 Task: Add a timeline in the project ByteBridge for the epic 'Single Sign-On (SSO) Implementation' from 2023/03/23 to 2024/10/24. Add a timeline in the project ByteBridge for the epic 'Customer Support Portal Development' from 2024/03/14 to 2025/09/26. Add a timeline in the project ByteBridge for the epic 'Agile Coaching and Training' from 2024/06/01 to 2025/12/04
Action: Mouse moved to (214, 52)
Screenshot: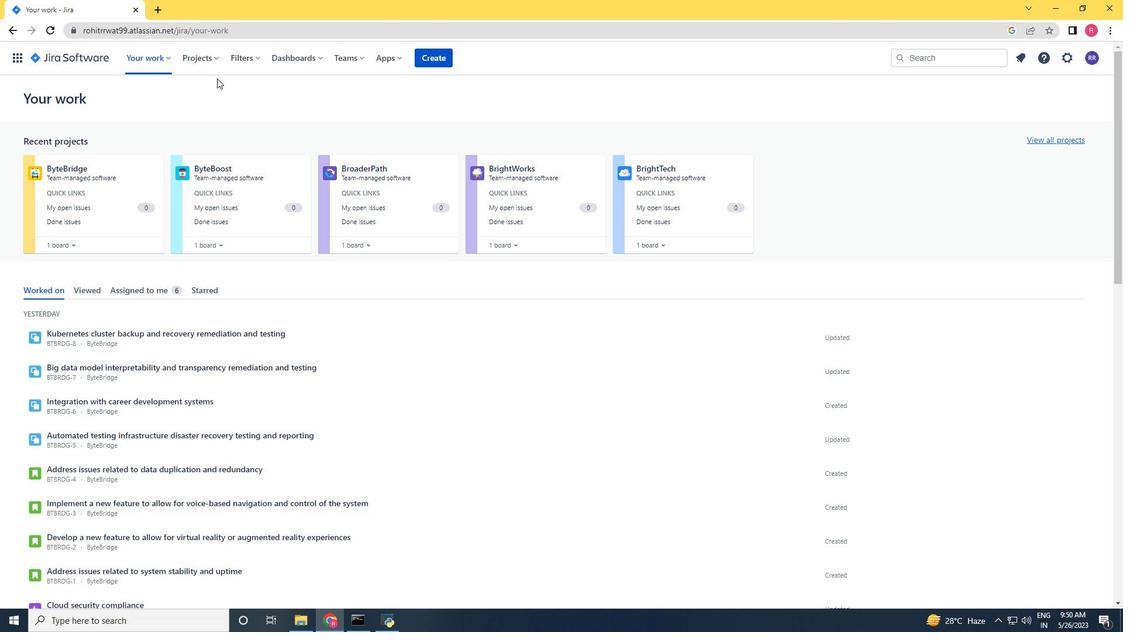 
Action: Mouse pressed left at (214, 52)
Screenshot: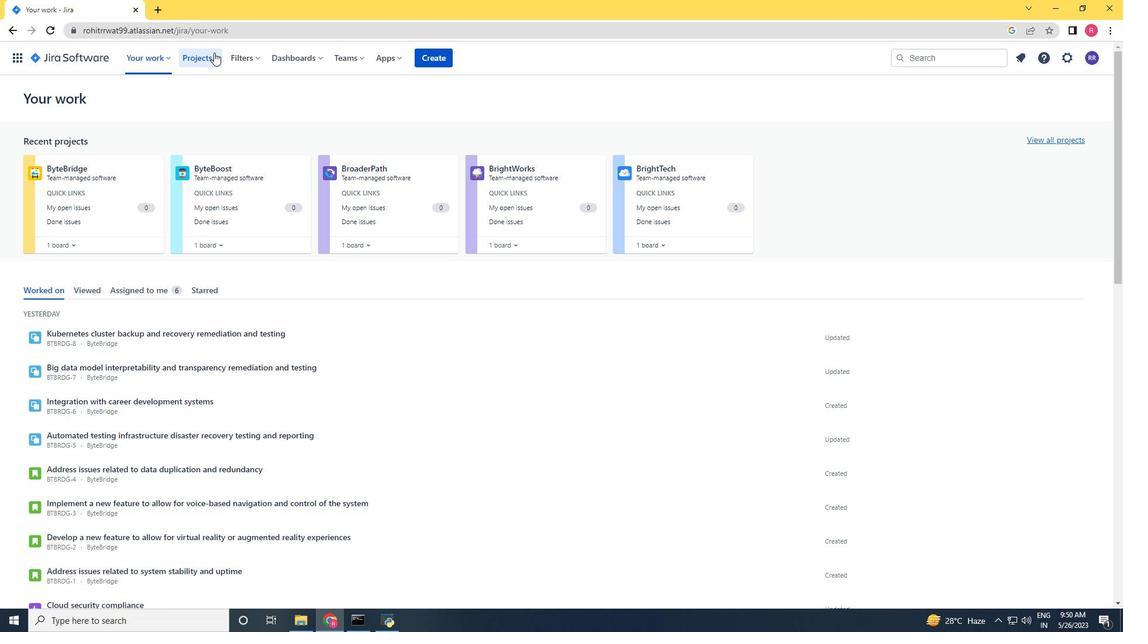
Action: Mouse moved to (203, 116)
Screenshot: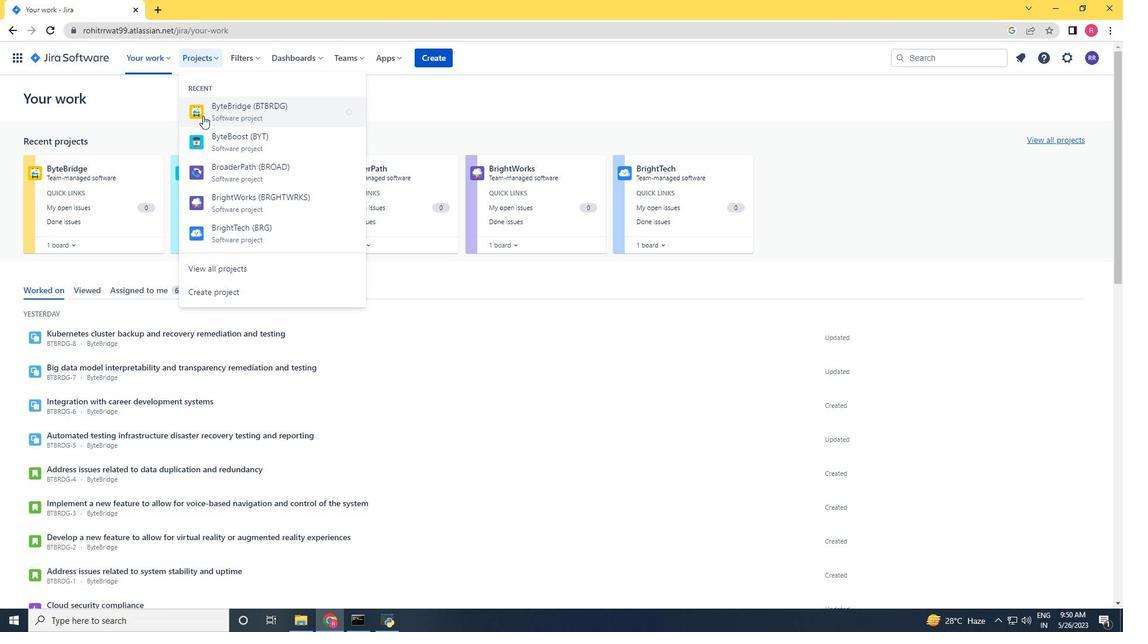 
Action: Mouse pressed left at (203, 116)
Screenshot: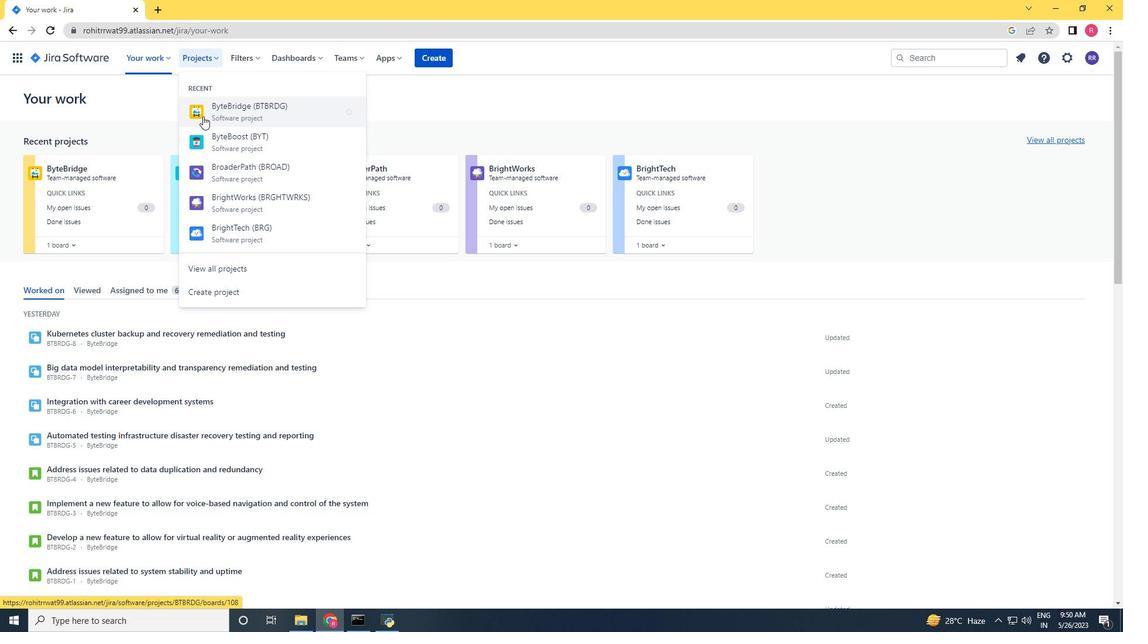 
Action: Mouse moved to (66, 178)
Screenshot: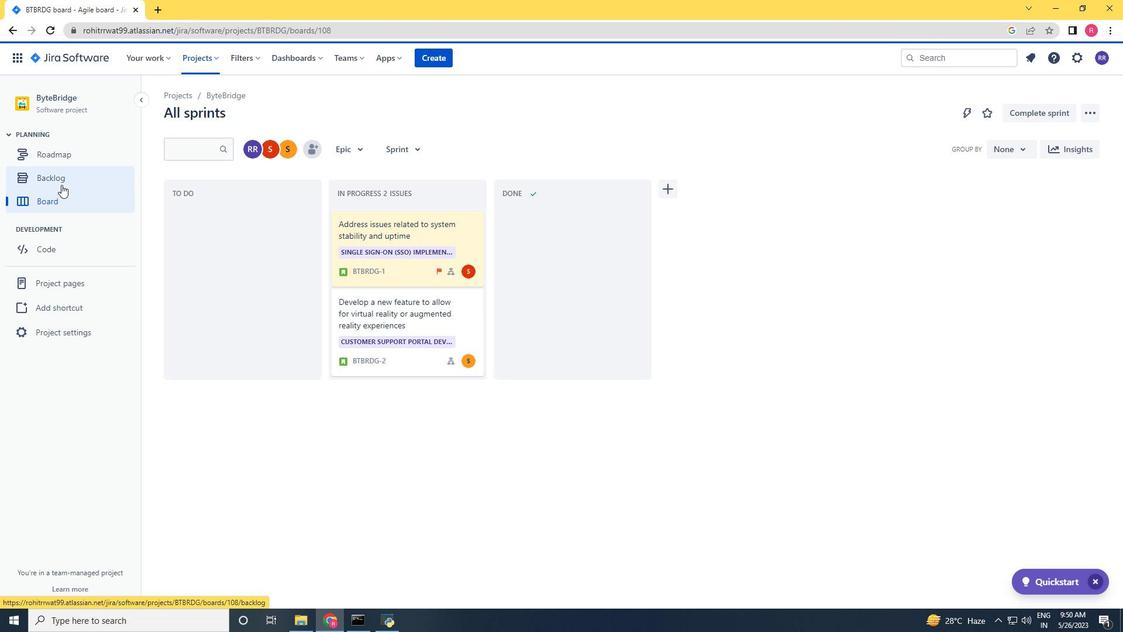 
Action: Mouse pressed left at (66, 178)
Screenshot: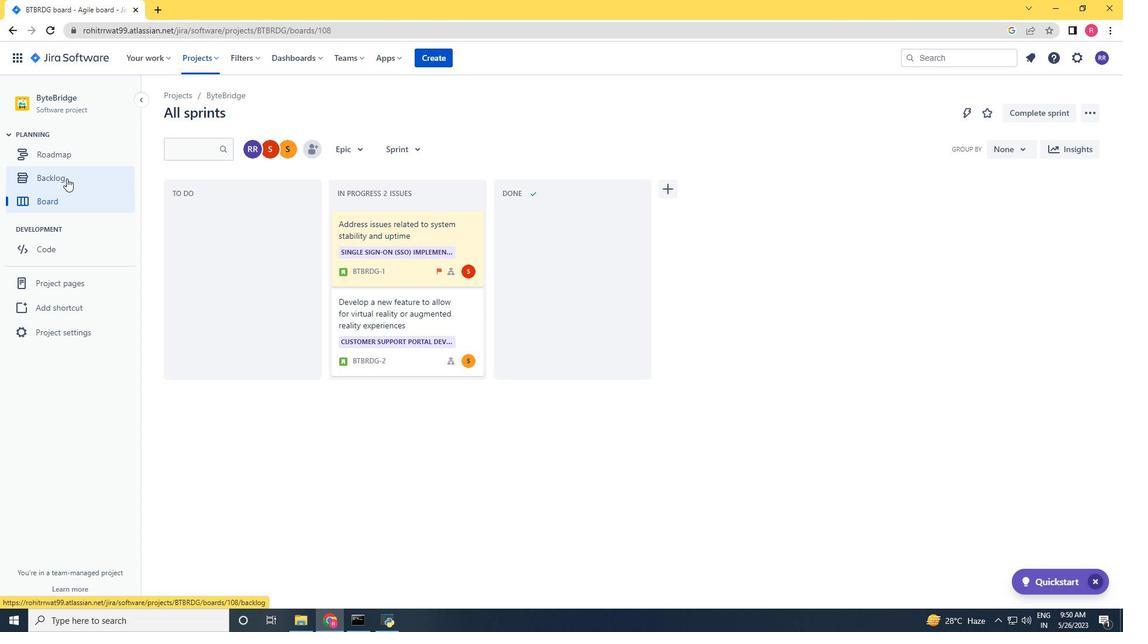 
Action: Mouse moved to (177, 234)
Screenshot: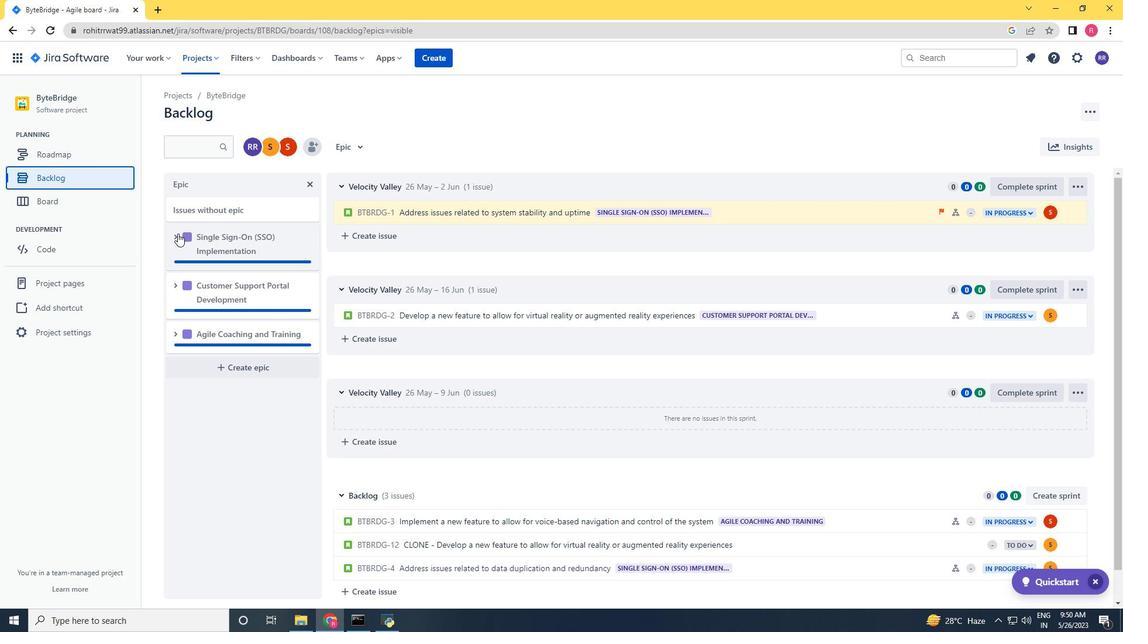 
Action: Mouse pressed left at (177, 234)
Screenshot: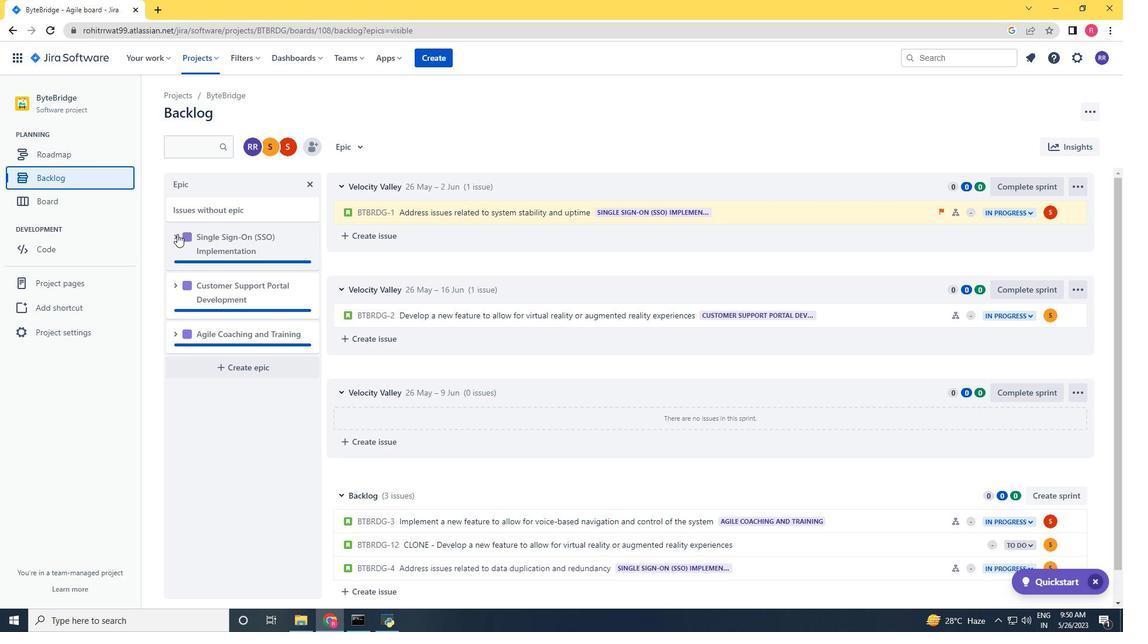 
Action: Mouse moved to (239, 332)
Screenshot: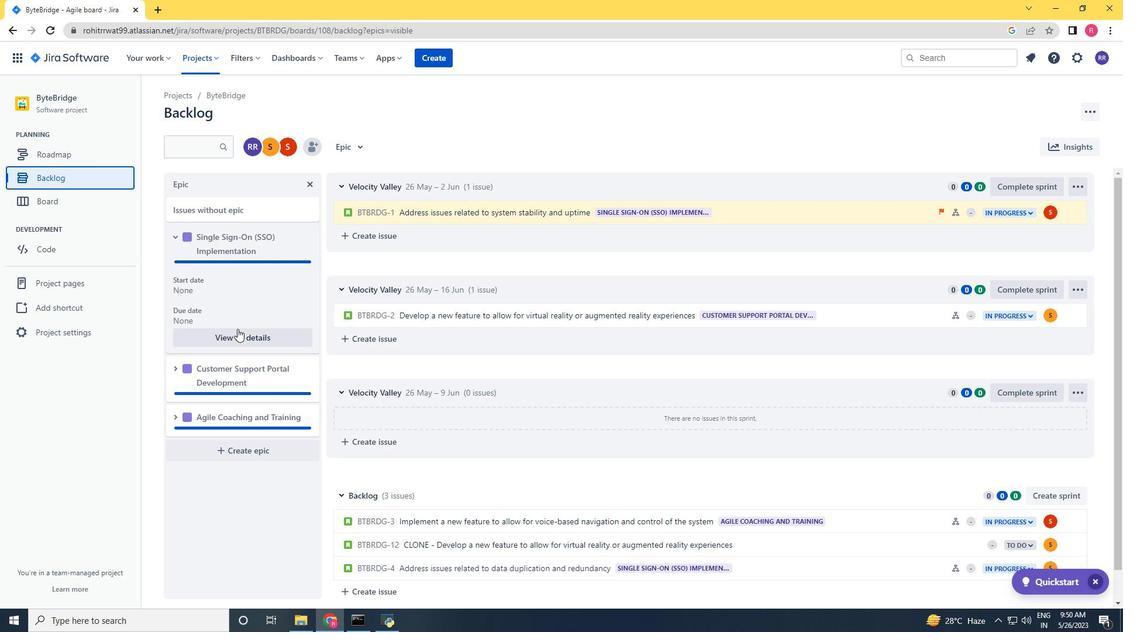 
Action: Mouse pressed left at (239, 332)
Screenshot: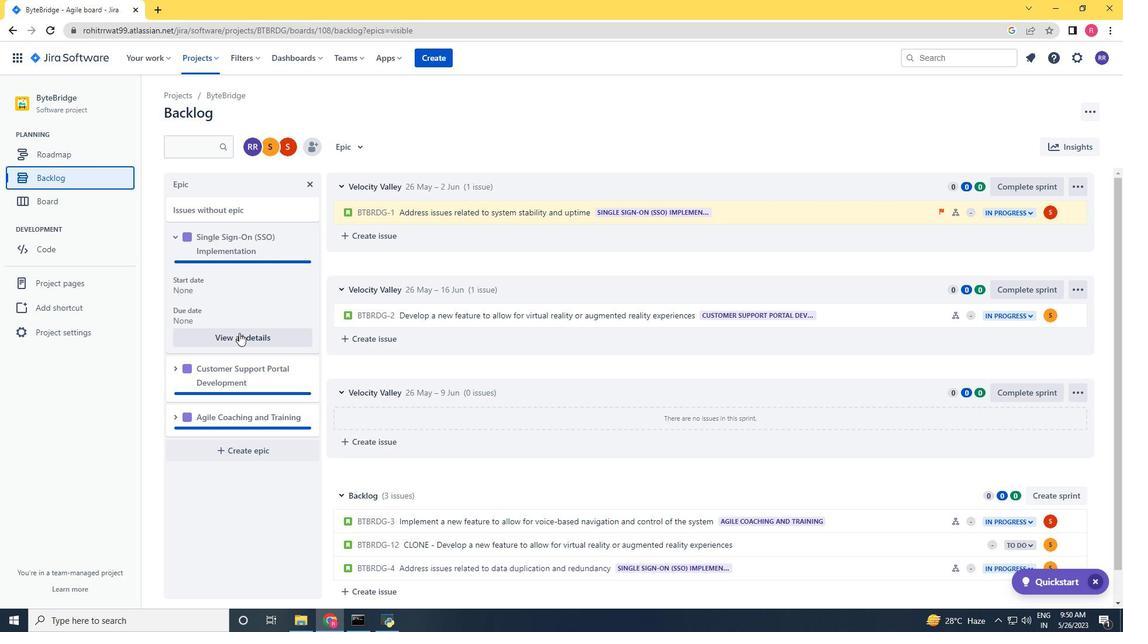 
Action: Mouse moved to (1001, 499)
Screenshot: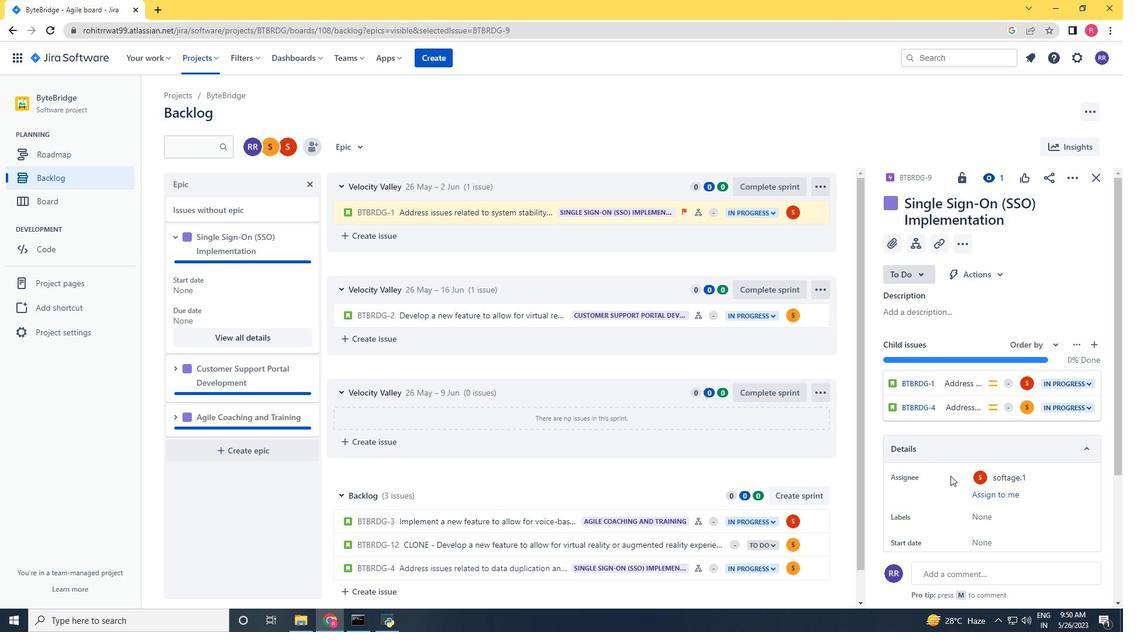 
Action: Mouse scrolled (1001, 498) with delta (0, 0)
Screenshot: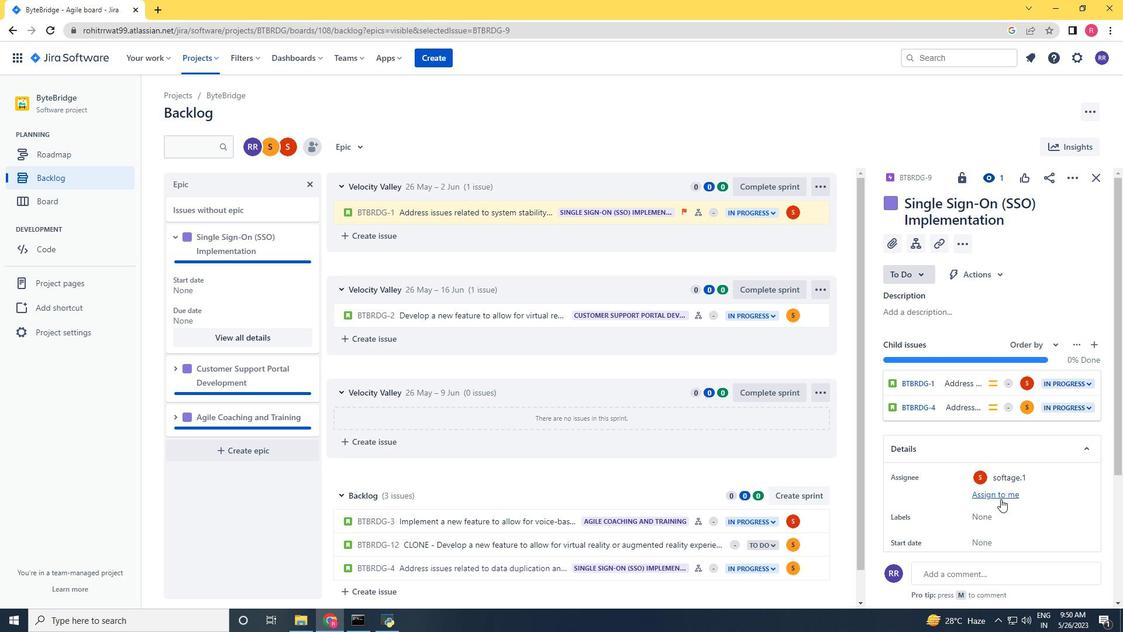 
Action: Mouse moved to (996, 475)
Screenshot: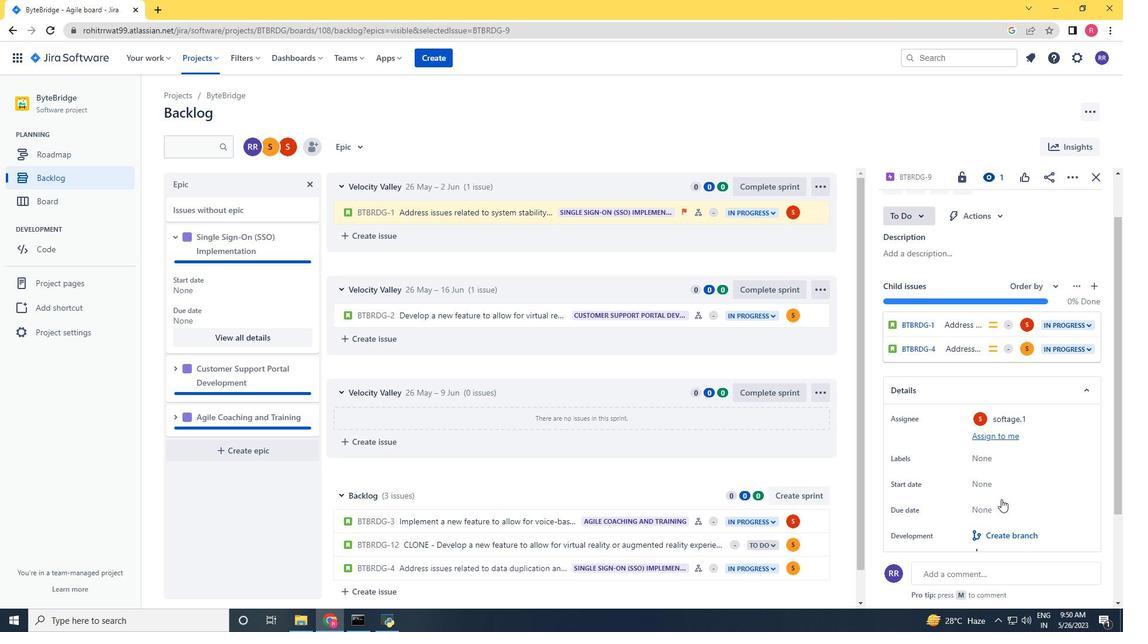 
Action: Mouse pressed left at (996, 475)
Screenshot: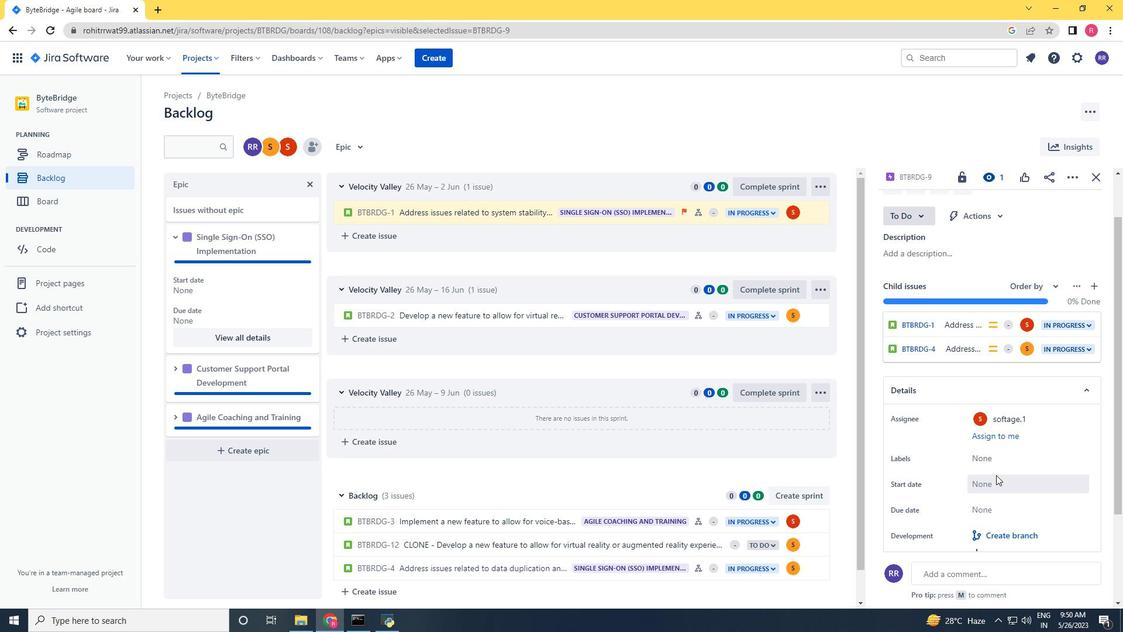 
Action: Mouse moved to (946, 316)
Screenshot: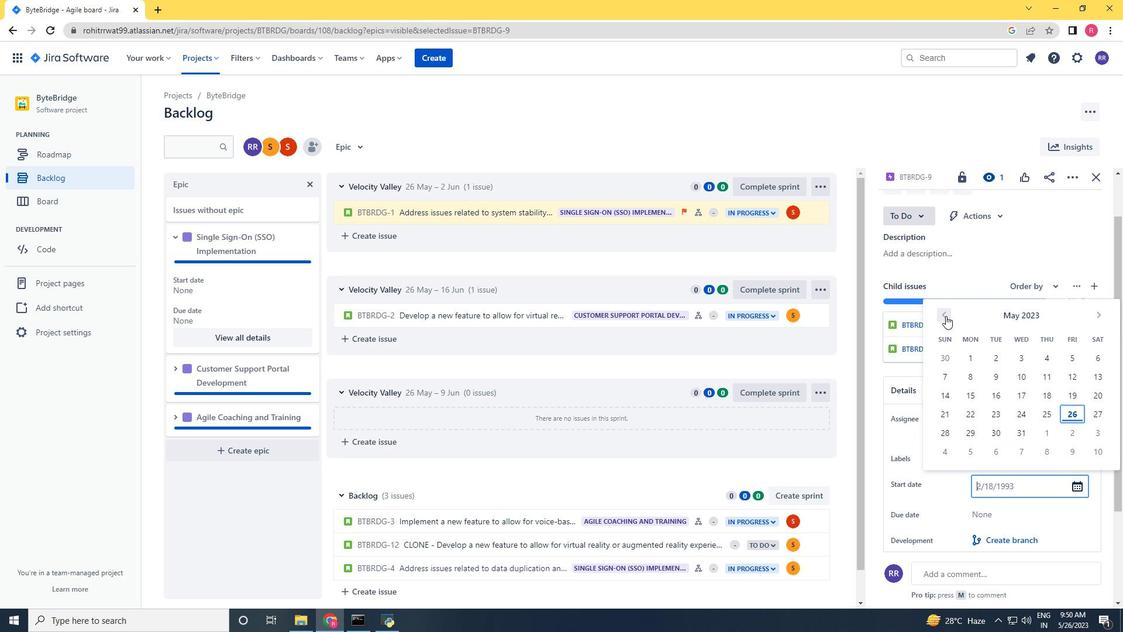 
Action: Mouse pressed left at (946, 316)
Screenshot: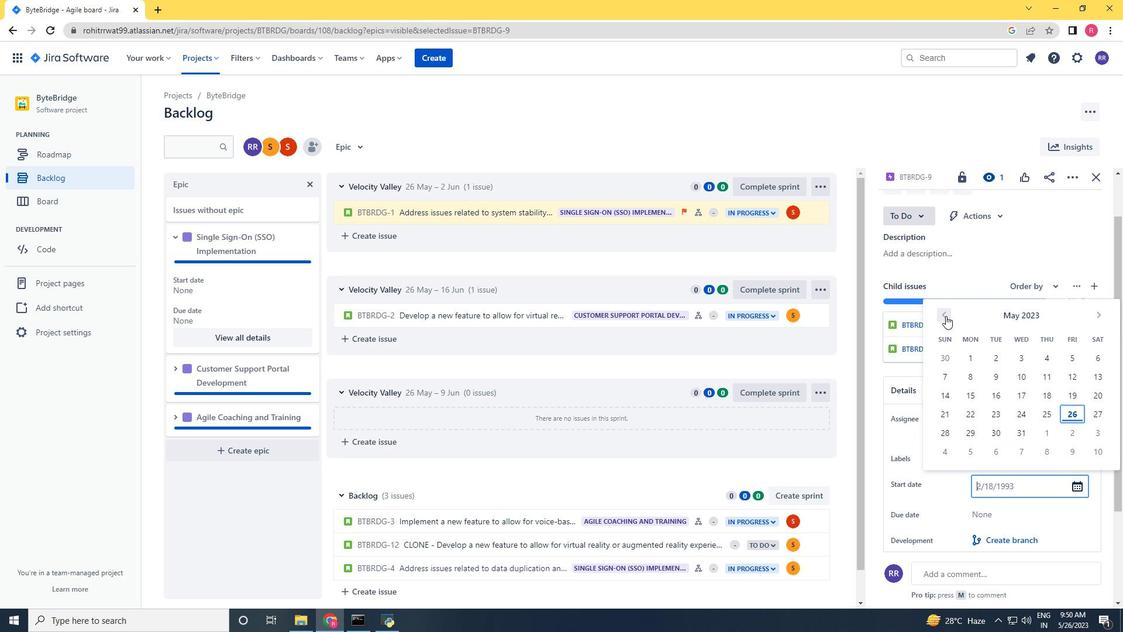 
Action: Mouse pressed left at (946, 316)
Screenshot: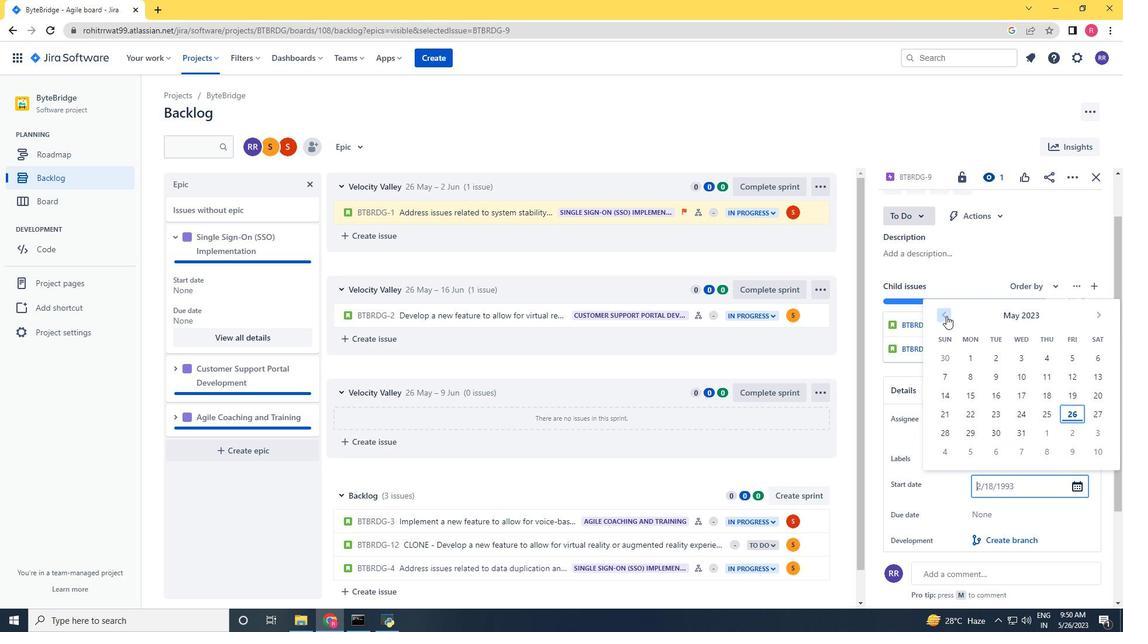 
Action: Mouse pressed left at (946, 316)
Screenshot: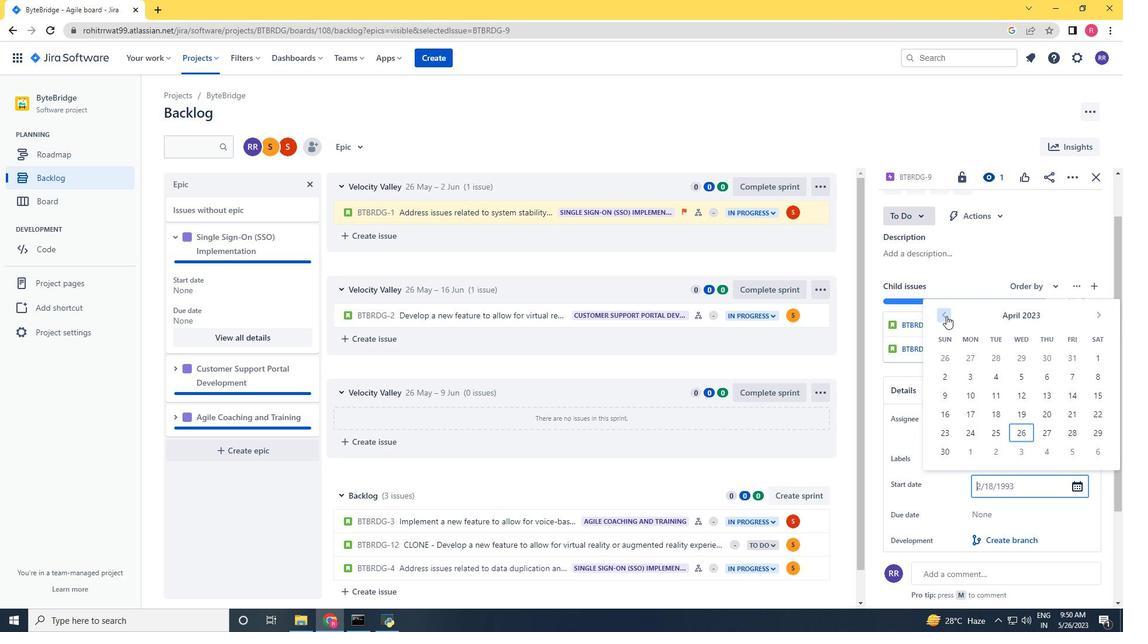
Action: Mouse moved to (1097, 311)
Screenshot: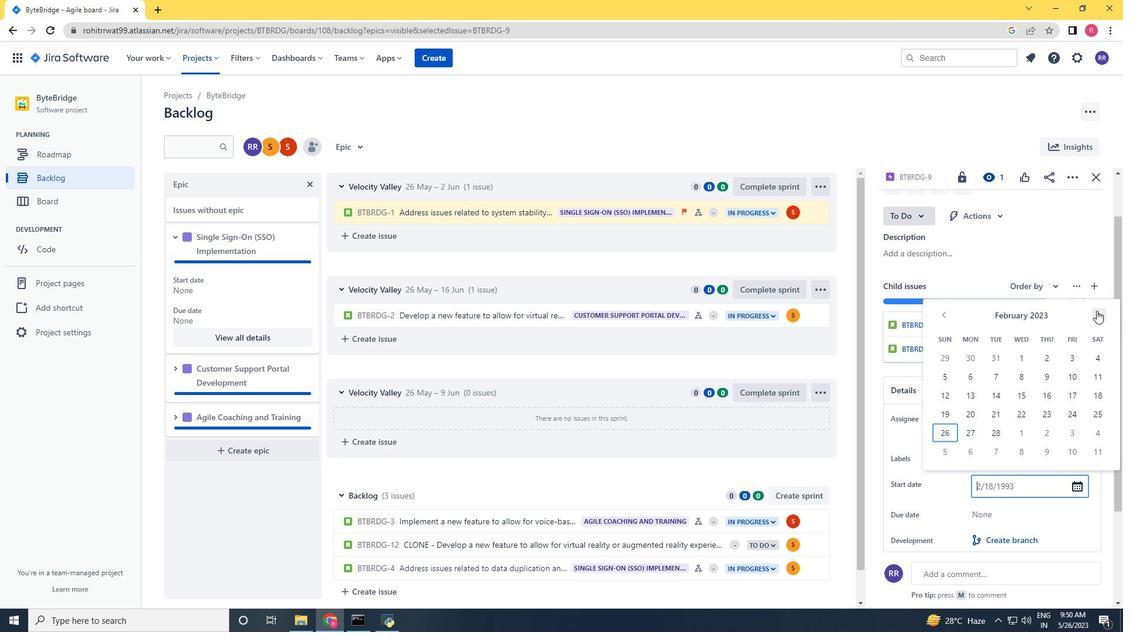 
Action: Mouse pressed left at (1097, 311)
Screenshot: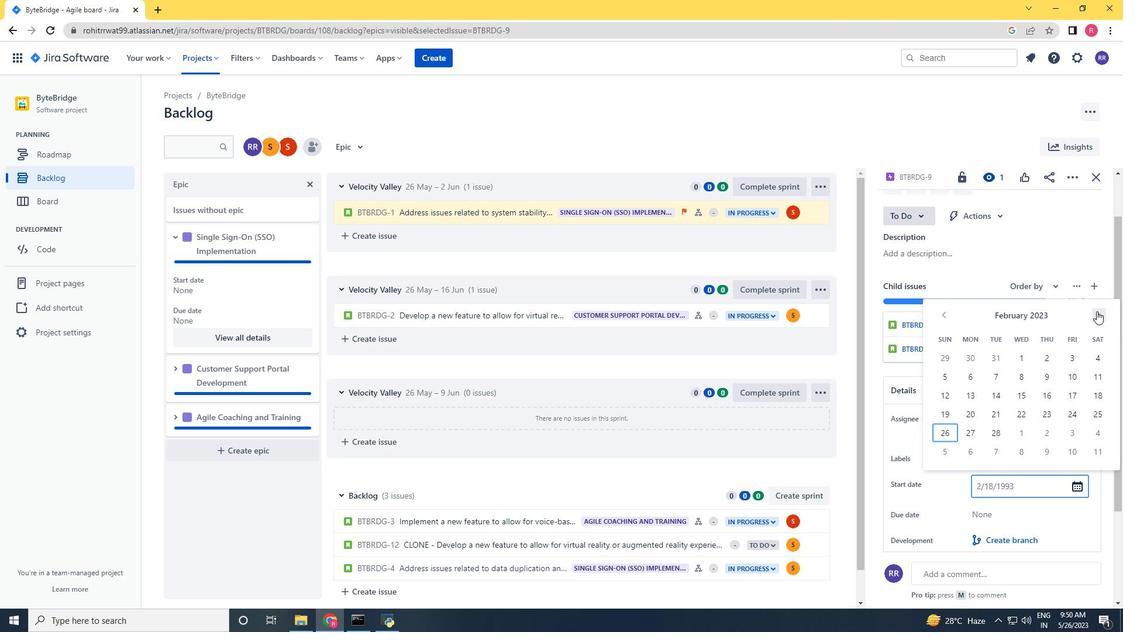 
Action: Mouse moved to (1042, 412)
Screenshot: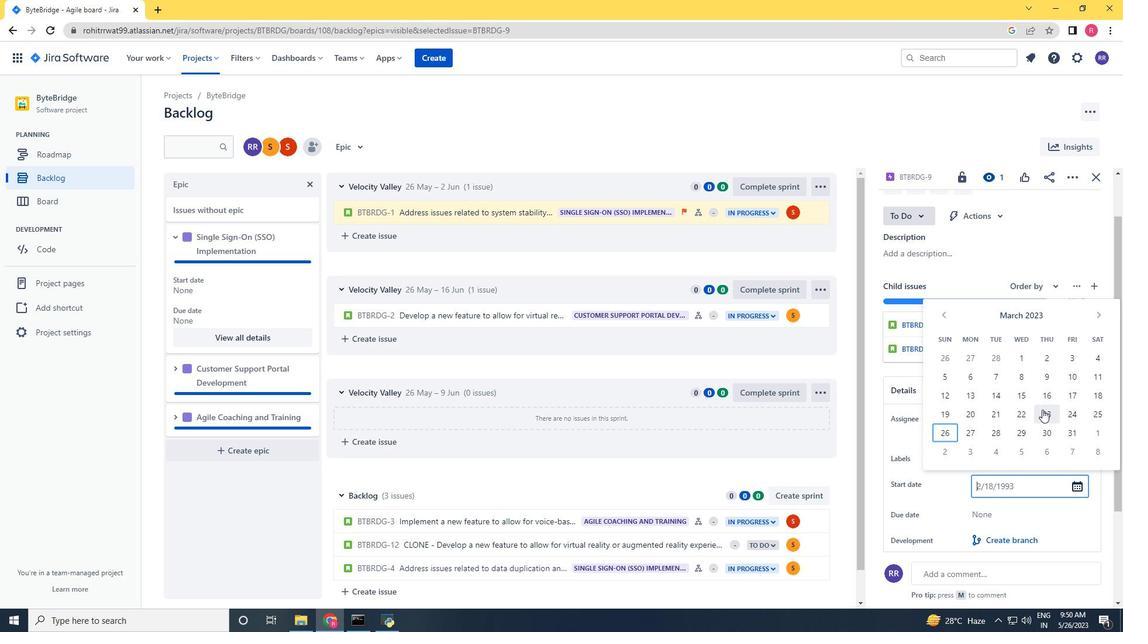 
Action: Mouse pressed left at (1042, 412)
Screenshot: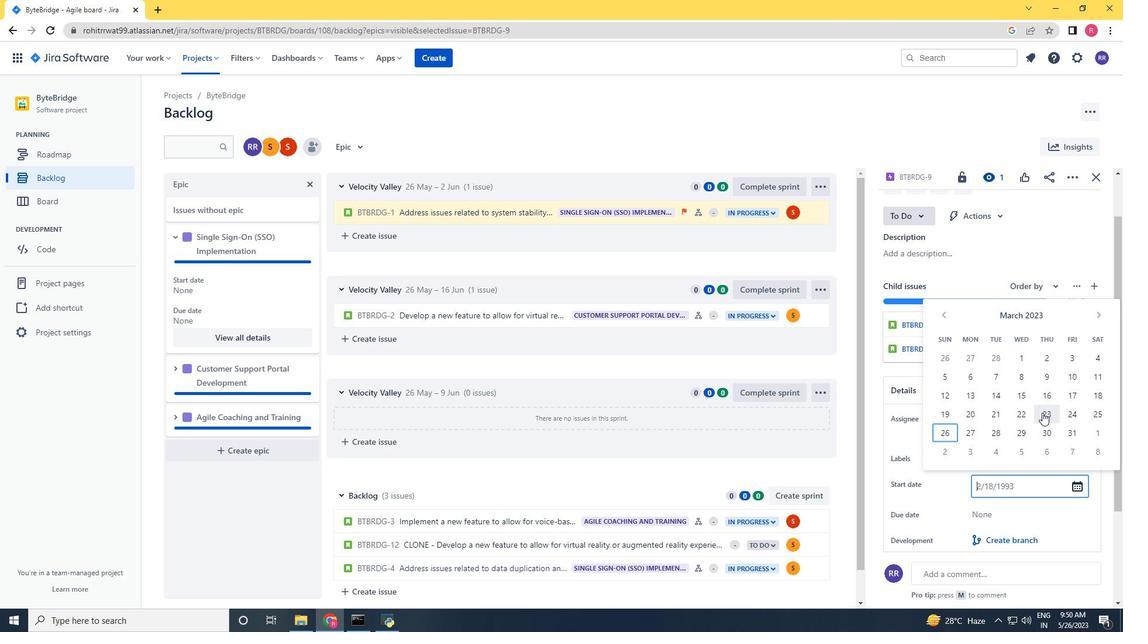 
Action: Mouse moved to (1014, 521)
Screenshot: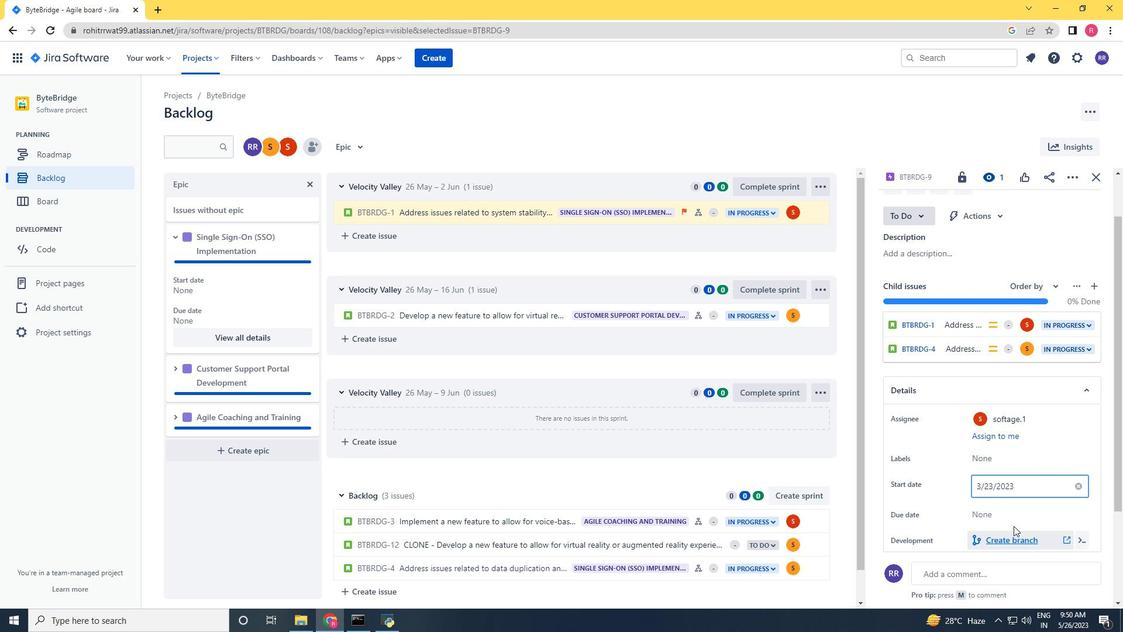 
Action: Mouse pressed left at (1014, 521)
Screenshot: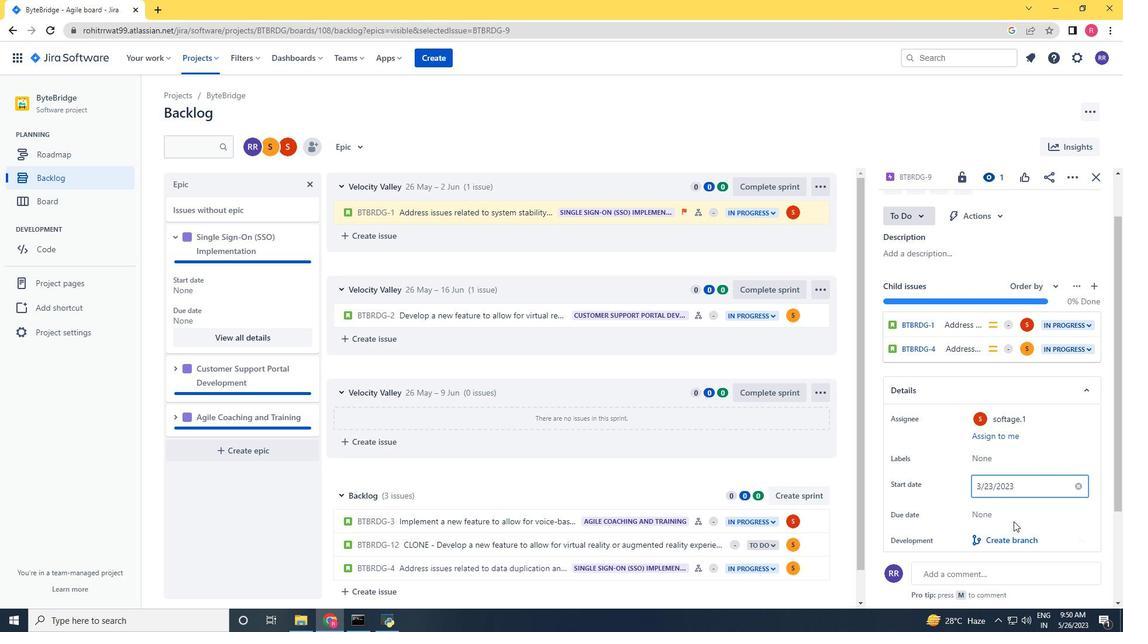 
Action: Mouse moved to (1012, 518)
Screenshot: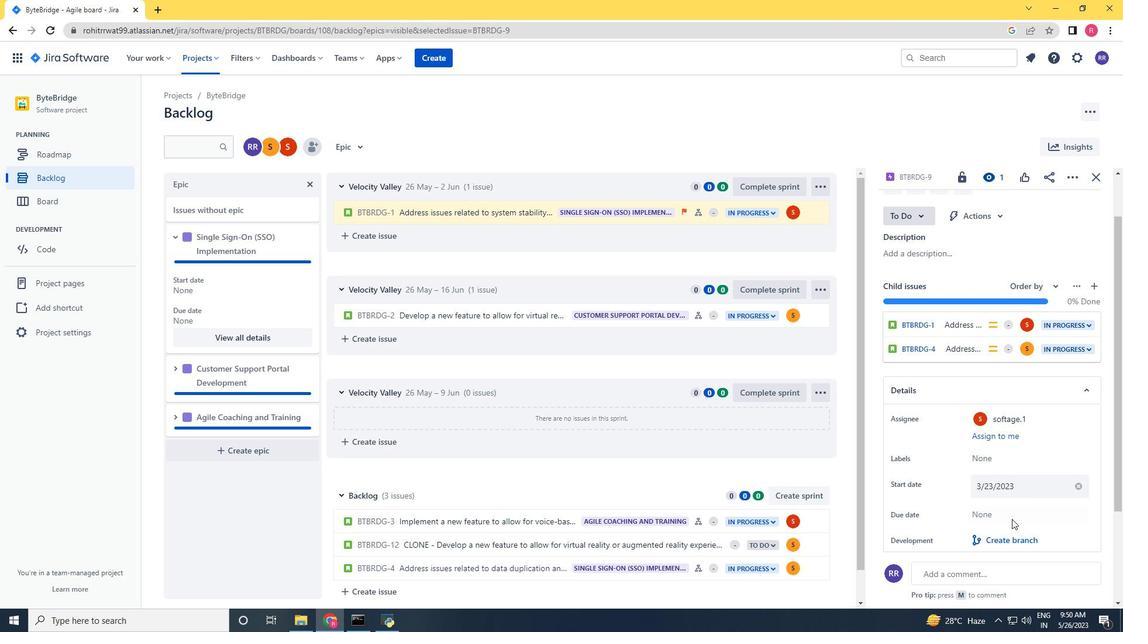 
Action: Mouse pressed left at (1012, 518)
Screenshot: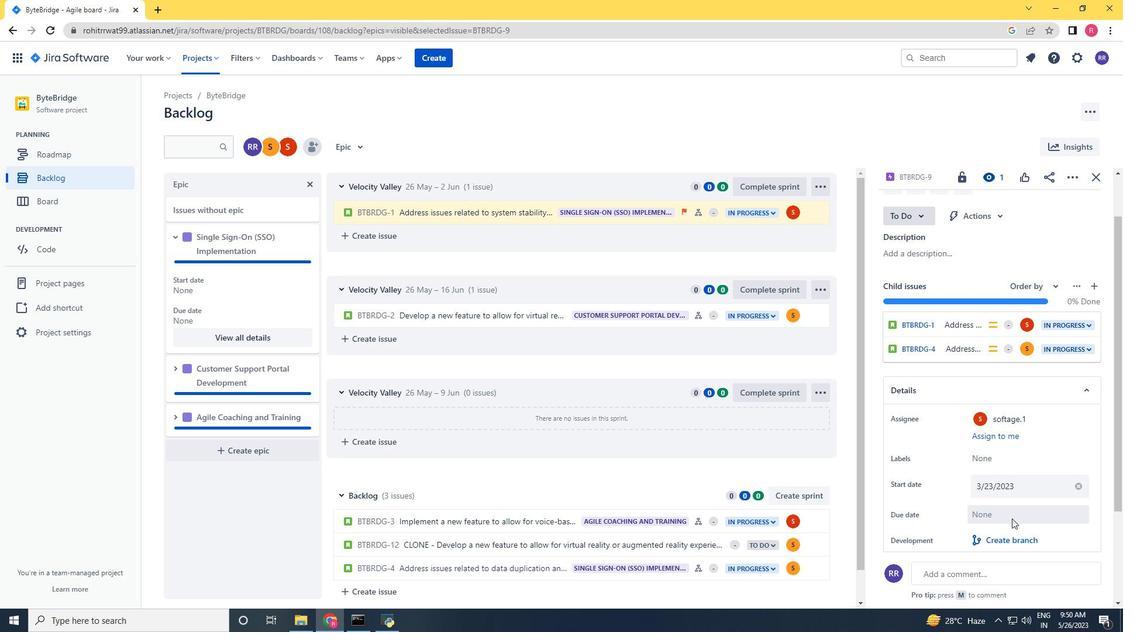 
Action: Mouse moved to (1026, 510)
Screenshot: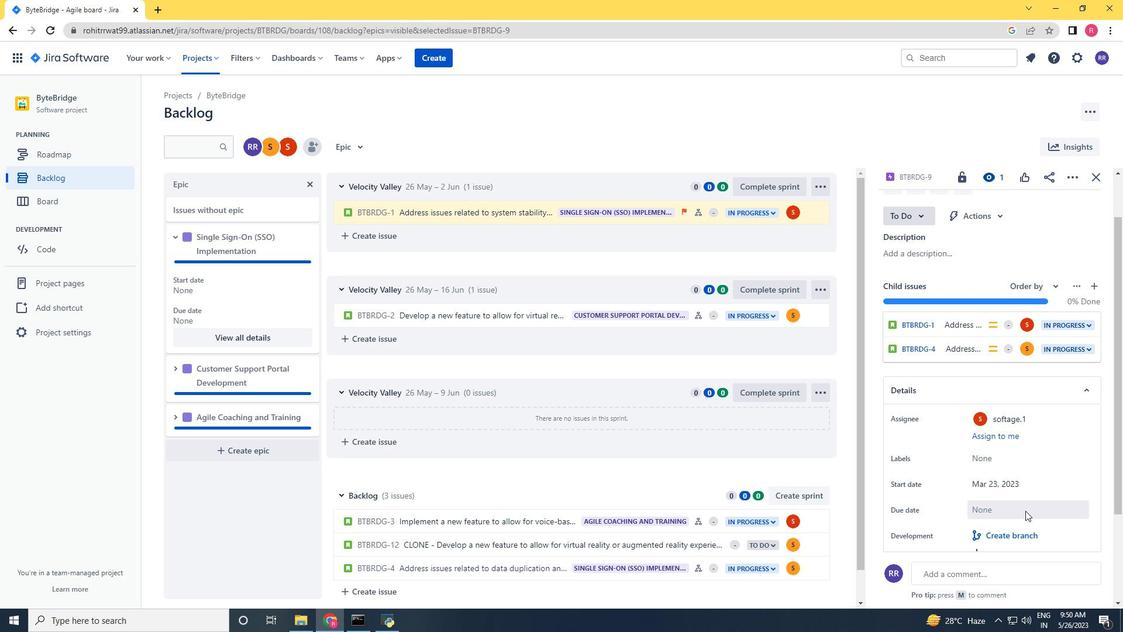 
Action: Mouse pressed left at (1026, 510)
Screenshot: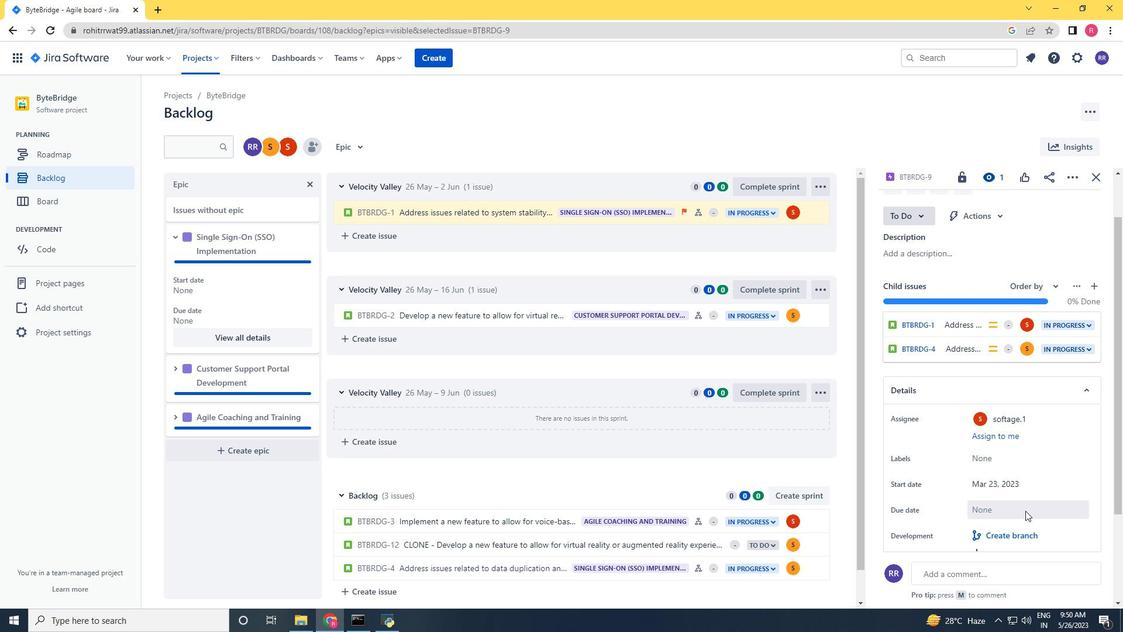 
Action: Mouse moved to (1094, 344)
Screenshot: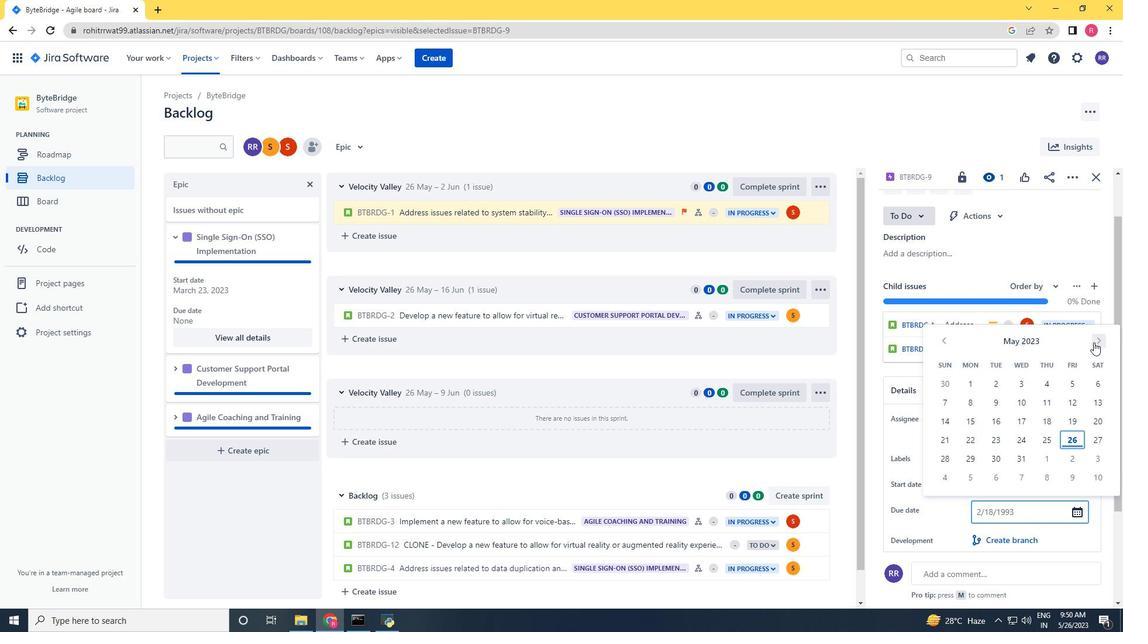 
Action: Mouse pressed left at (1094, 344)
Screenshot: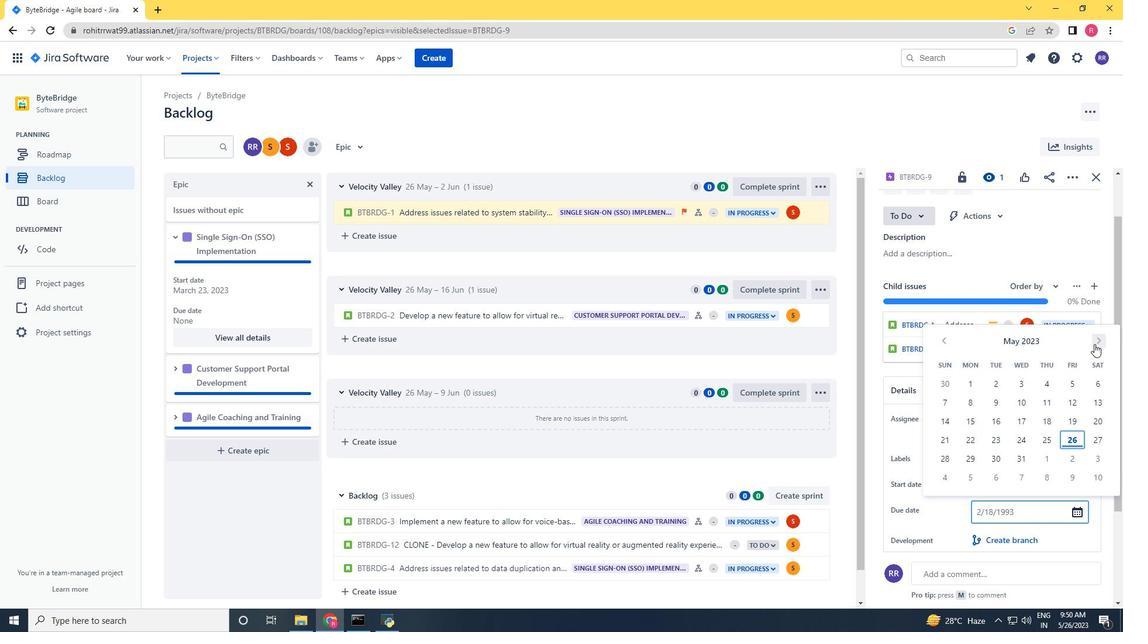 
Action: Mouse pressed left at (1094, 344)
Screenshot: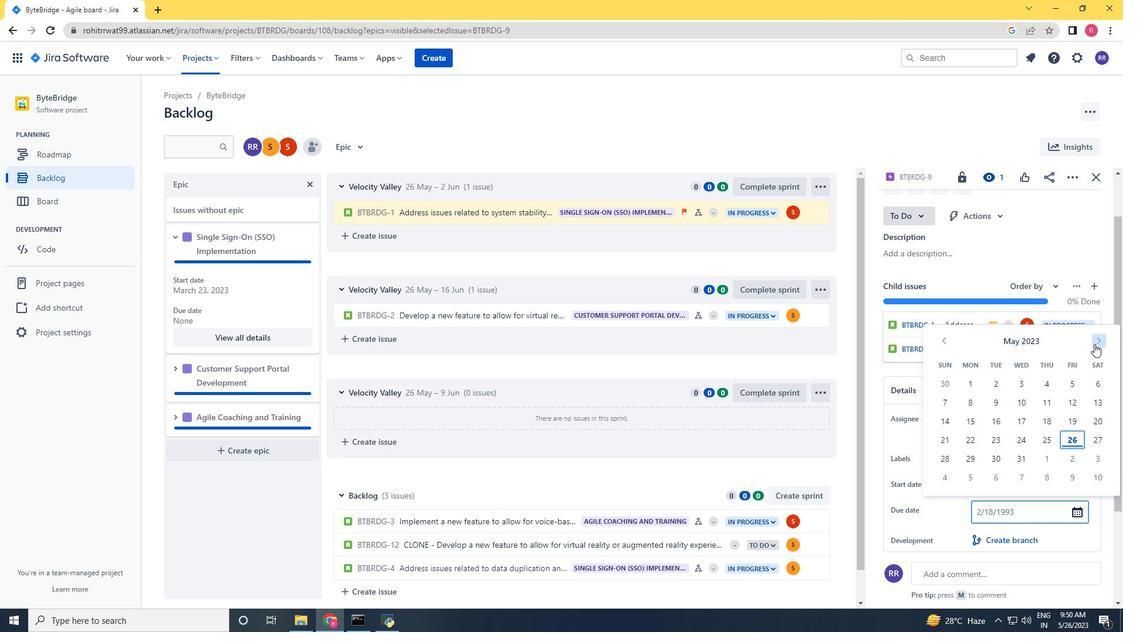 
Action: Mouse pressed left at (1094, 344)
Screenshot: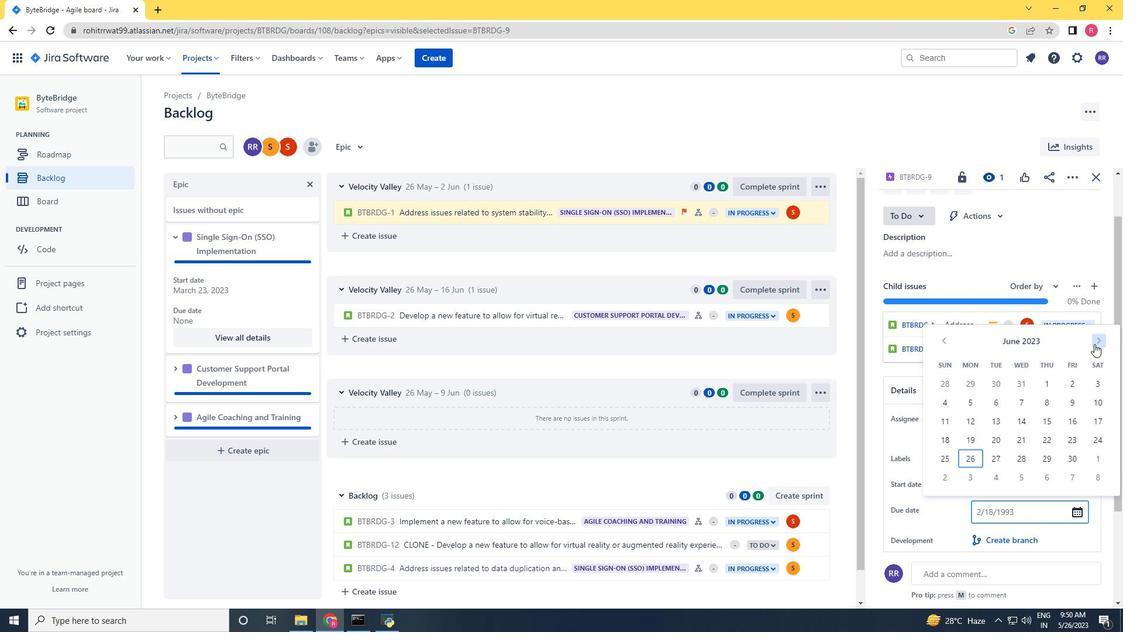 
Action: Mouse pressed left at (1094, 344)
Screenshot: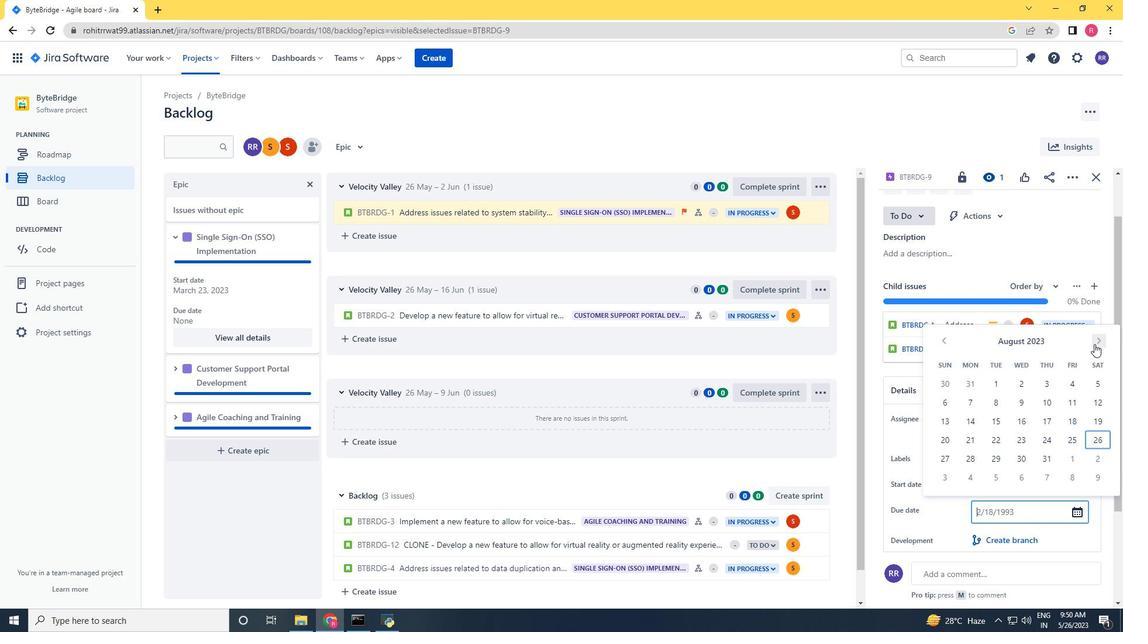 
Action: Mouse pressed left at (1094, 344)
Screenshot: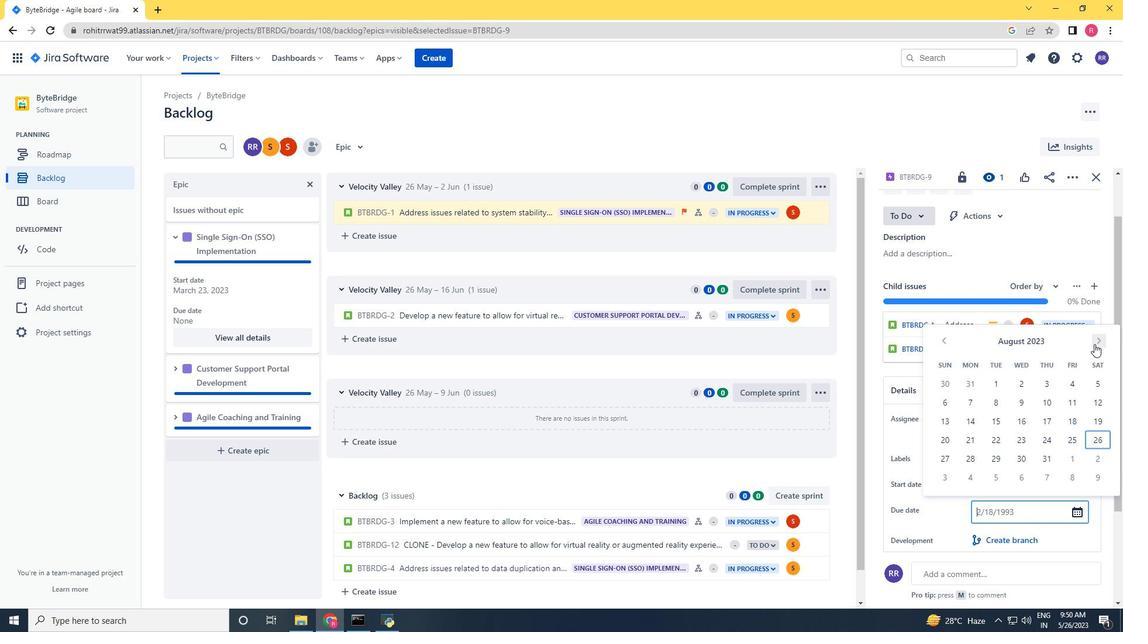 
Action: Mouse pressed left at (1094, 344)
Screenshot: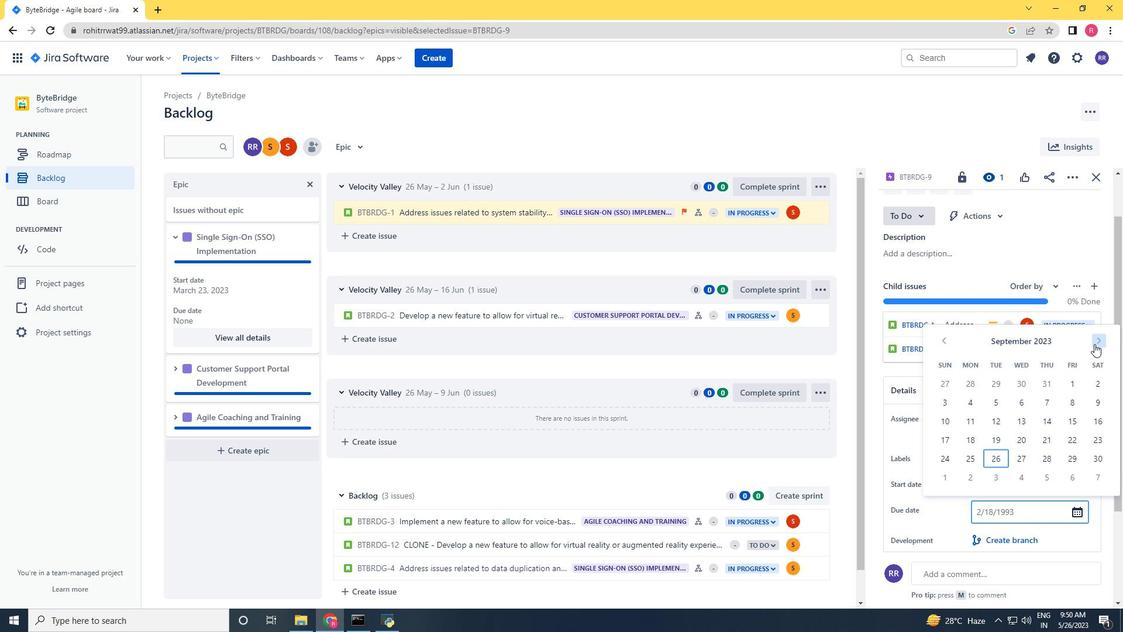 
Action: Mouse pressed left at (1094, 344)
Screenshot: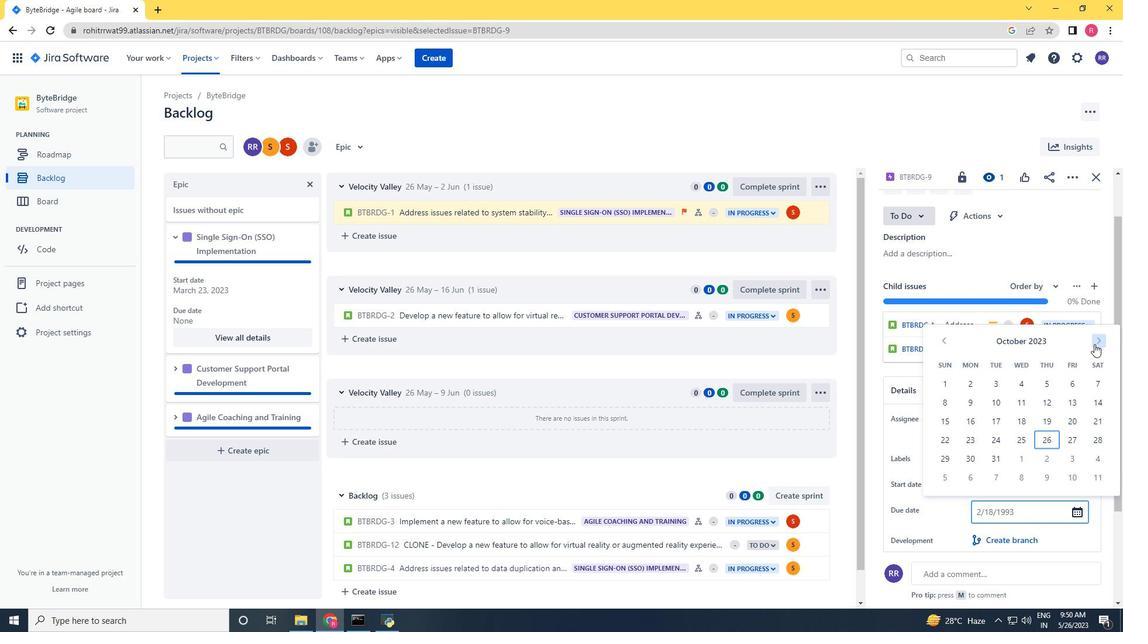 
Action: Mouse pressed left at (1094, 344)
Screenshot: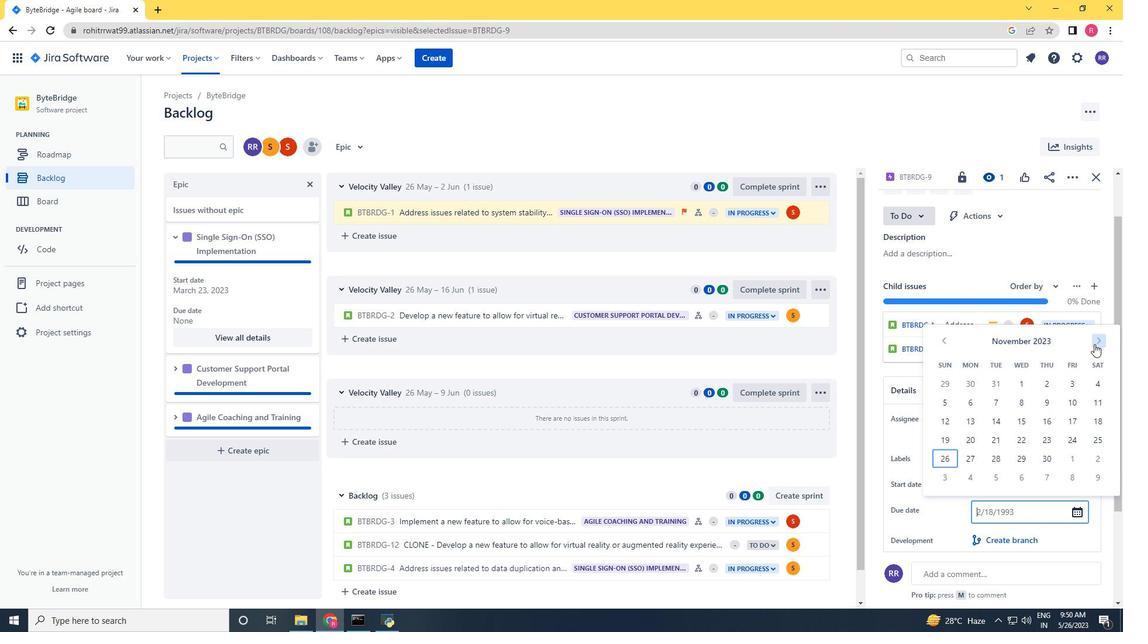 
Action: Mouse pressed left at (1094, 344)
Screenshot: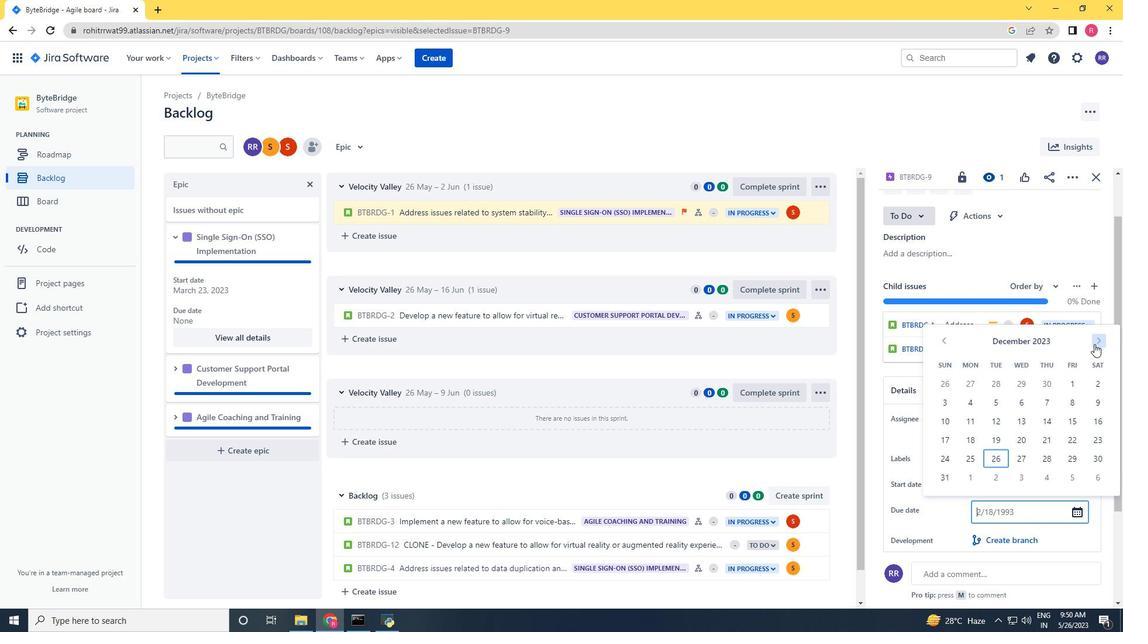 
Action: Mouse pressed left at (1094, 344)
Screenshot: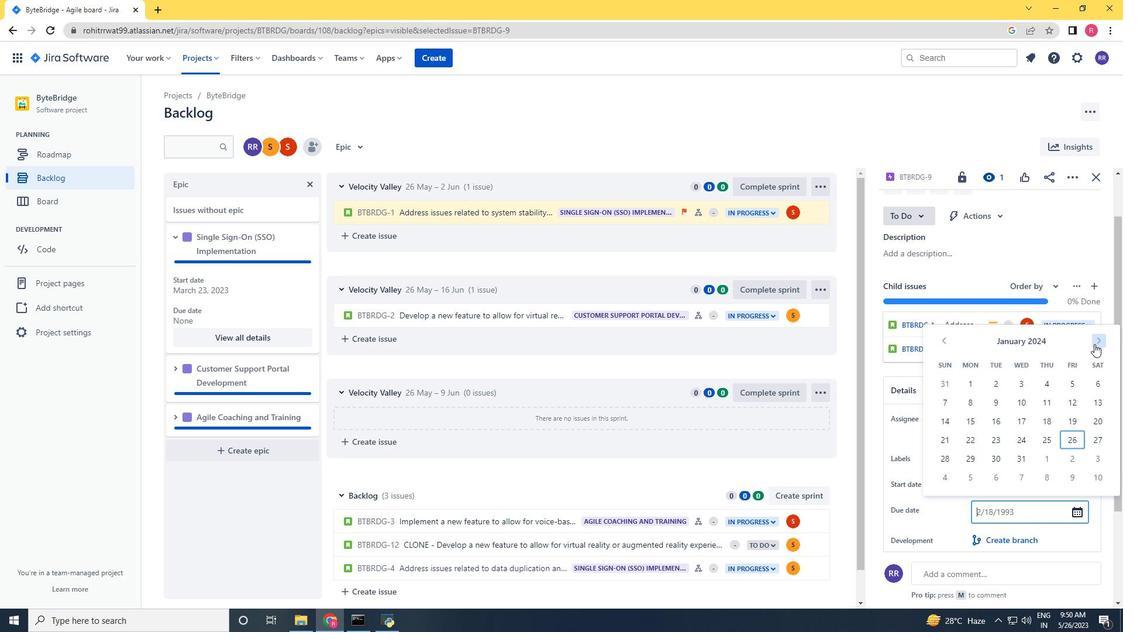 
Action: Mouse moved to (1045, 421)
Screenshot: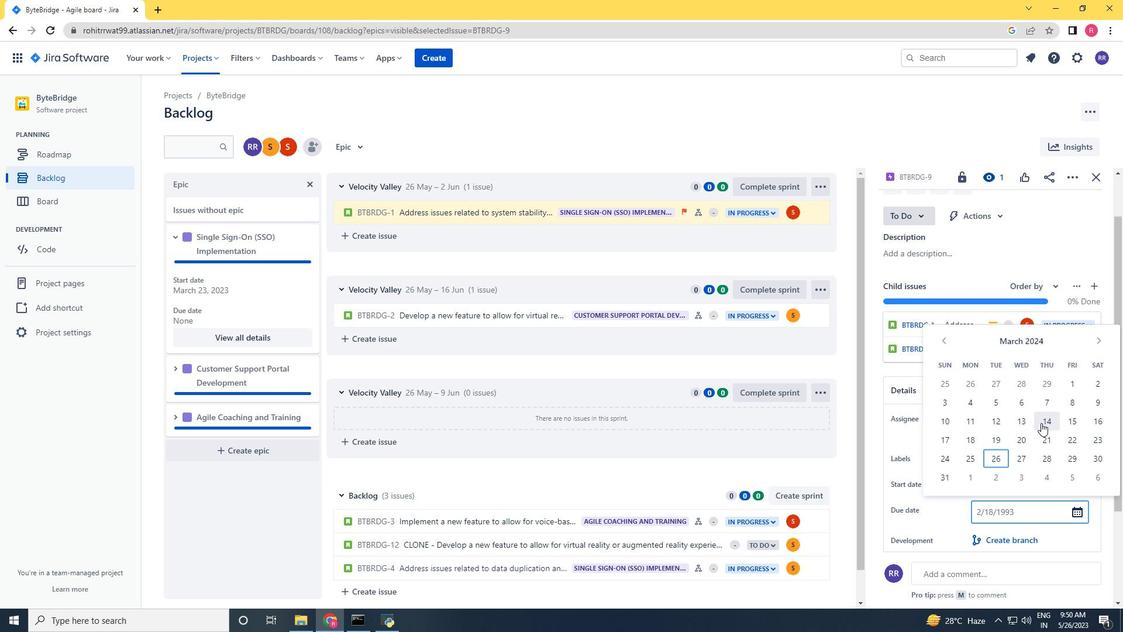 
Action: Mouse pressed left at (1045, 421)
Screenshot: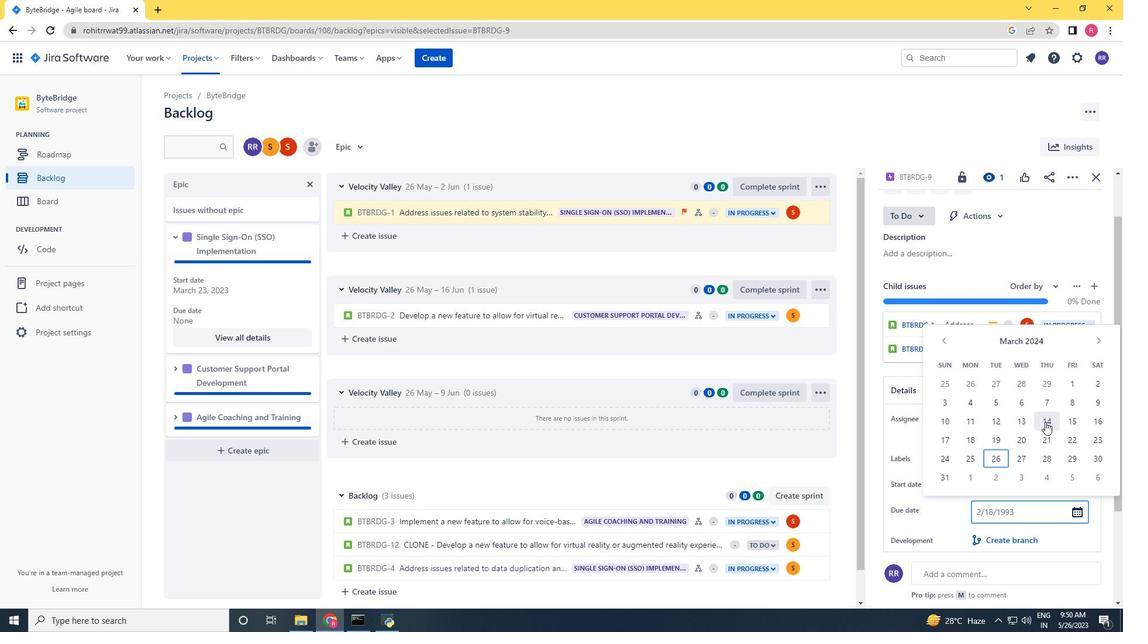 
Action: Mouse moved to (1002, 502)
Screenshot: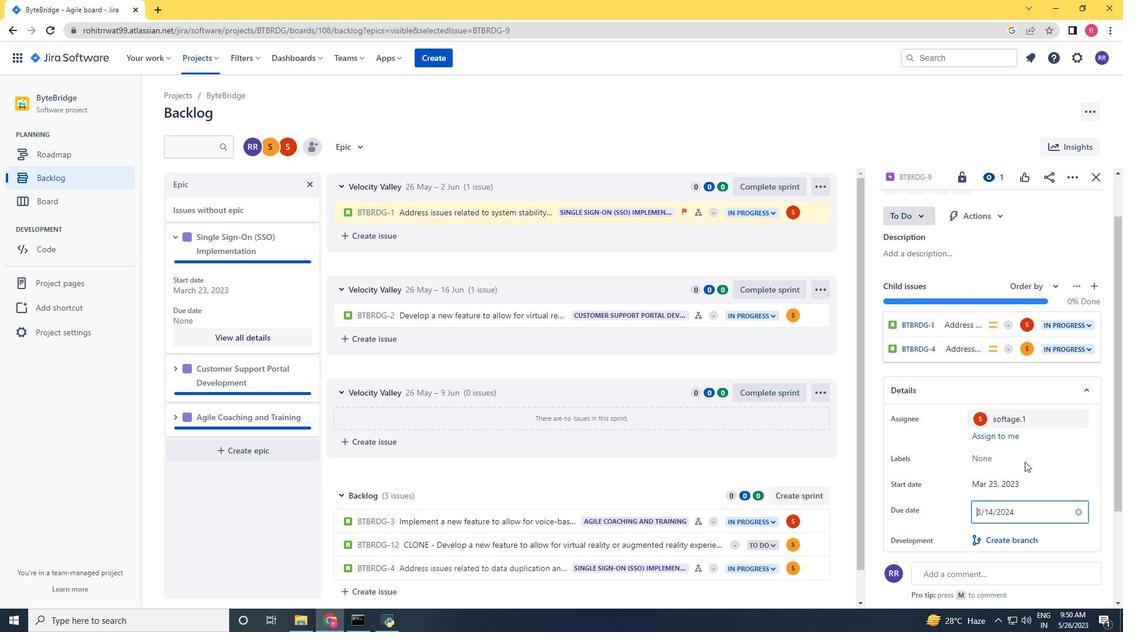 
Action: Mouse scrolled (1002, 502) with delta (0, 0)
Screenshot: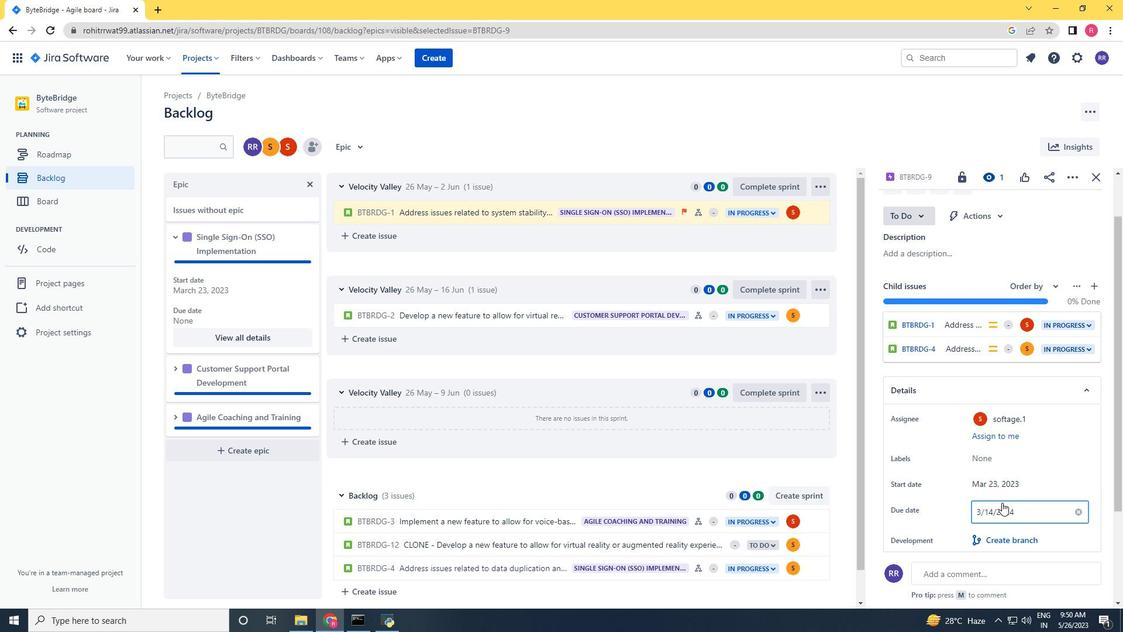 
Action: Mouse scrolled (1002, 502) with delta (0, 0)
Screenshot: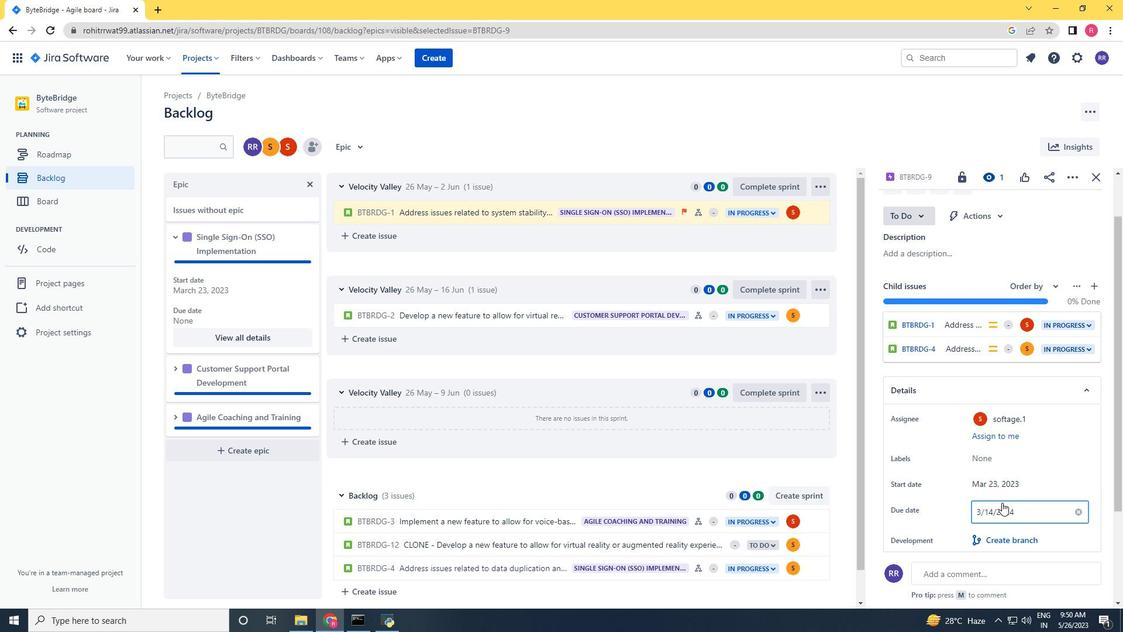 
Action: Mouse pressed left at (1002, 502)
Screenshot: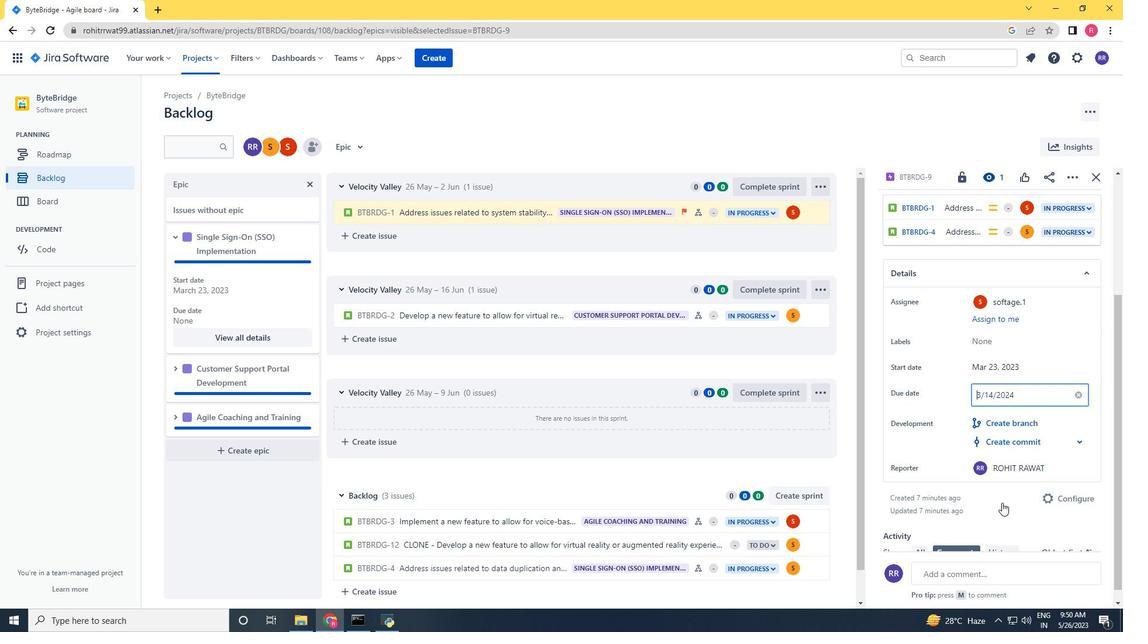 
Action: Mouse moved to (178, 367)
Screenshot: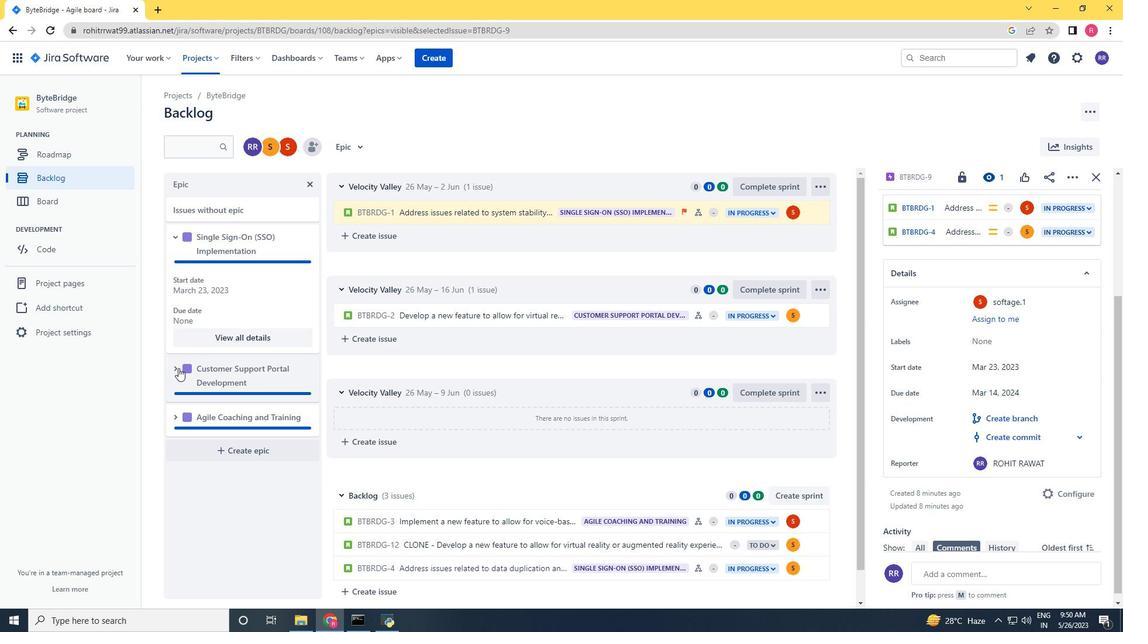 
Action: Mouse pressed left at (178, 367)
Screenshot: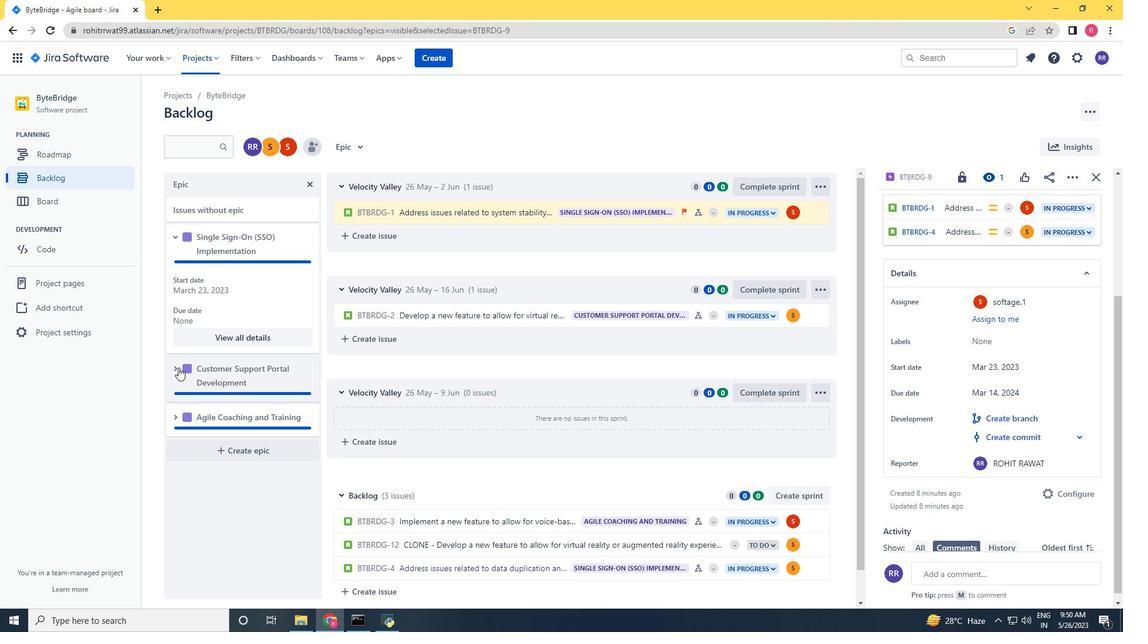 
Action: Mouse moved to (225, 472)
Screenshot: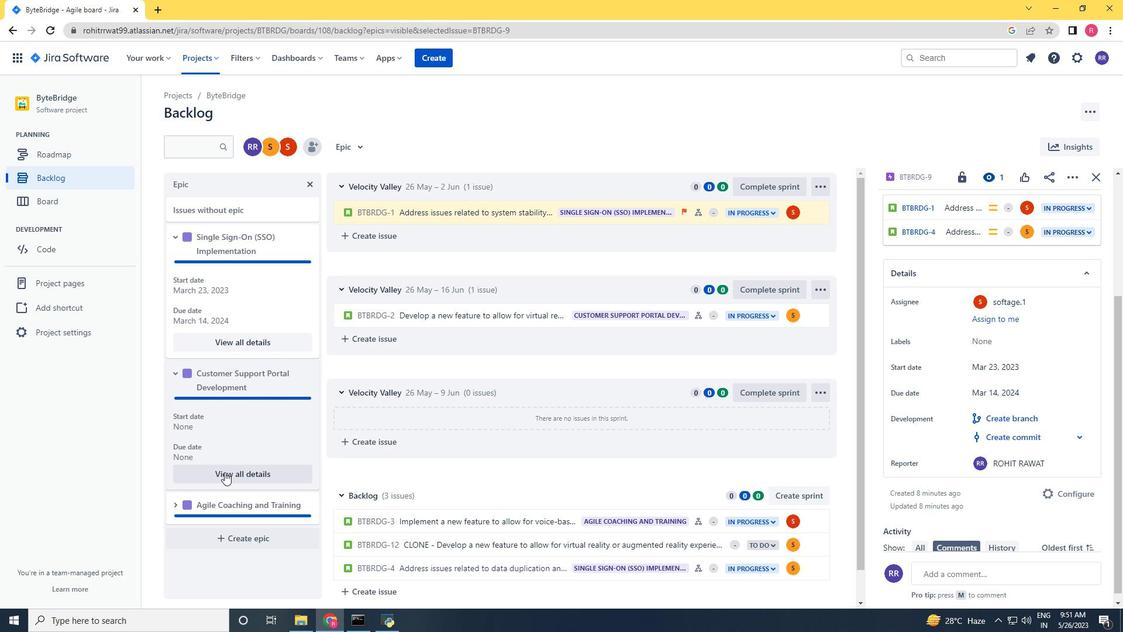 
Action: Mouse pressed left at (225, 472)
Screenshot: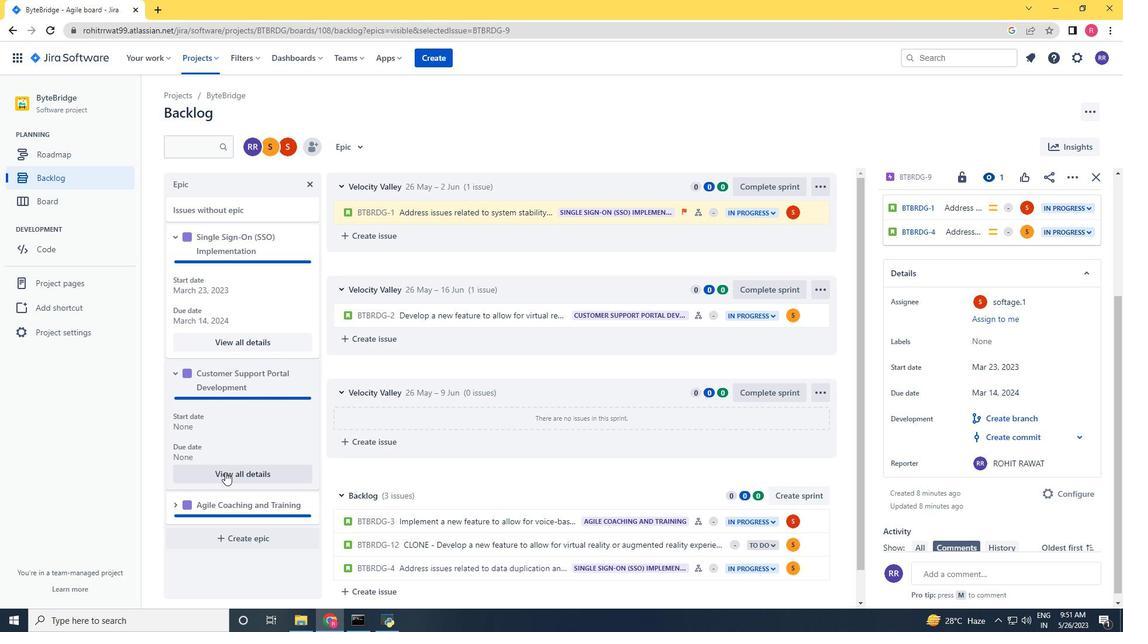 
Action: Mouse moved to (1022, 509)
Screenshot: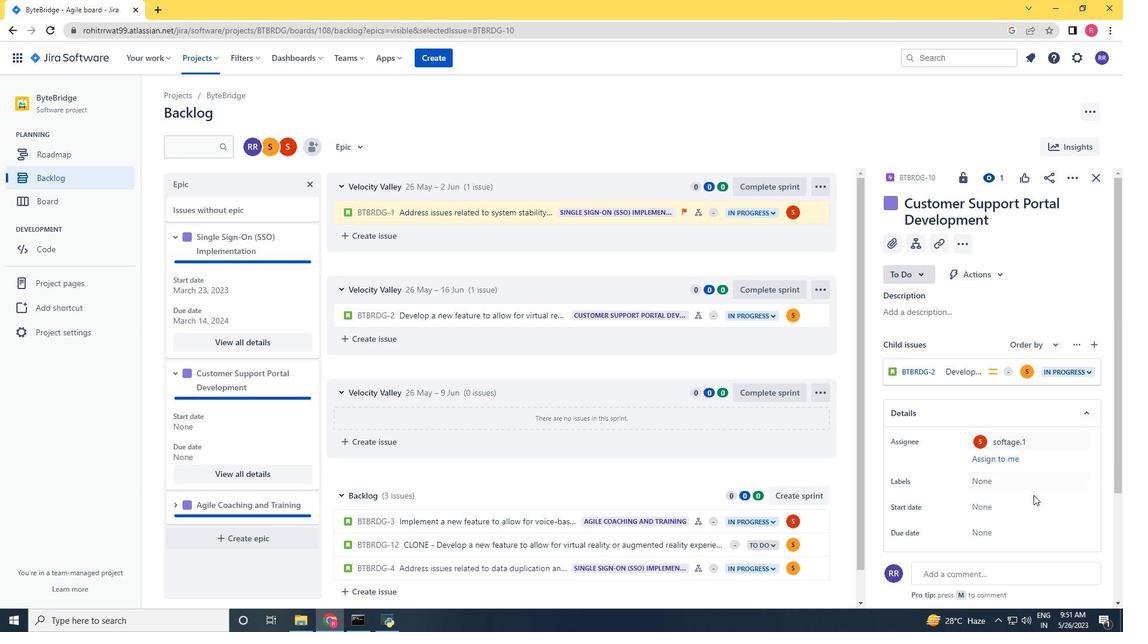 
Action: Mouse pressed left at (1022, 509)
Screenshot: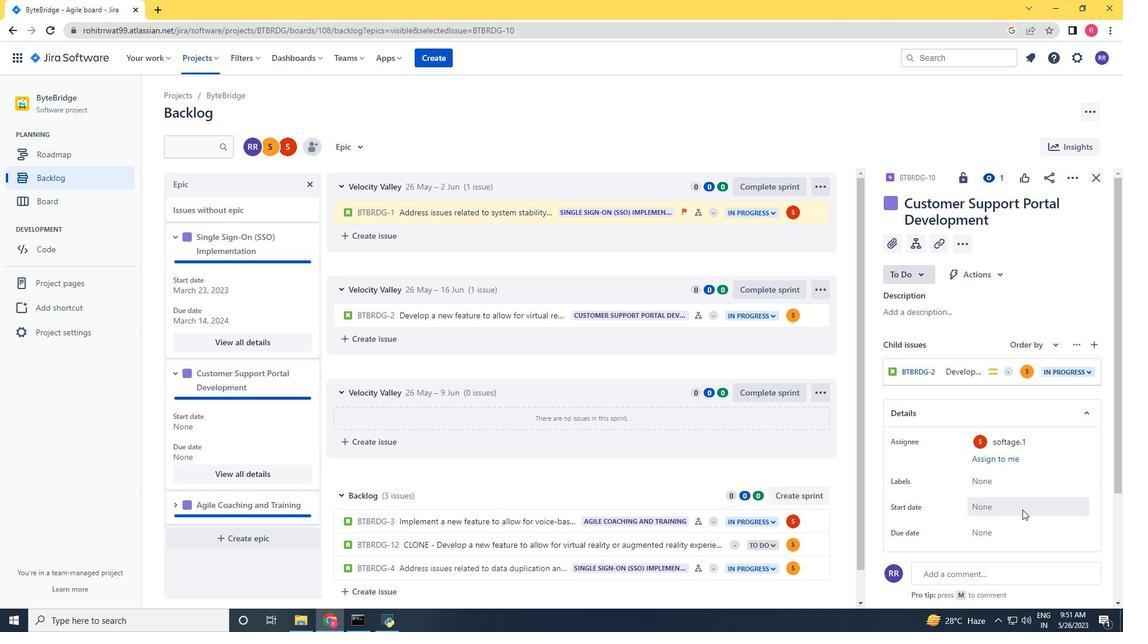
Action: Mouse moved to (1104, 340)
Screenshot: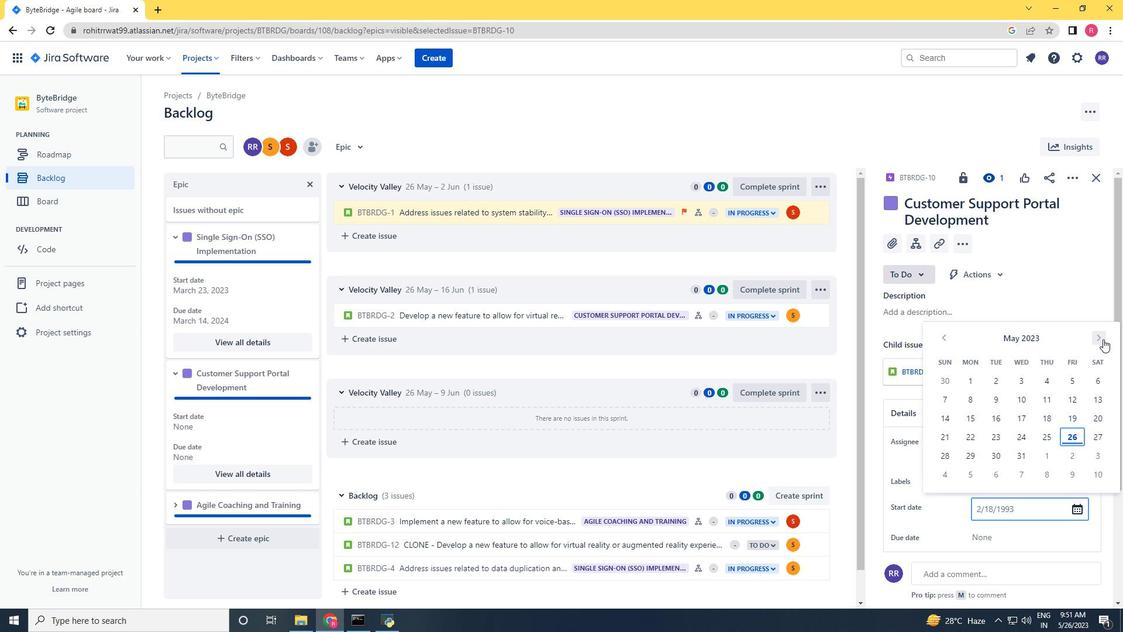 
Action: Mouse pressed left at (1104, 340)
Screenshot: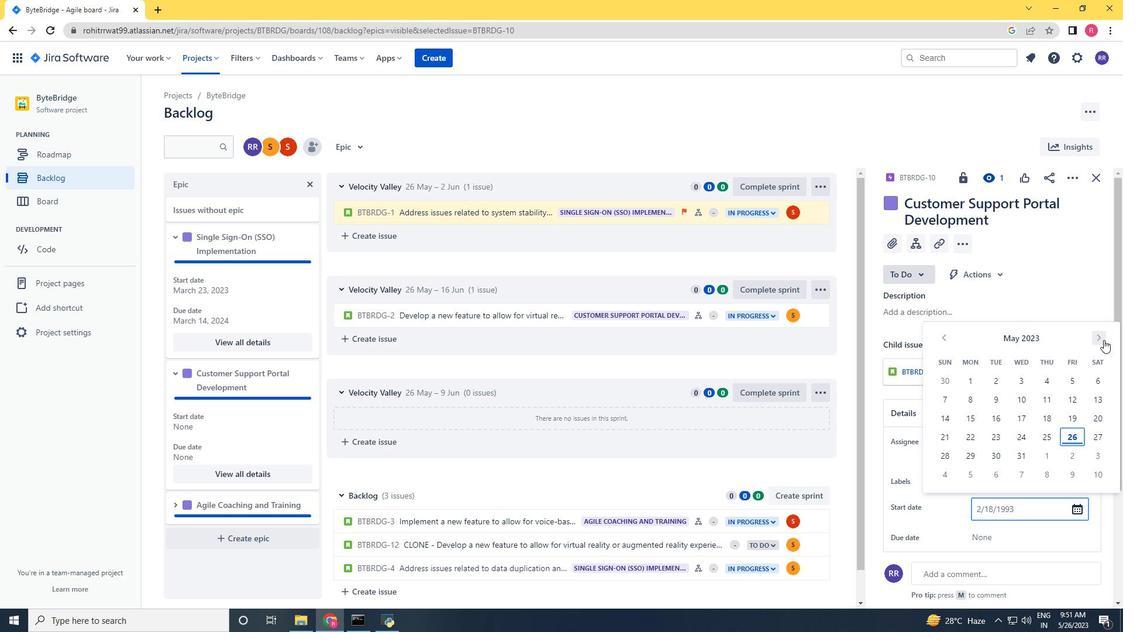 
Action: Mouse pressed left at (1104, 340)
Screenshot: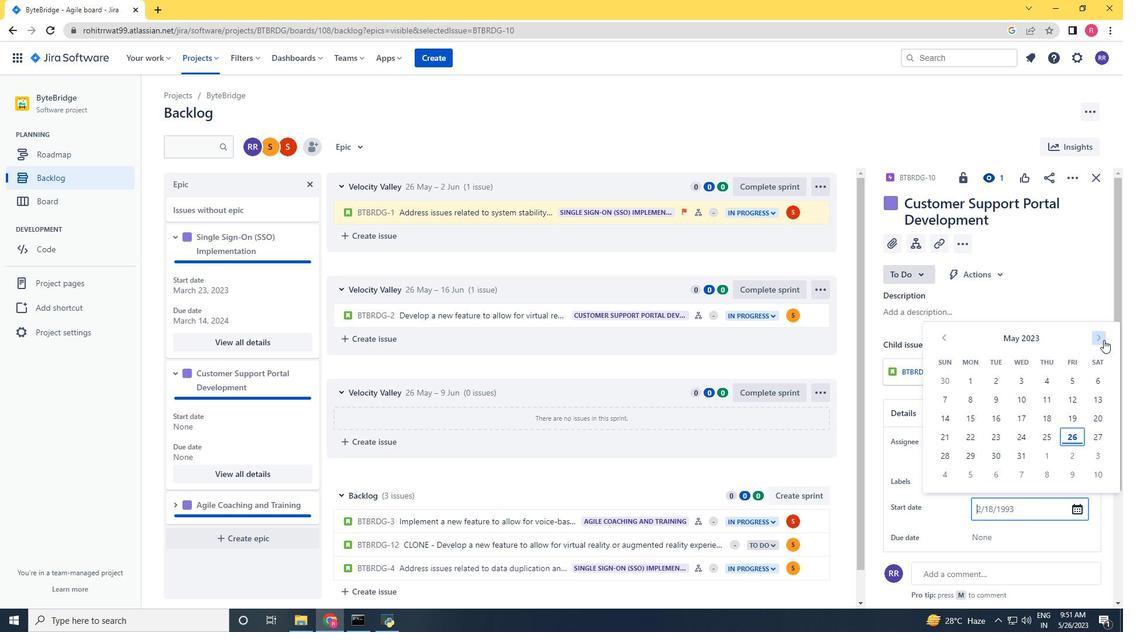 
Action: Mouse pressed left at (1104, 340)
Screenshot: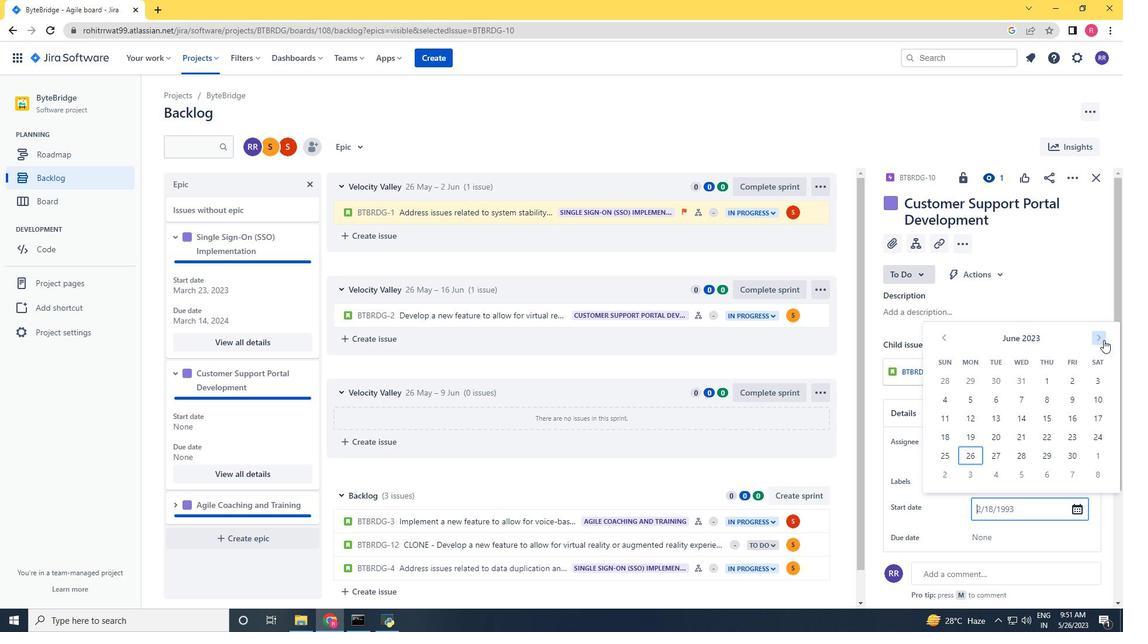 
Action: Mouse pressed left at (1104, 340)
Screenshot: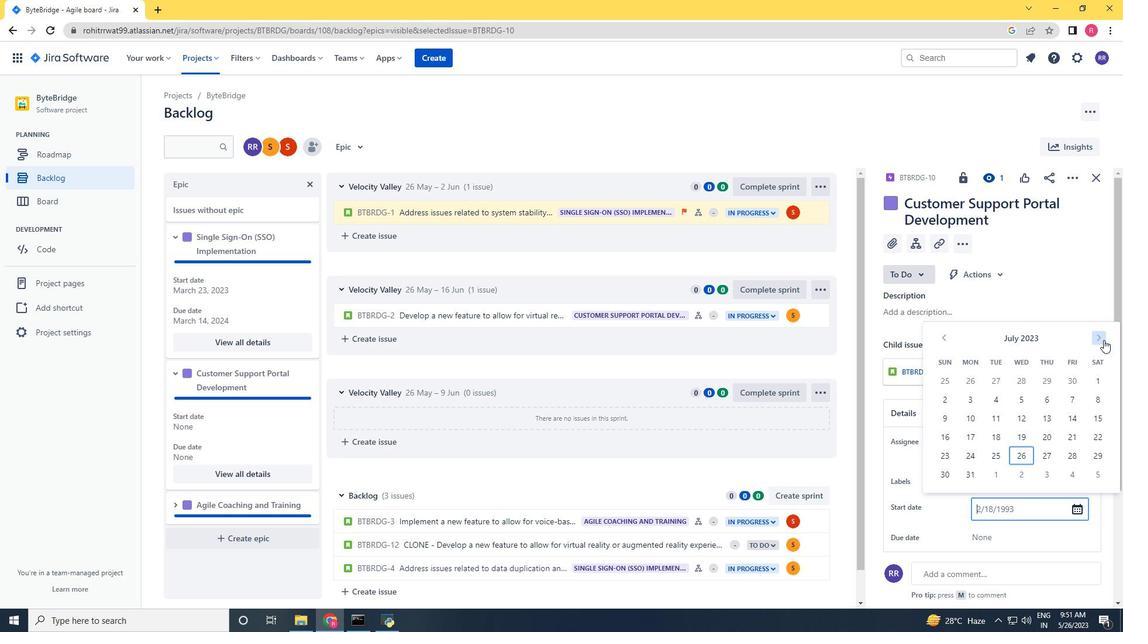 
Action: Mouse pressed left at (1104, 340)
Screenshot: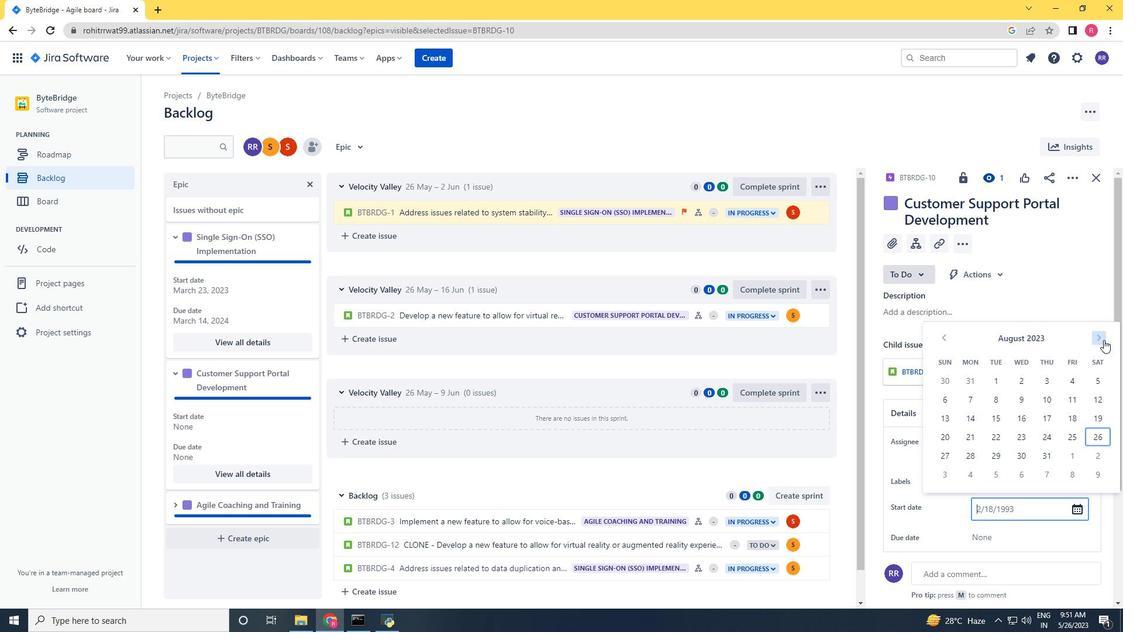 
Action: Mouse pressed left at (1104, 340)
Screenshot: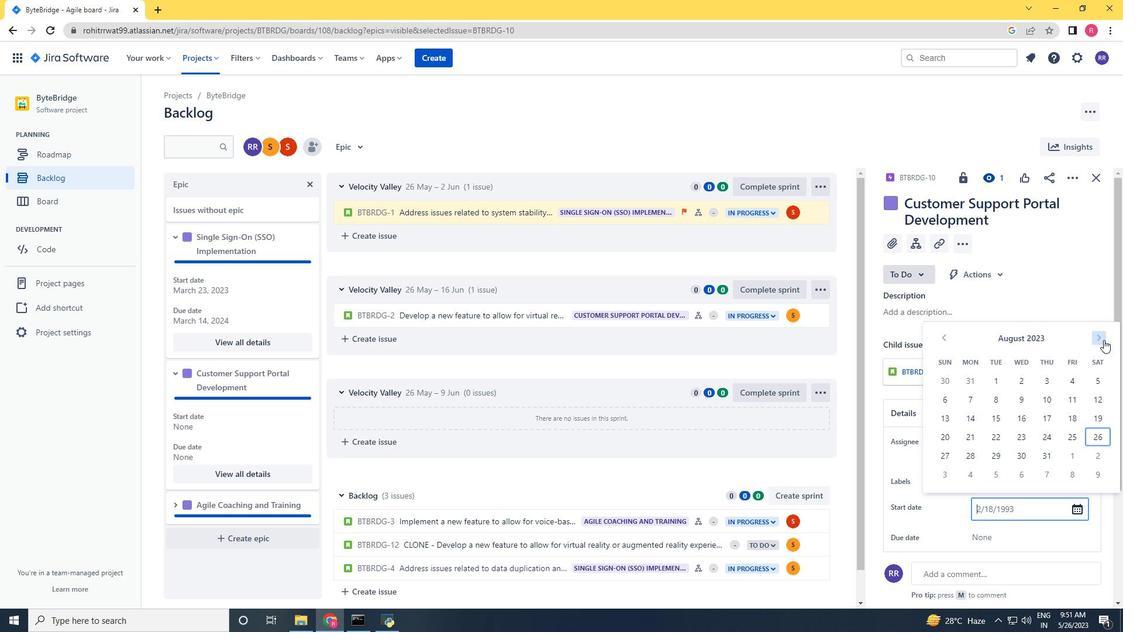 
Action: Mouse pressed left at (1104, 340)
Screenshot: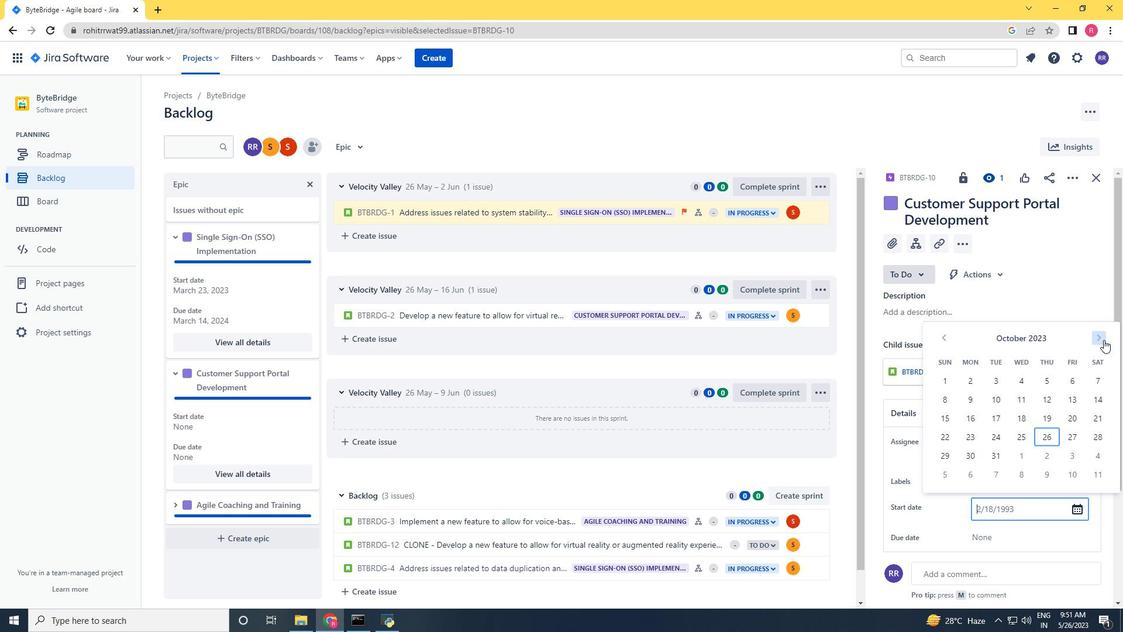 
Action: Mouse pressed left at (1104, 340)
Screenshot: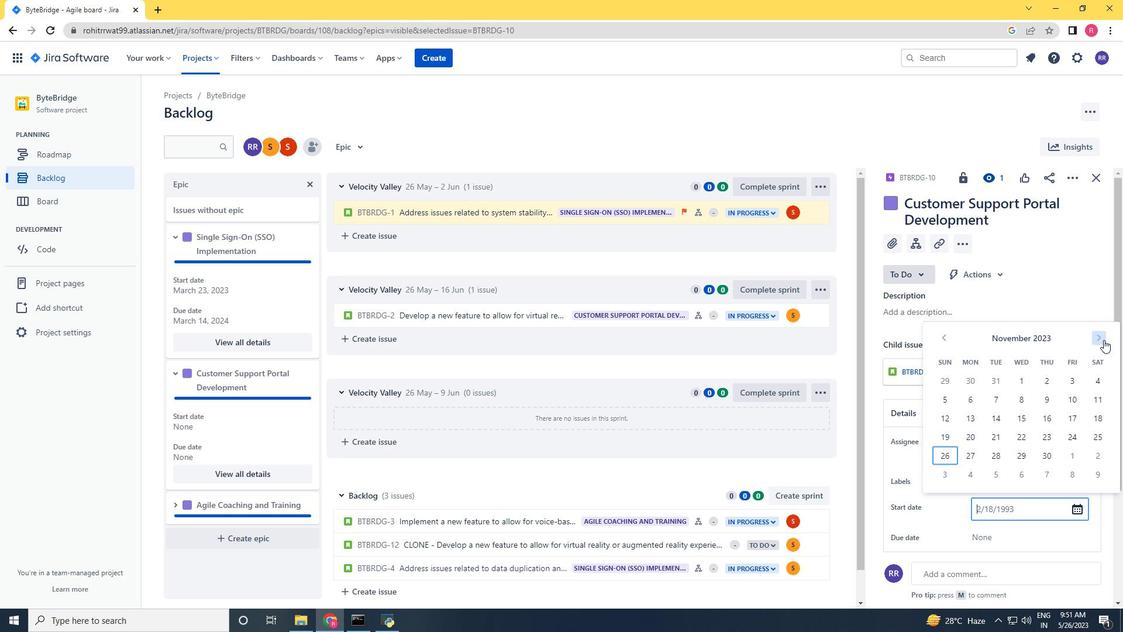 
Action: Mouse pressed left at (1104, 340)
Screenshot: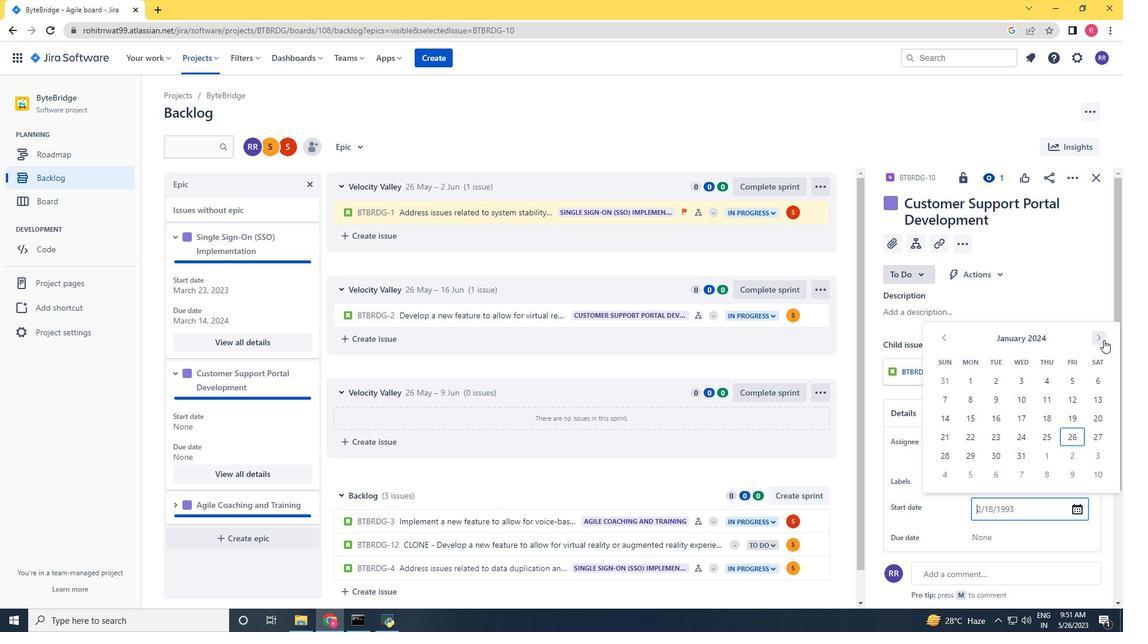 
Action: Mouse pressed left at (1104, 340)
Screenshot: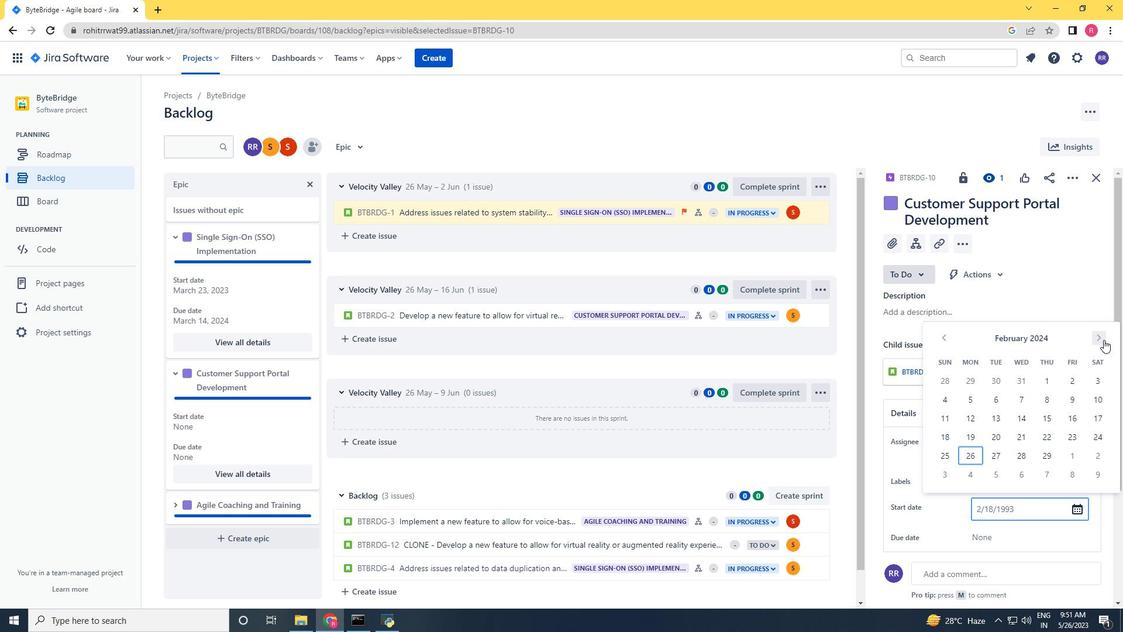 
Action: Mouse moved to (1052, 424)
Screenshot: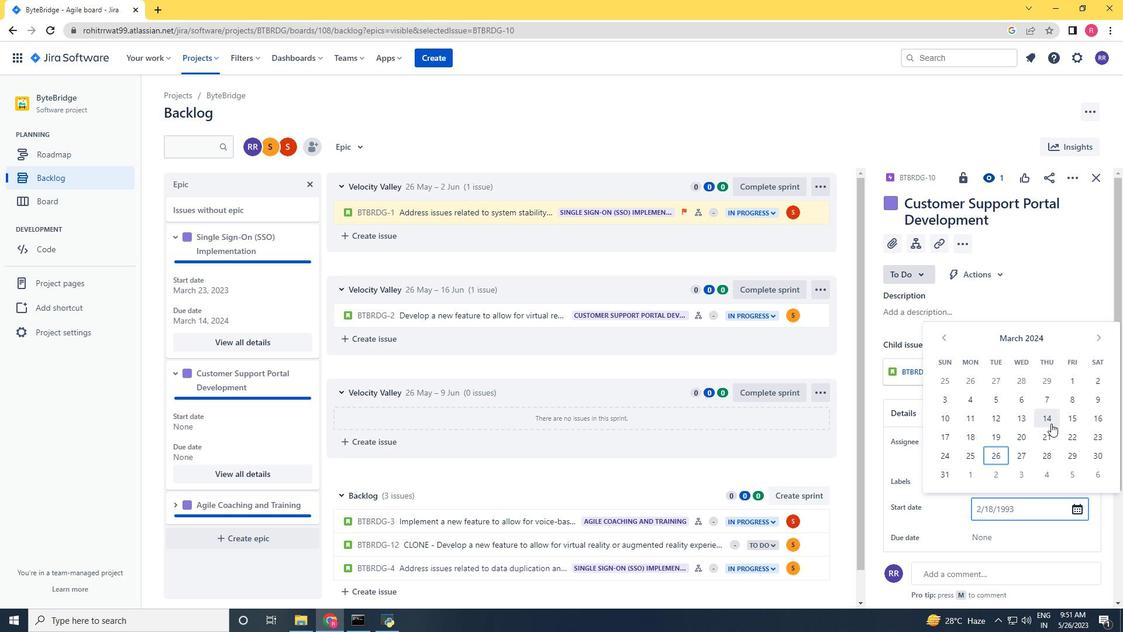 
Action: Mouse pressed left at (1052, 424)
Screenshot: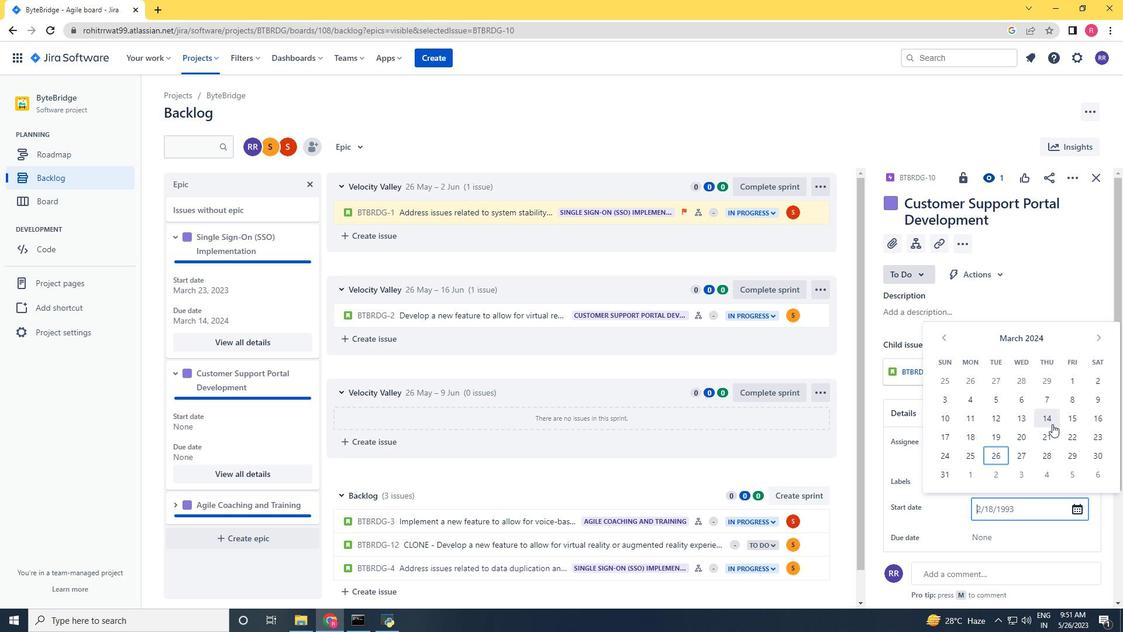 
Action: Mouse moved to (997, 520)
Screenshot: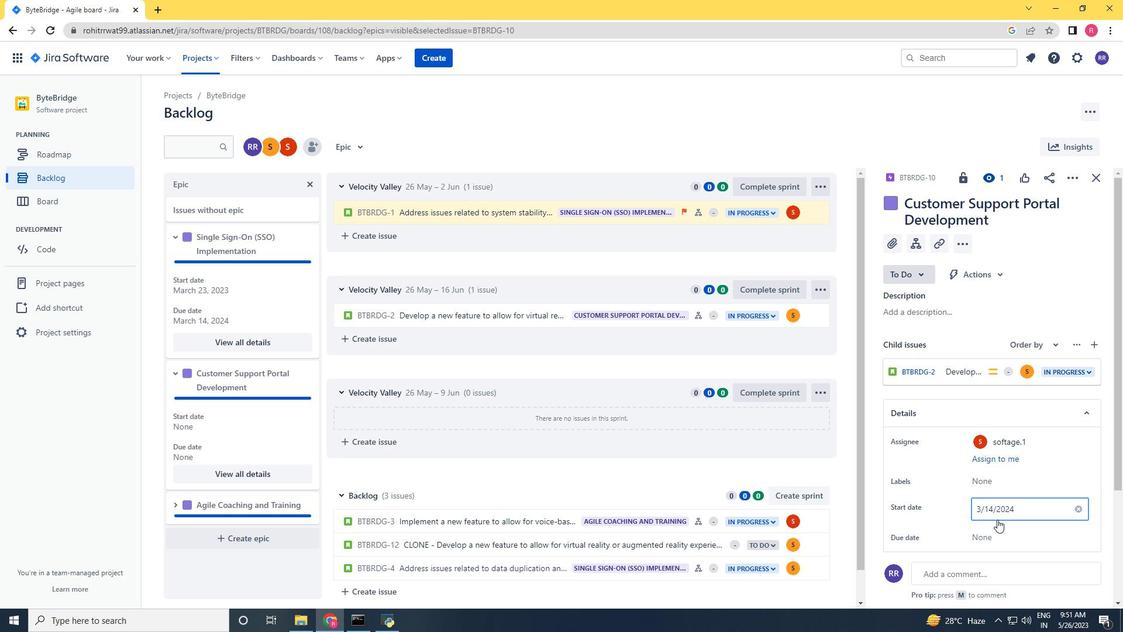 
Action: Mouse scrolled (997, 520) with delta (0, 0)
Screenshot: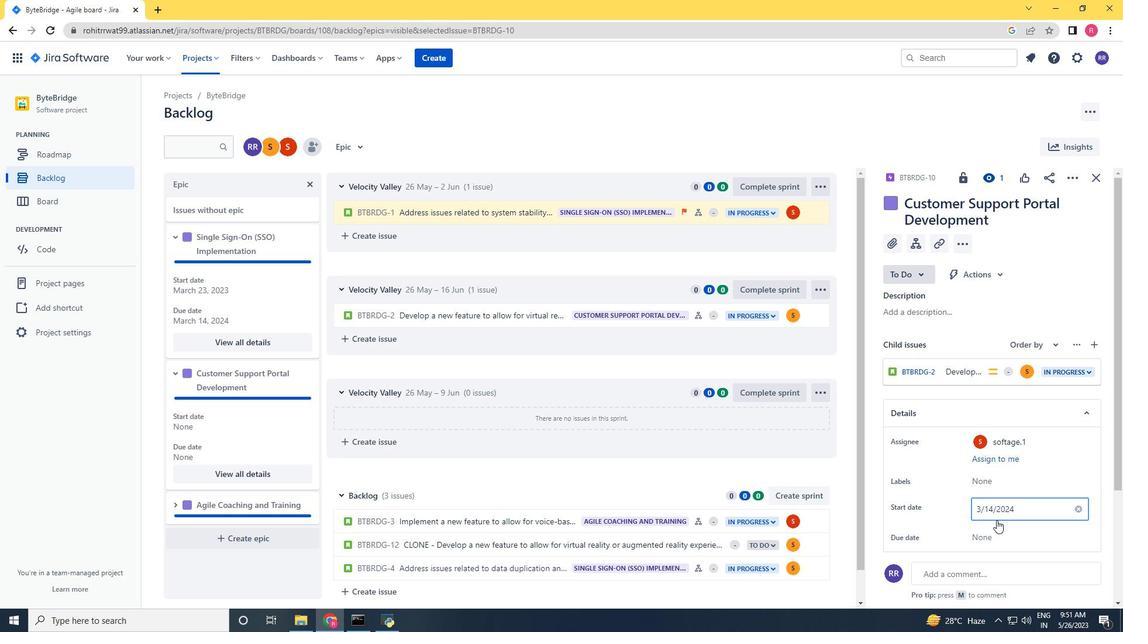 
Action: Mouse scrolled (997, 520) with delta (0, 0)
Screenshot: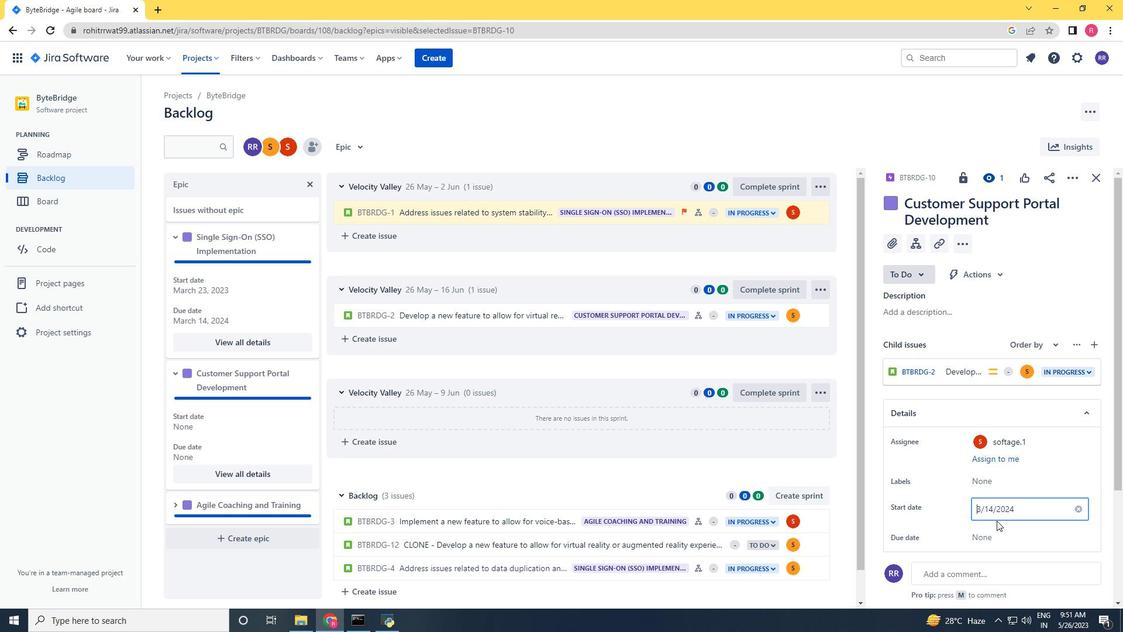 
Action: Mouse moved to (1012, 410)
Screenshot: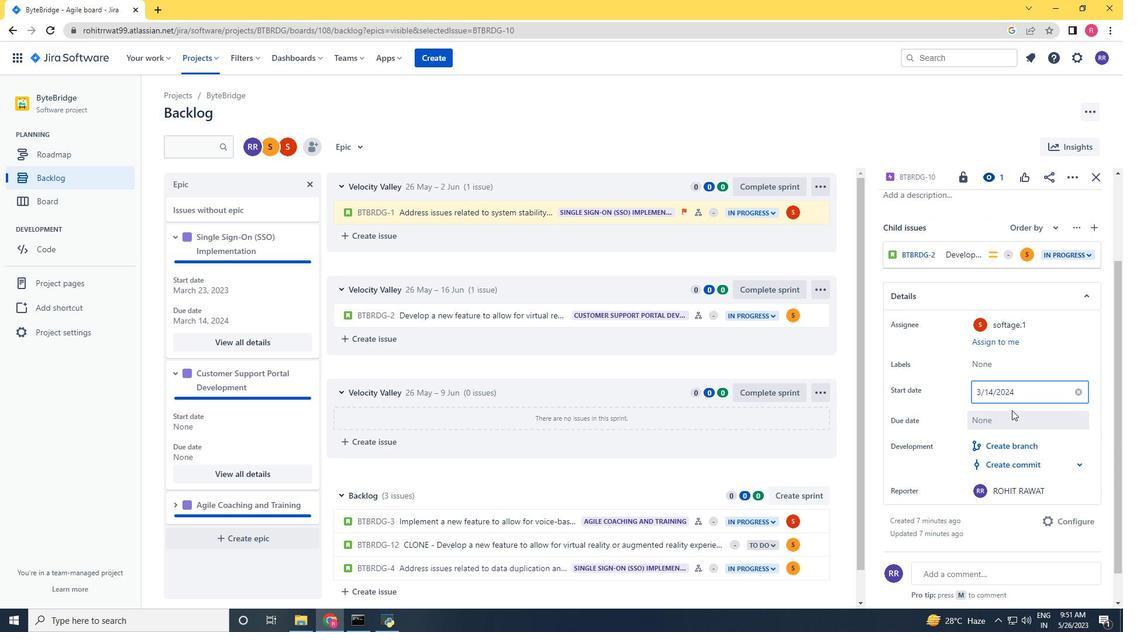 
Action: Mouse pressed left at (1012, 410)
Screenshot: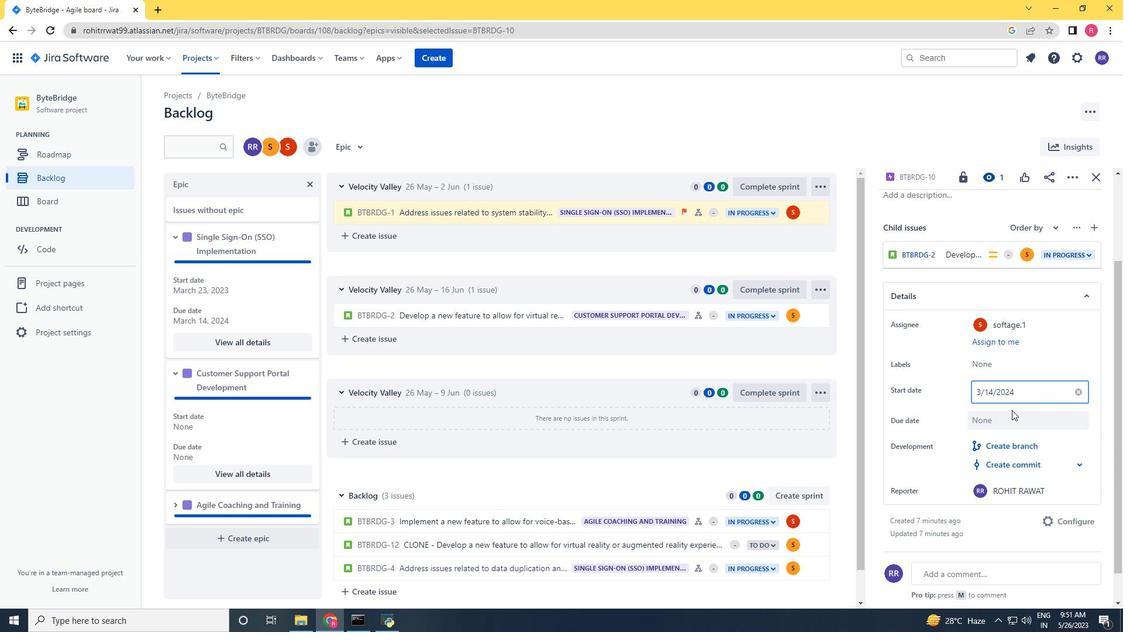 
Action: Mouse moved to (1020, 421)
Screenshot: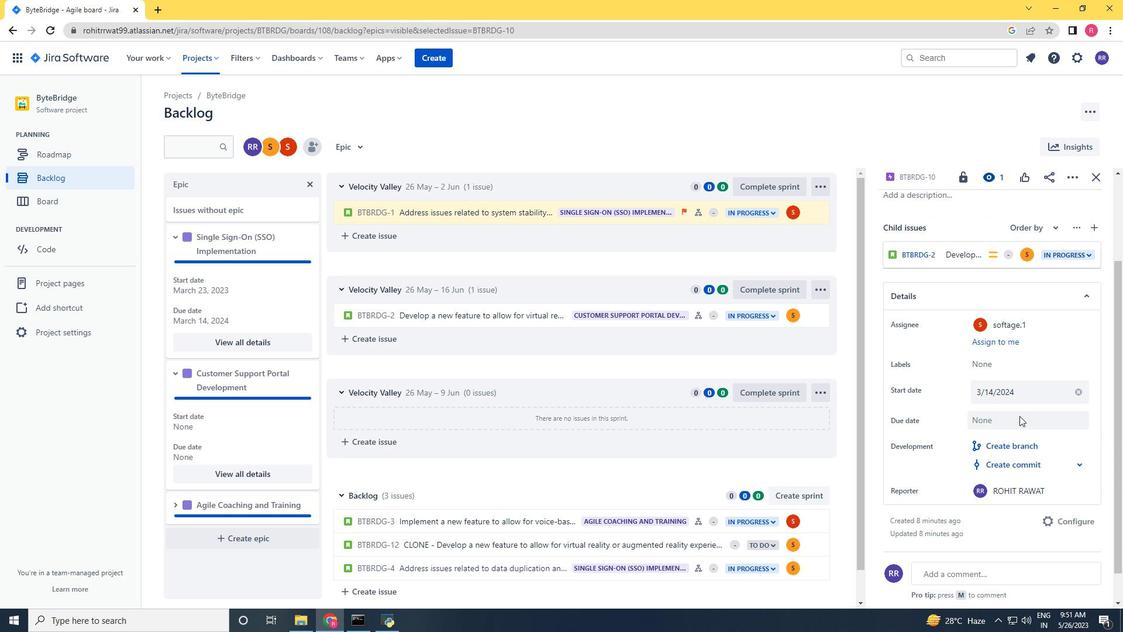 
Action: Mouse pressed left at (1020, 421)
Screenshot: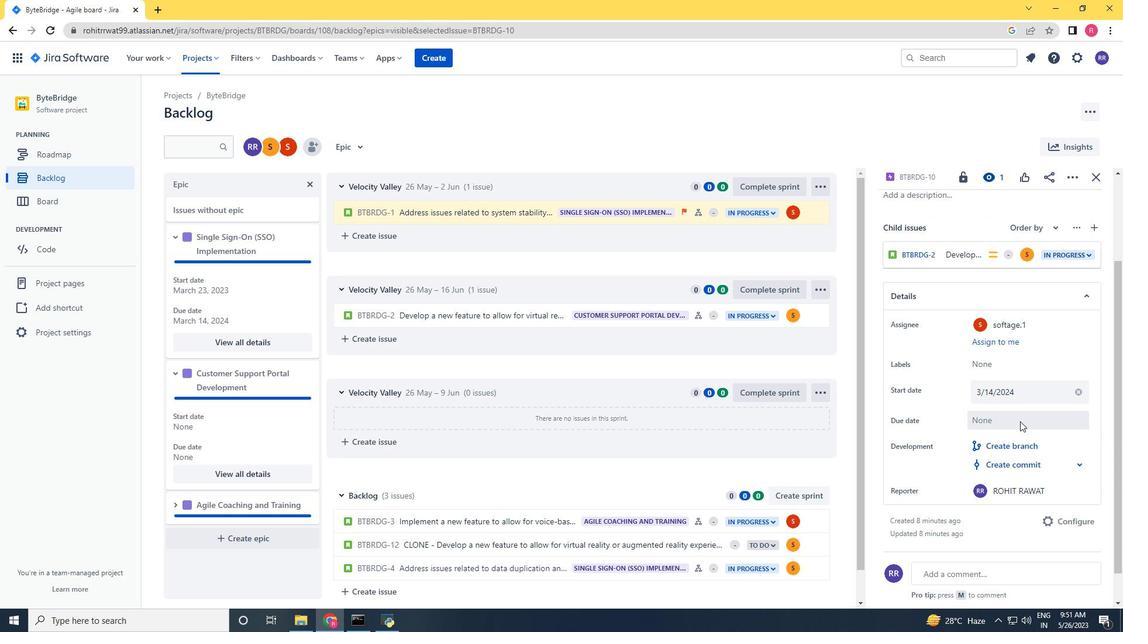 
Action: Mouse moved to (1101, 245)
Screenshot: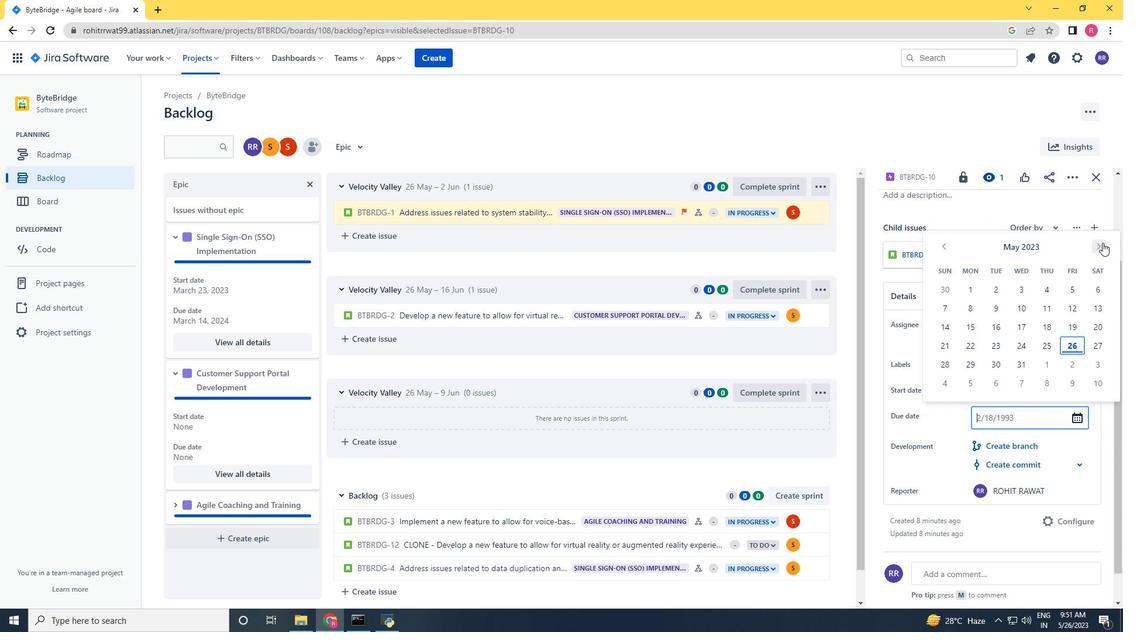 
Action: Mouse pressed left at (1101, 245)
Screenshot: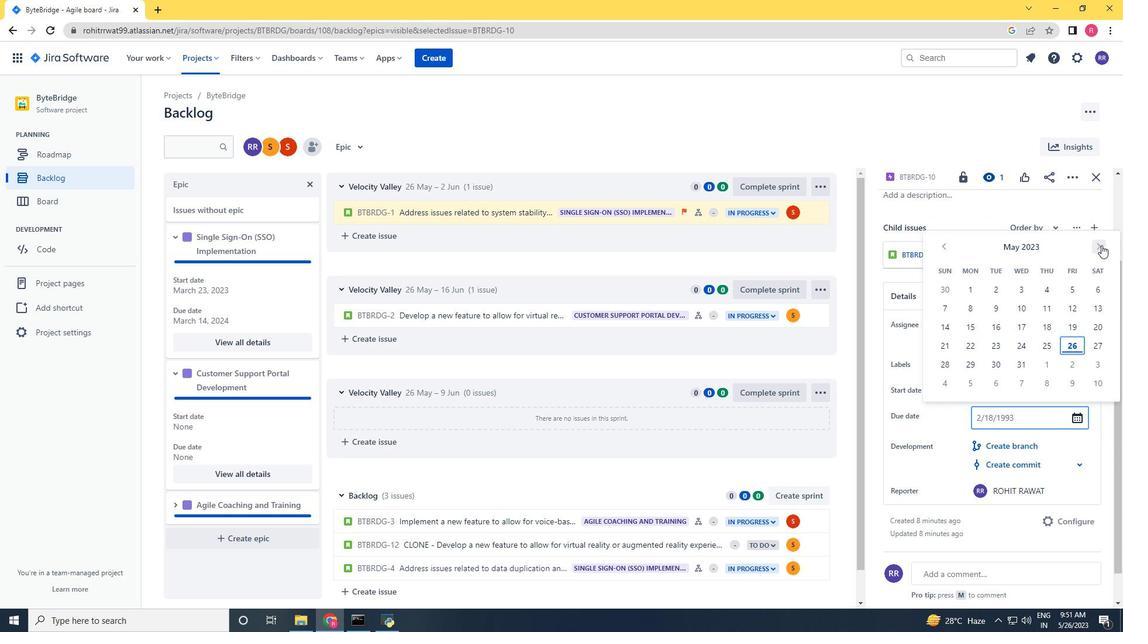 
Action: Mouse pressed left at (1101, 245)
Screenshot: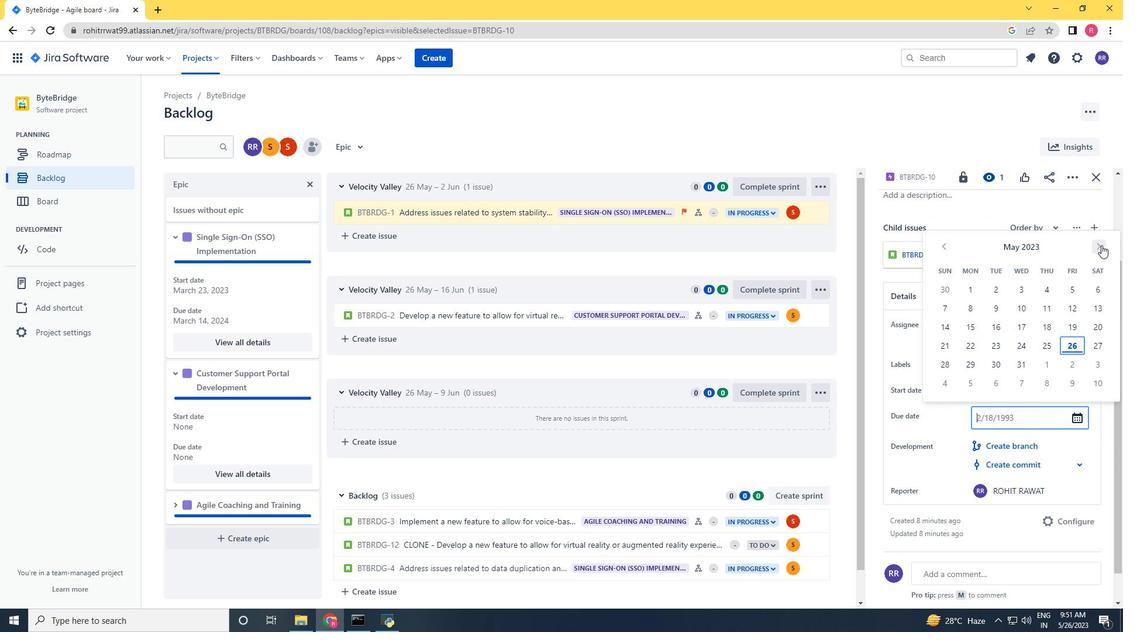 
Action: Mouse pressed left at (1101, 245)
Screenshot: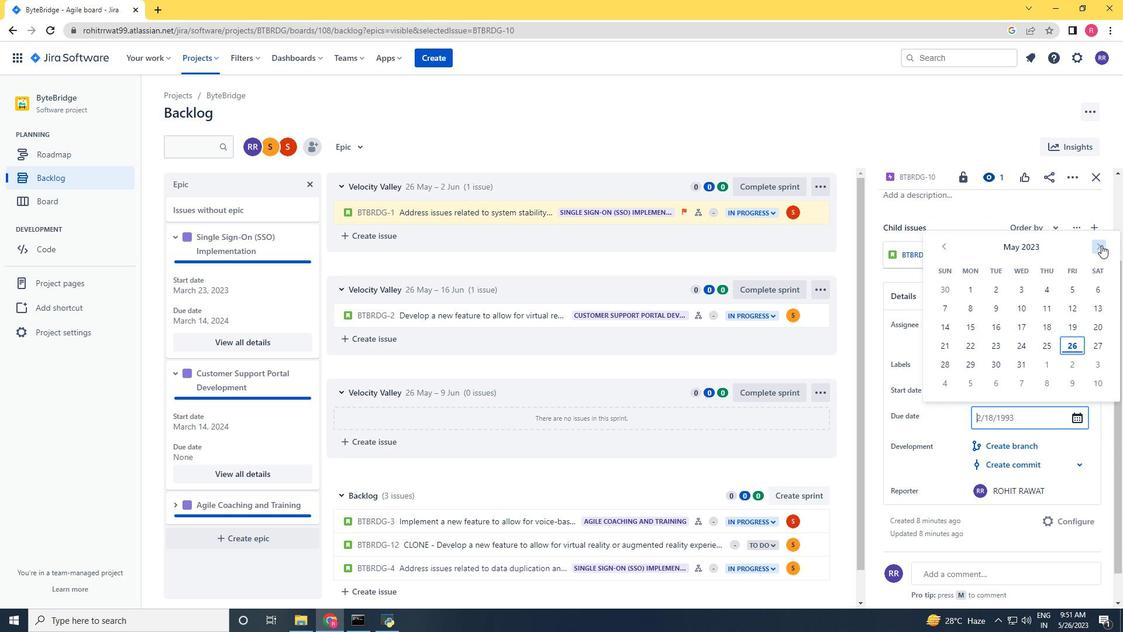 
Action: Mouse pressed left at (1101, 245)
Screenshot: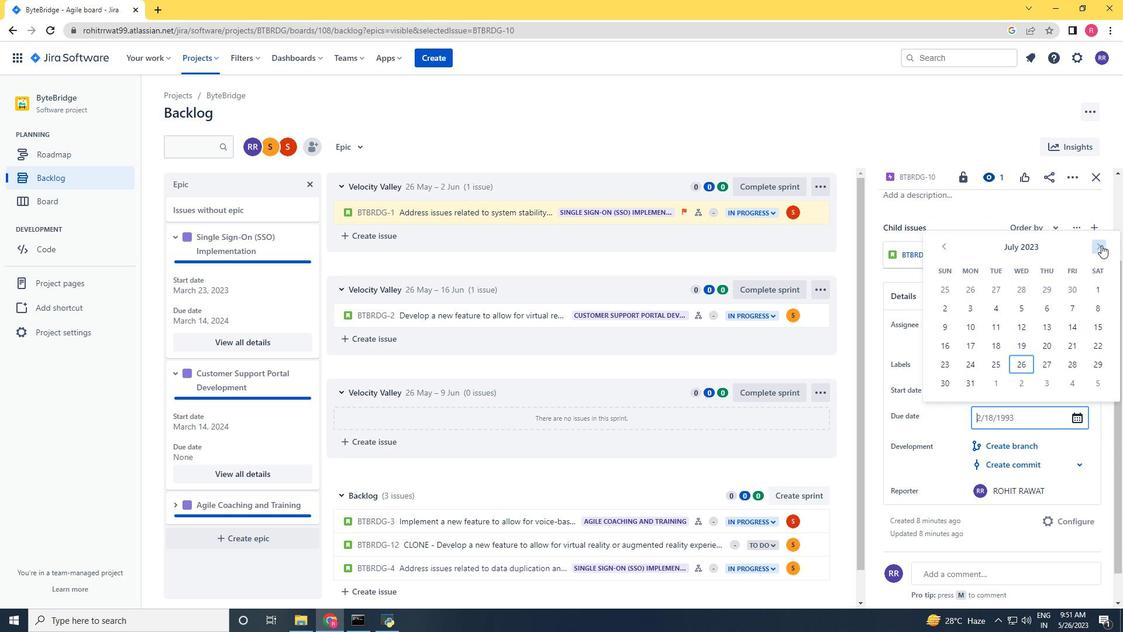 
Action: Mouse pressed left at (1101, 245)
Screenshot: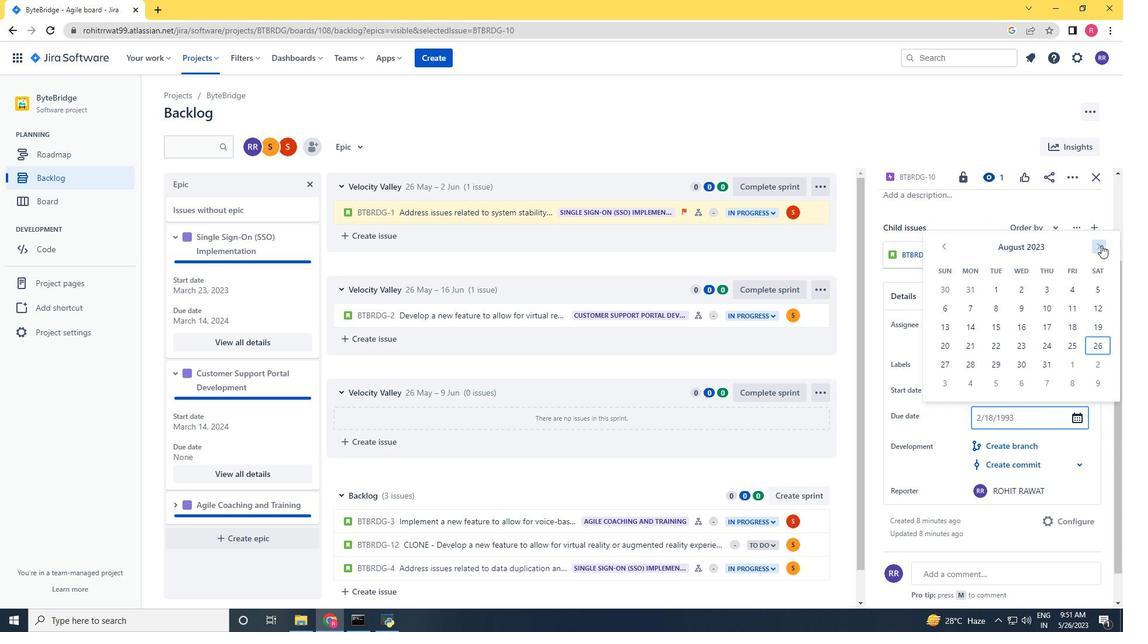 
Action: Mouse pressed left at (1101, 245)
Screenshot: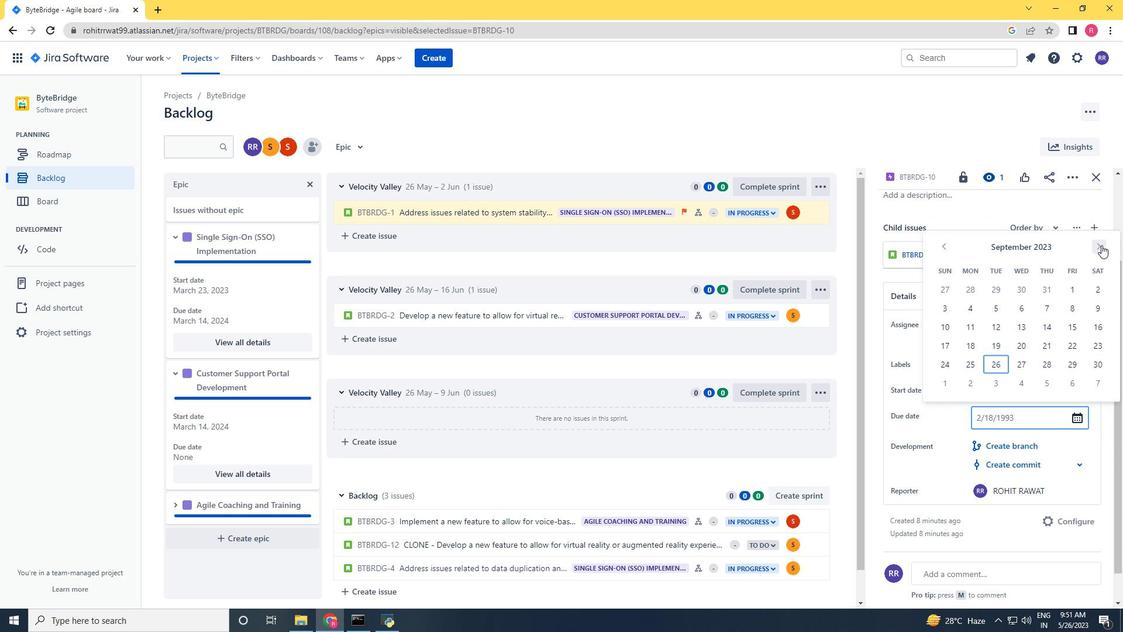 
Action: Mouse pressed left at (1101, 245)
Screenshot: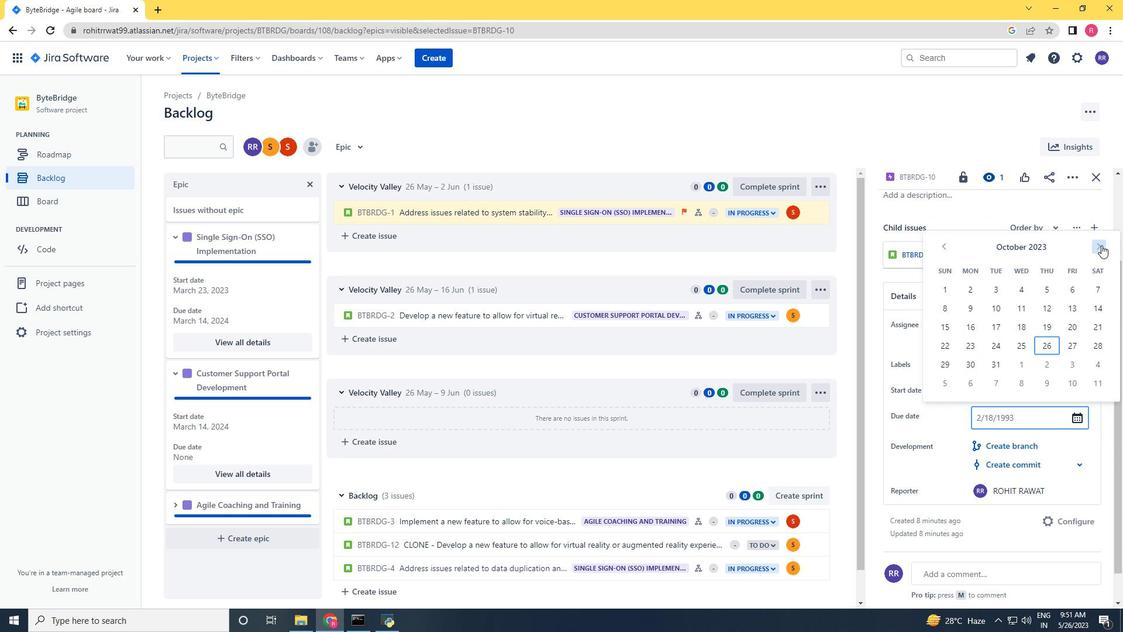 
Action: Mouse pressed left at (1101, 245)
Screenshot: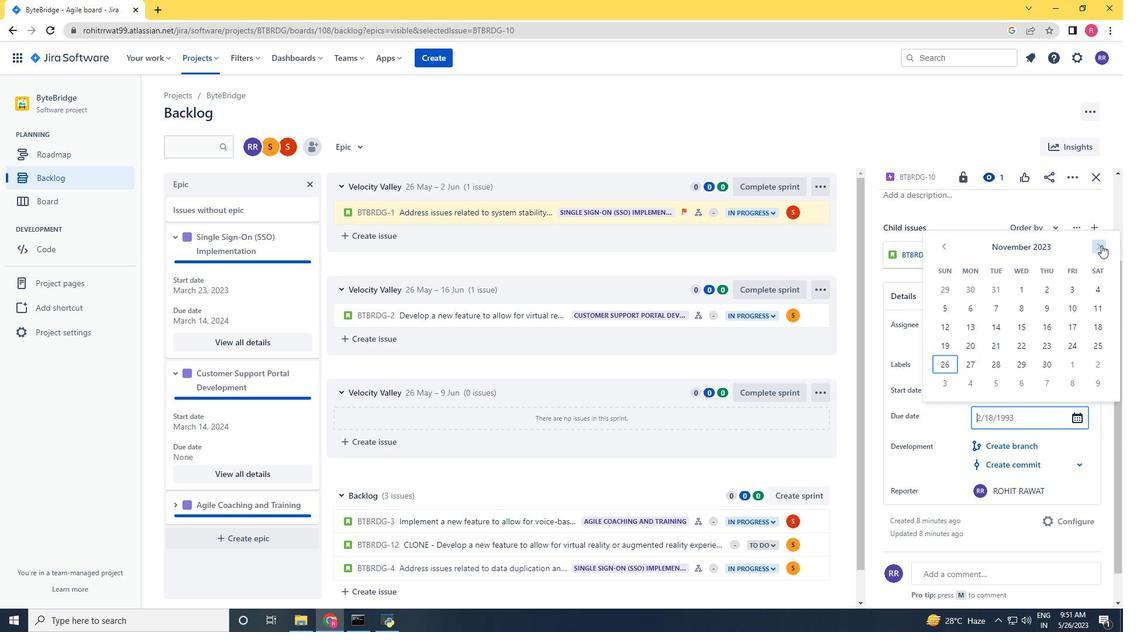 
Action: Mouse pressed left at (1101, 245)
Screenshot: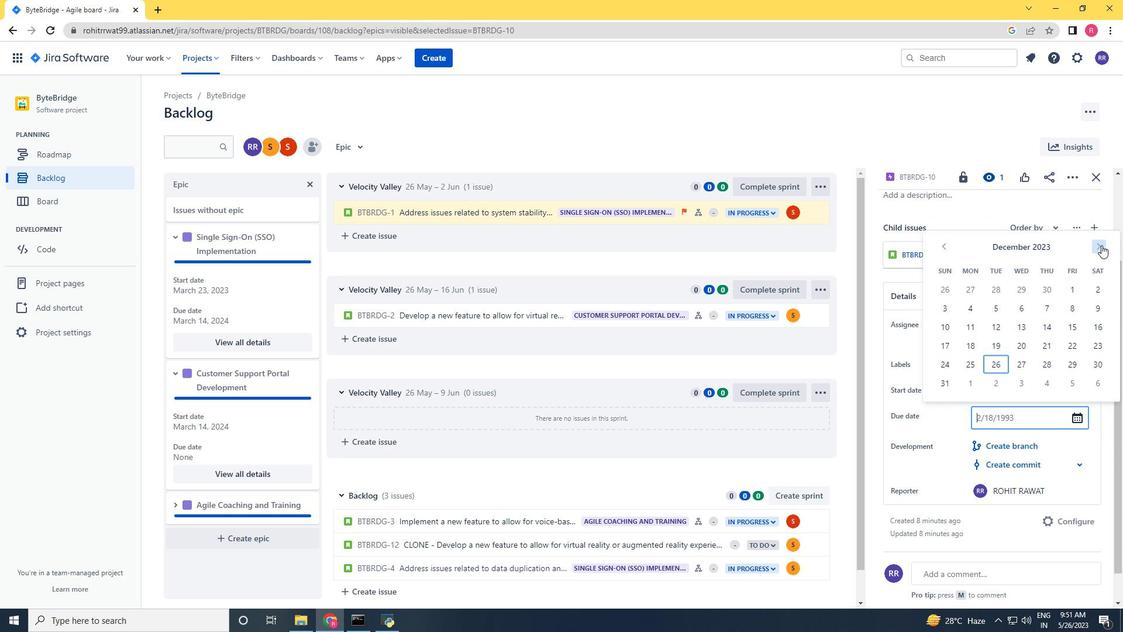 
Action: Mouse pressed left at (1101, 245)
Screenshot: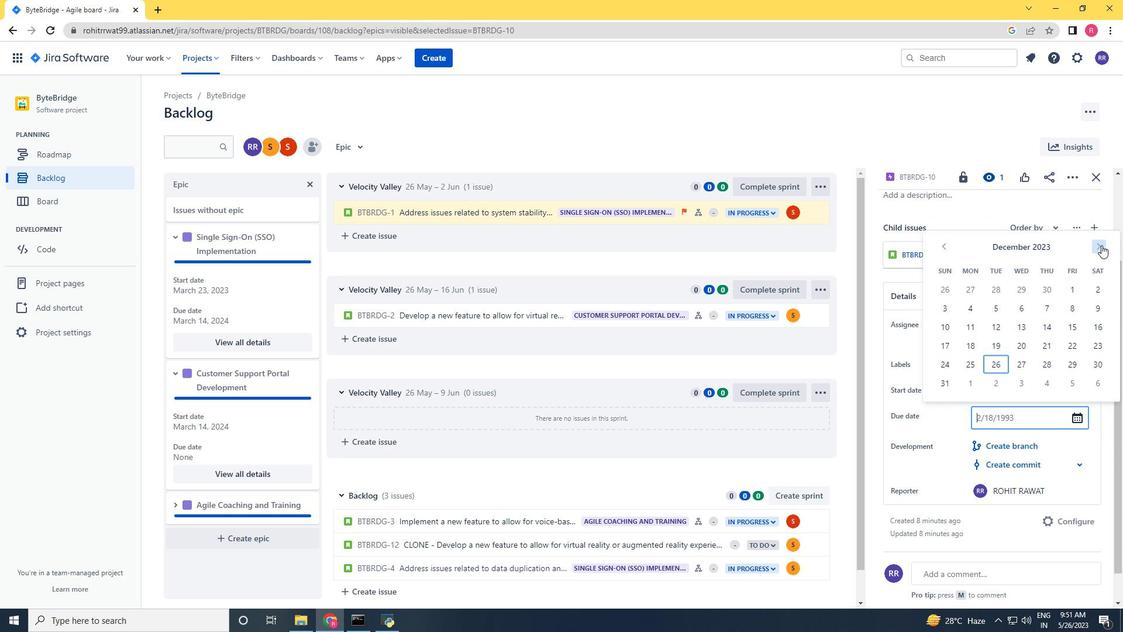 
Action: Mouse pressed left at (1101, 245)
Screenshot: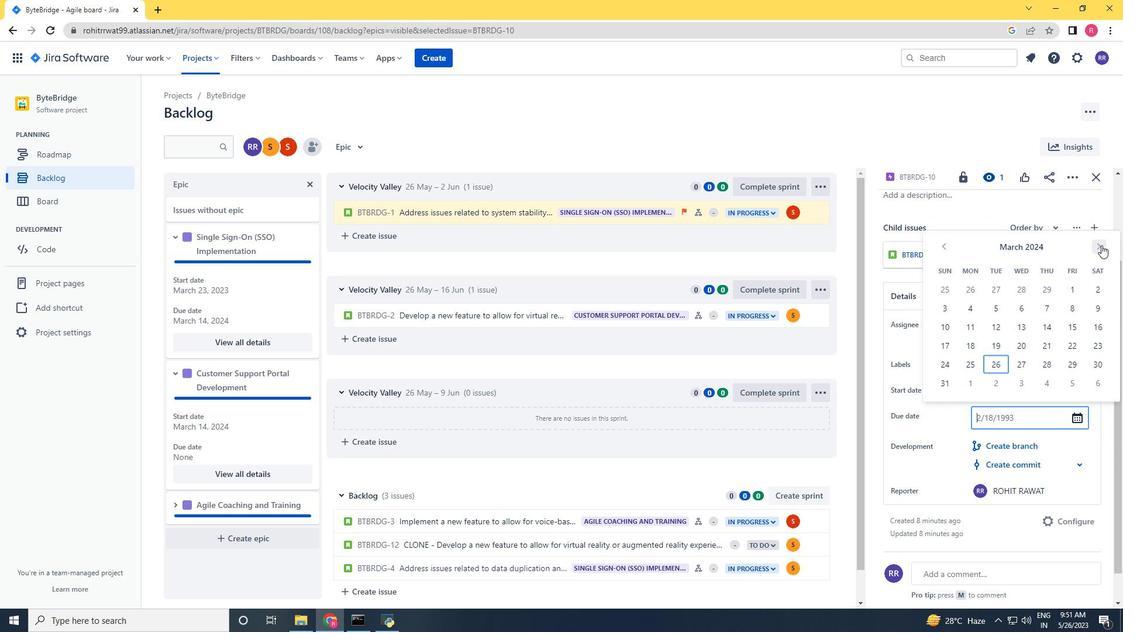 
Action: Mouse pressed left at (1101, 245)
Screenshot: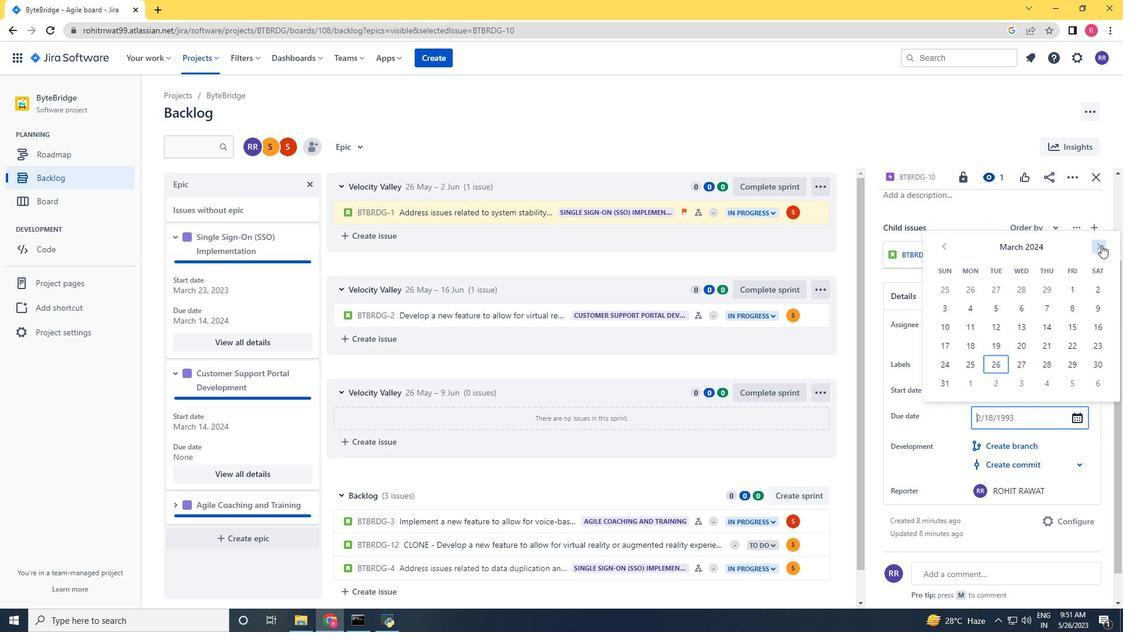 
Action: Mouse pressed left at (1101, 245)
Screenshot: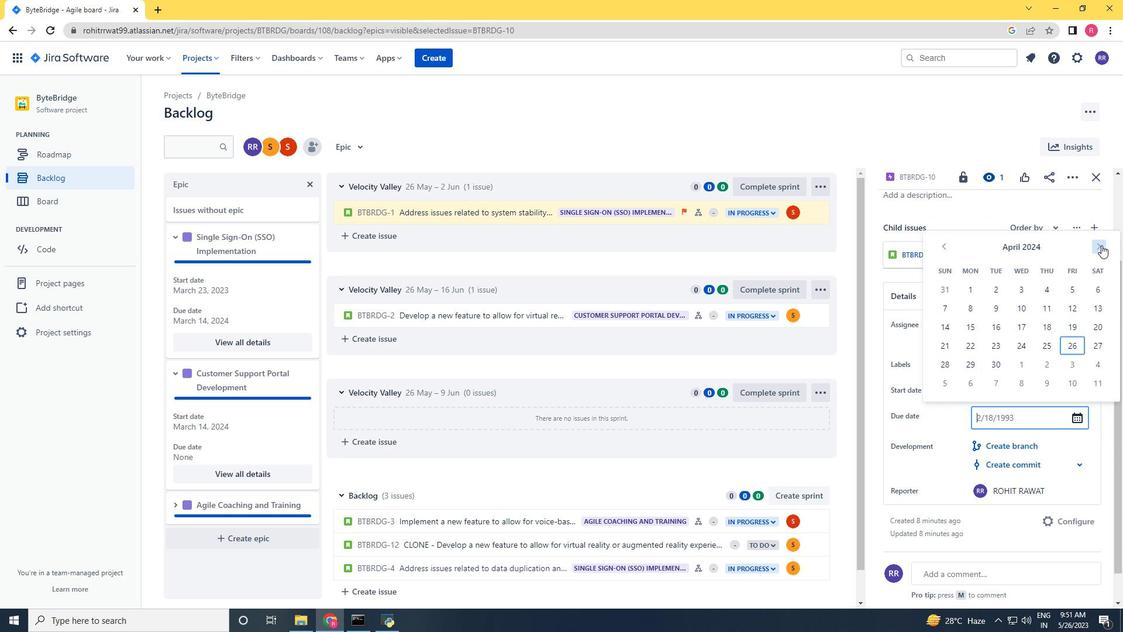 
Action: Mouse pressed left at (1101, 245)
Screenshot: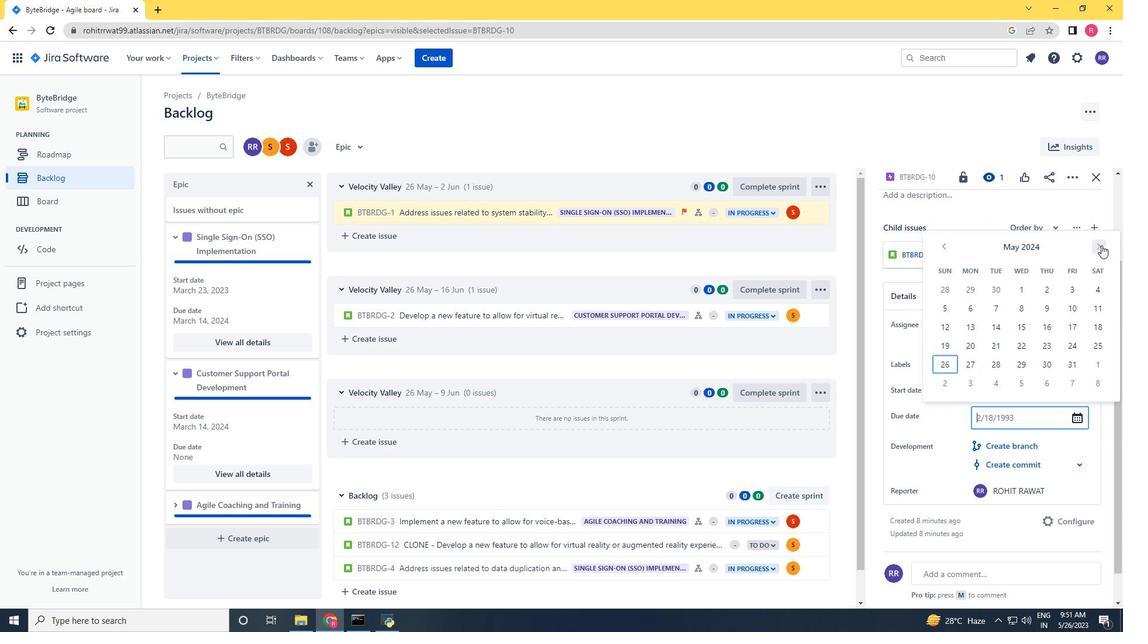 
Action: Mouse pressed left at (1101, 245)
Screenshot: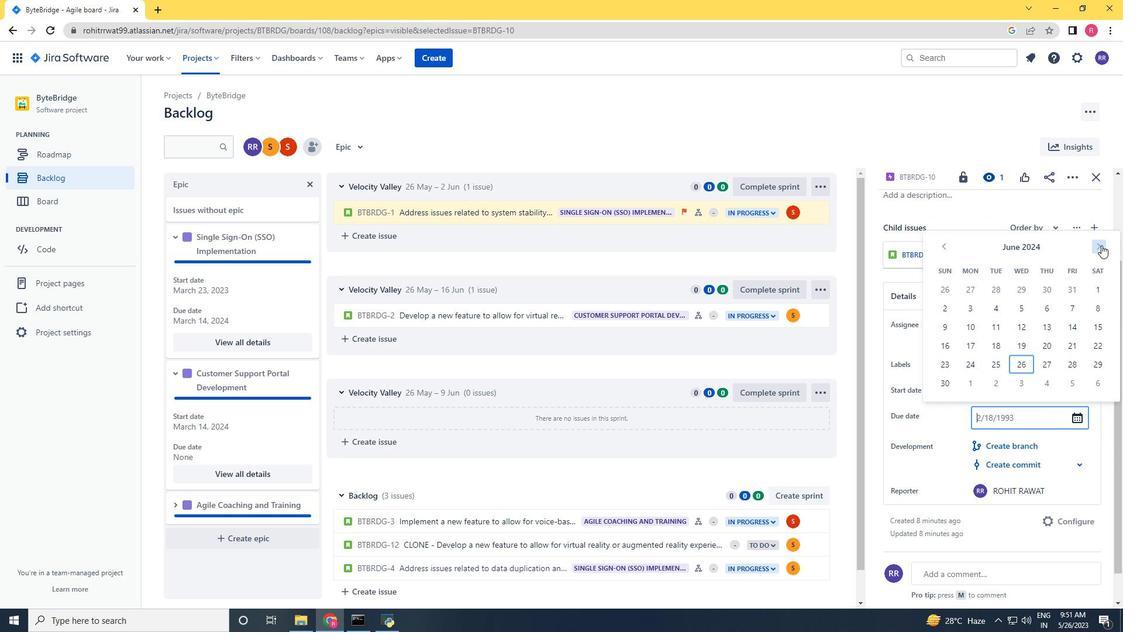 
Action: Mouse pressed left at (1101, 245)
Screenshot: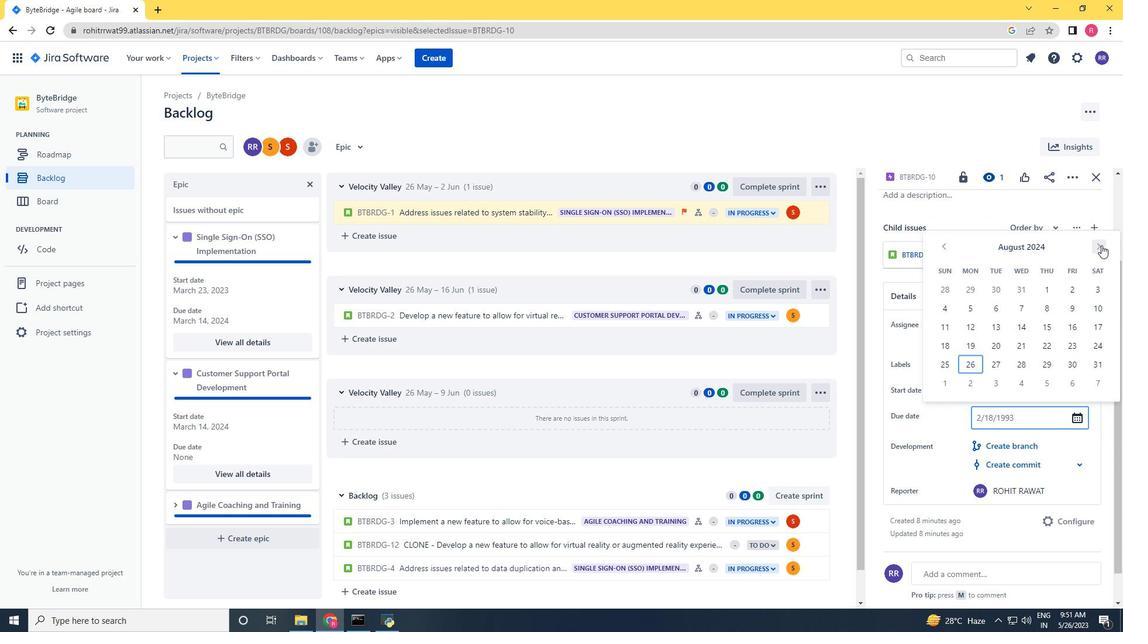 
Action: Mouse pressed left at (1101, 245)
Screenshot: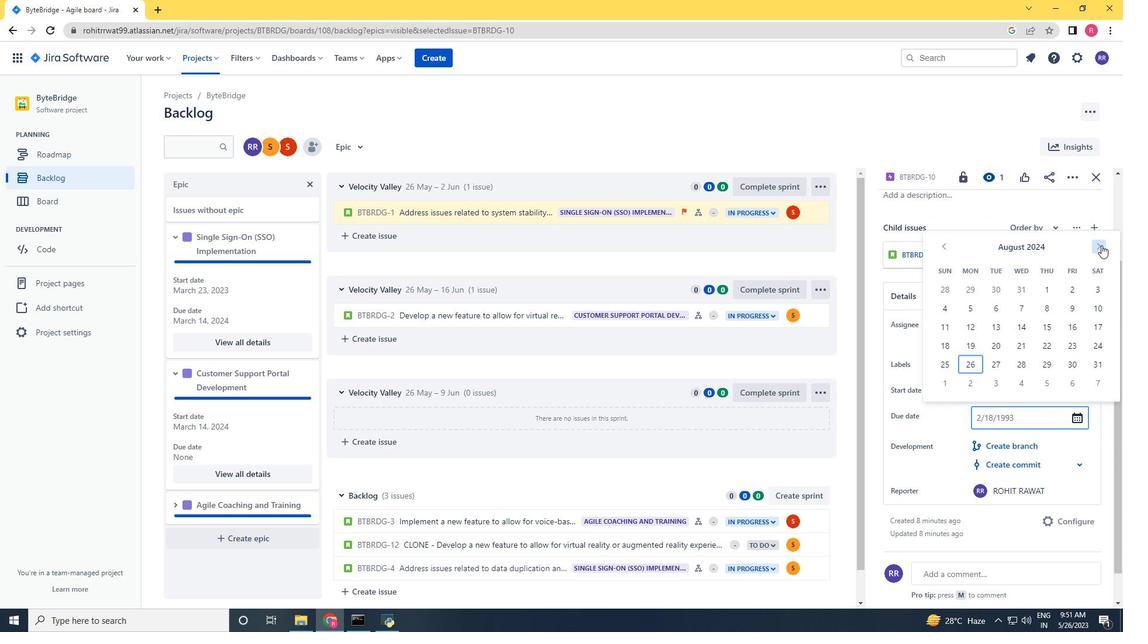 
Action: Mouse pressed left at (1101, 245)
Screenshot: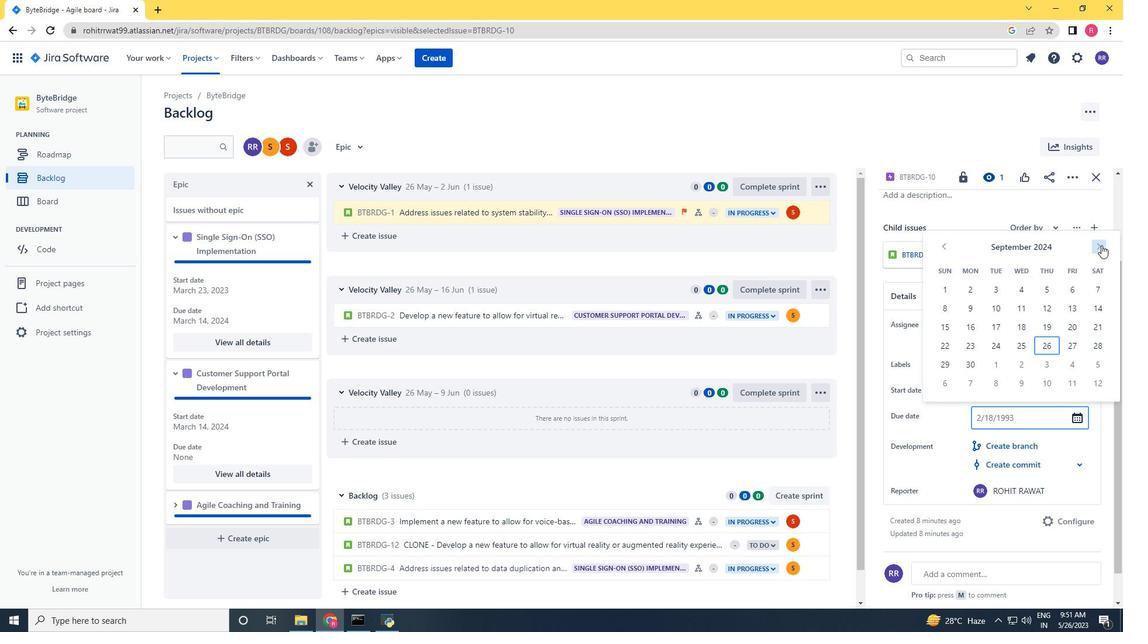 
Action: Mouse pressed left at (1101, 245)
Screenshot: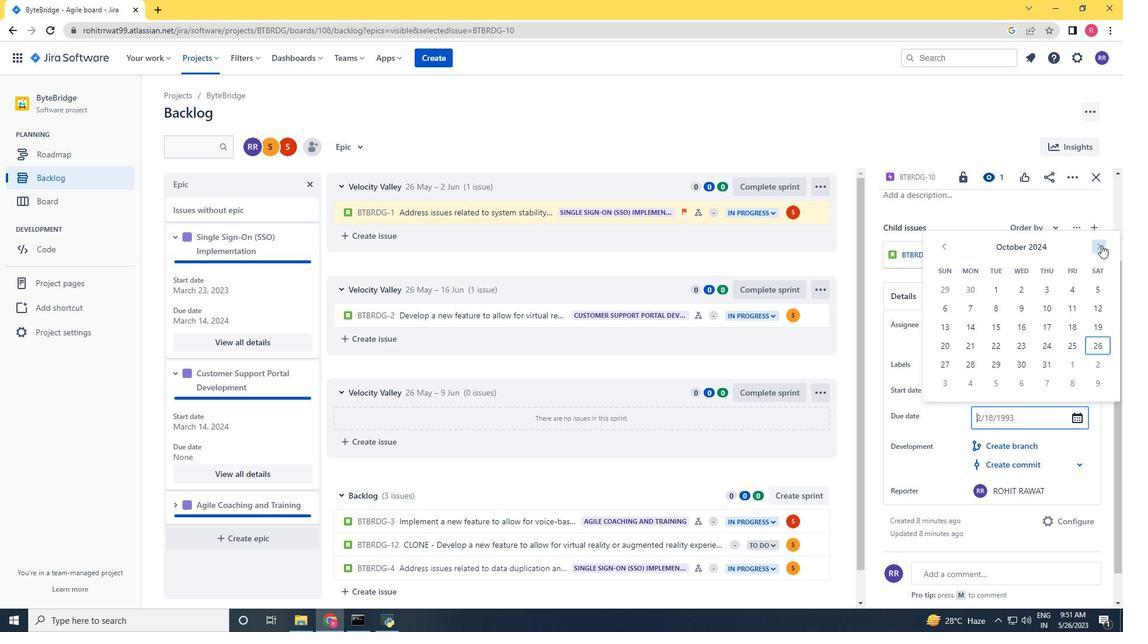 
Action: Mouse pressed left at (1101, 245)
Screenshot: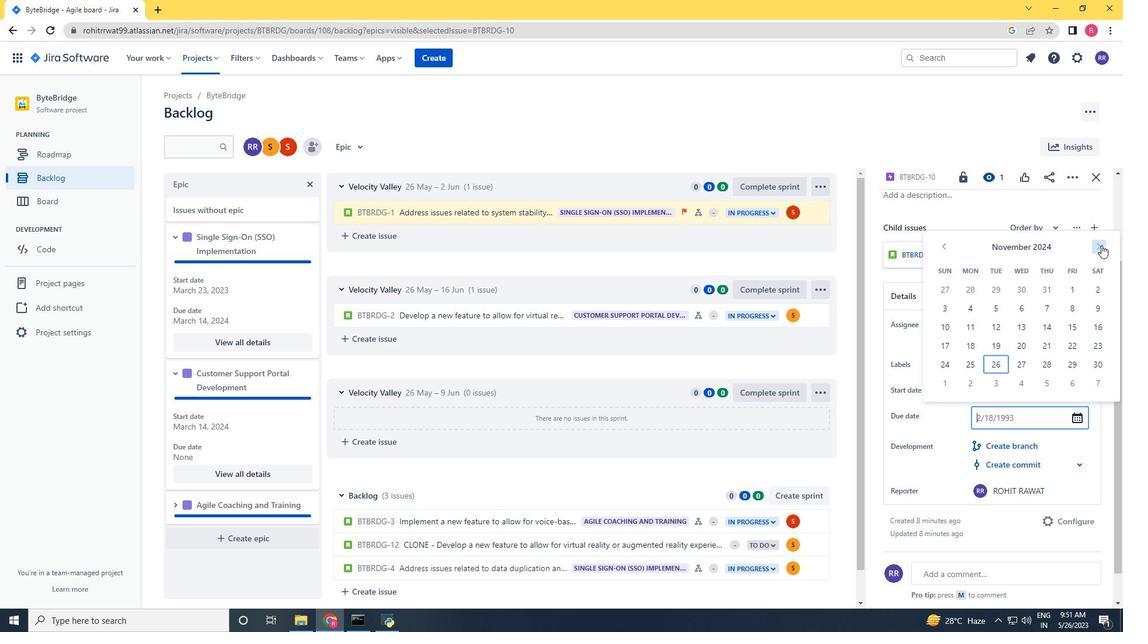 
Action: Mouse pressed left at (1101, 245)
Screenshot: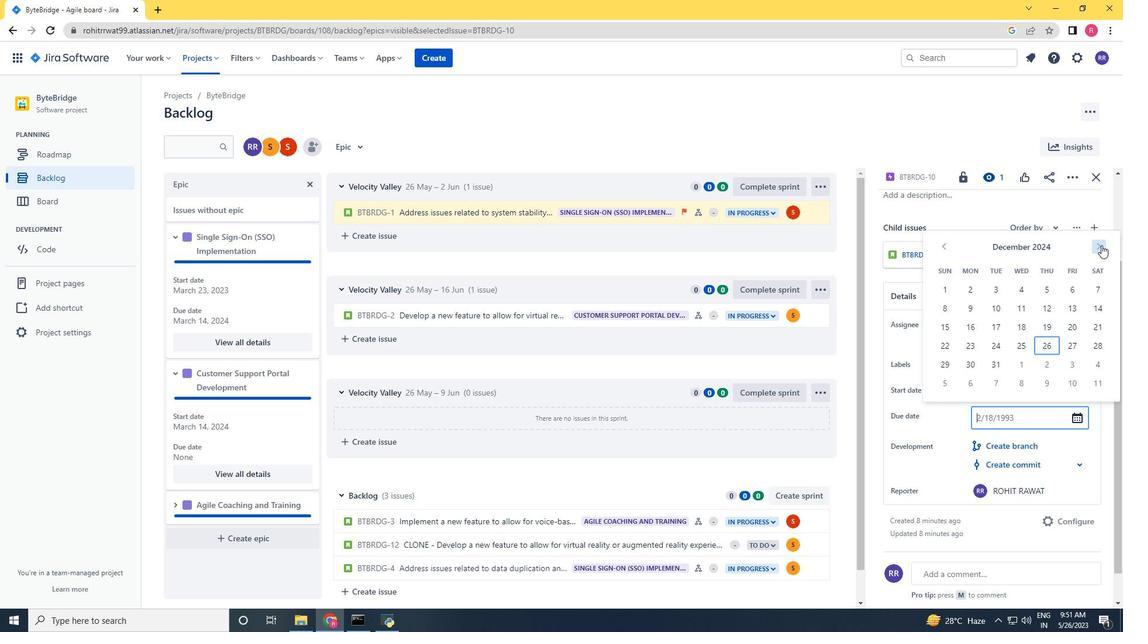 
Action: Mouse pressed left at (1101, 245)
Screenshot: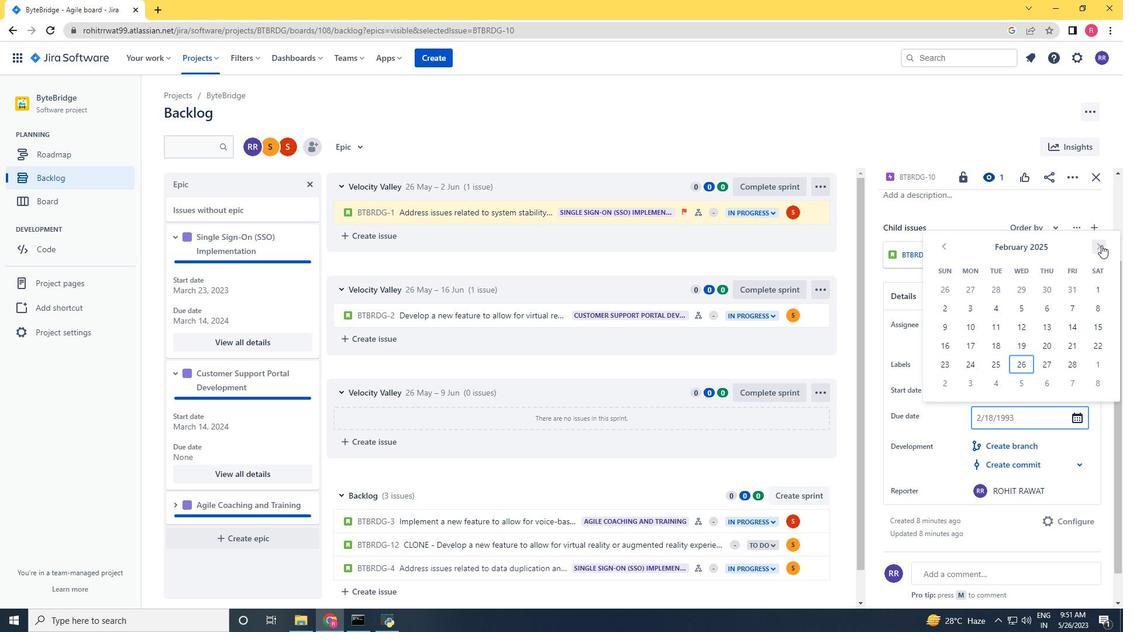 
Action: Mouse pressed left at (1101, 245)
Screenshot: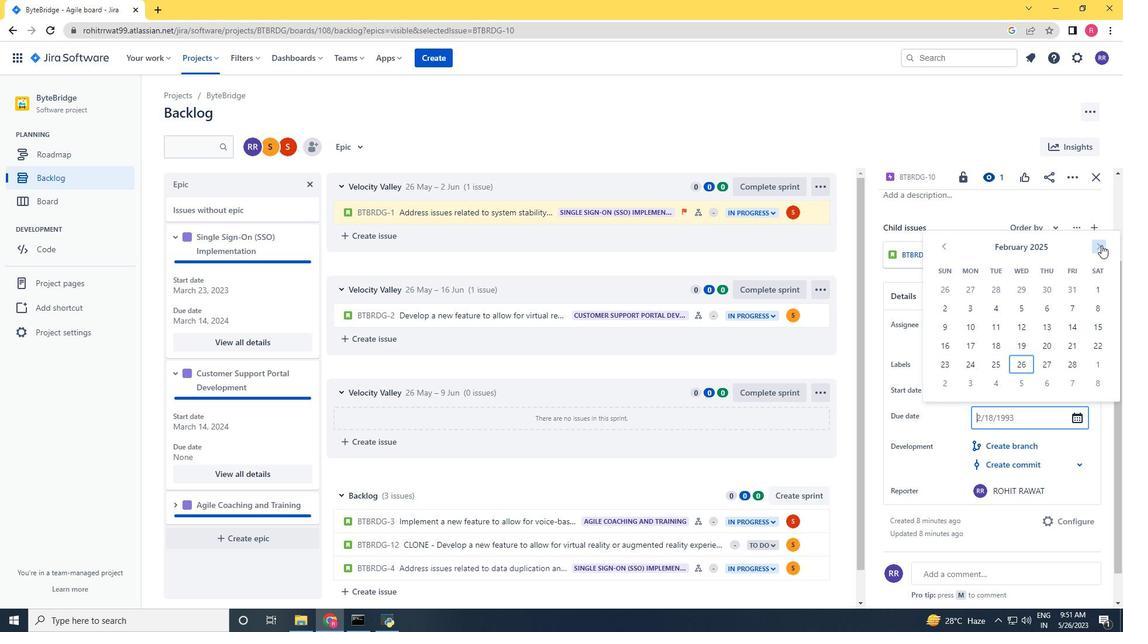 
Action: Mouse pressed left at (1101, 245)
Screenshot: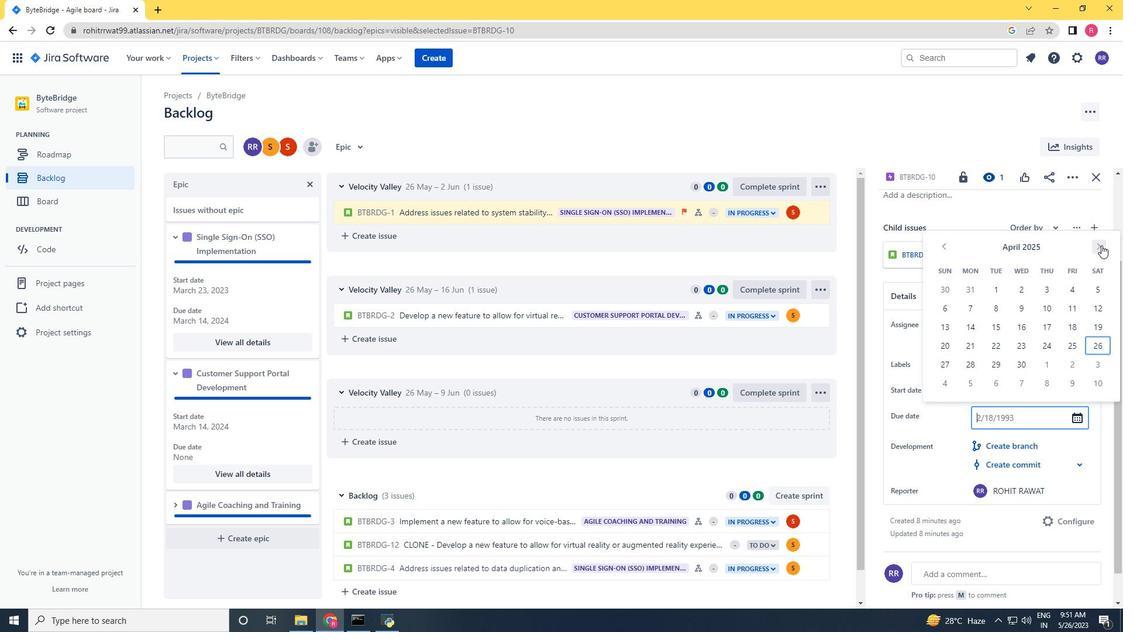 
Action: Mouse pressed left at (1101, 245)
Screenshot: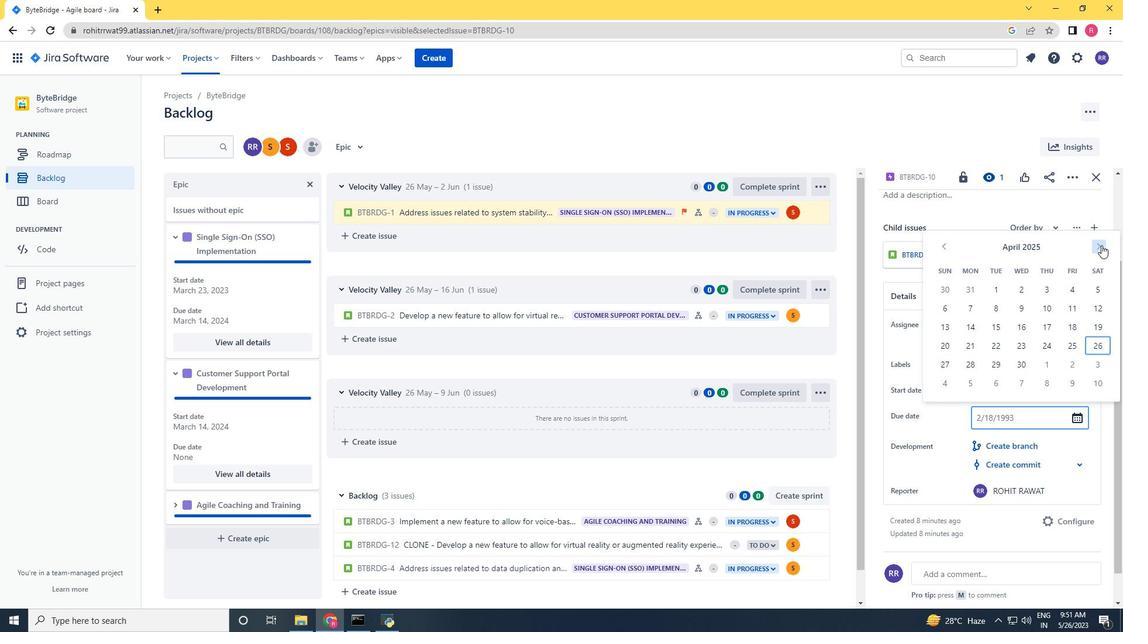 
Action: Mouse pressed left at (1101, 245)
Screenshot: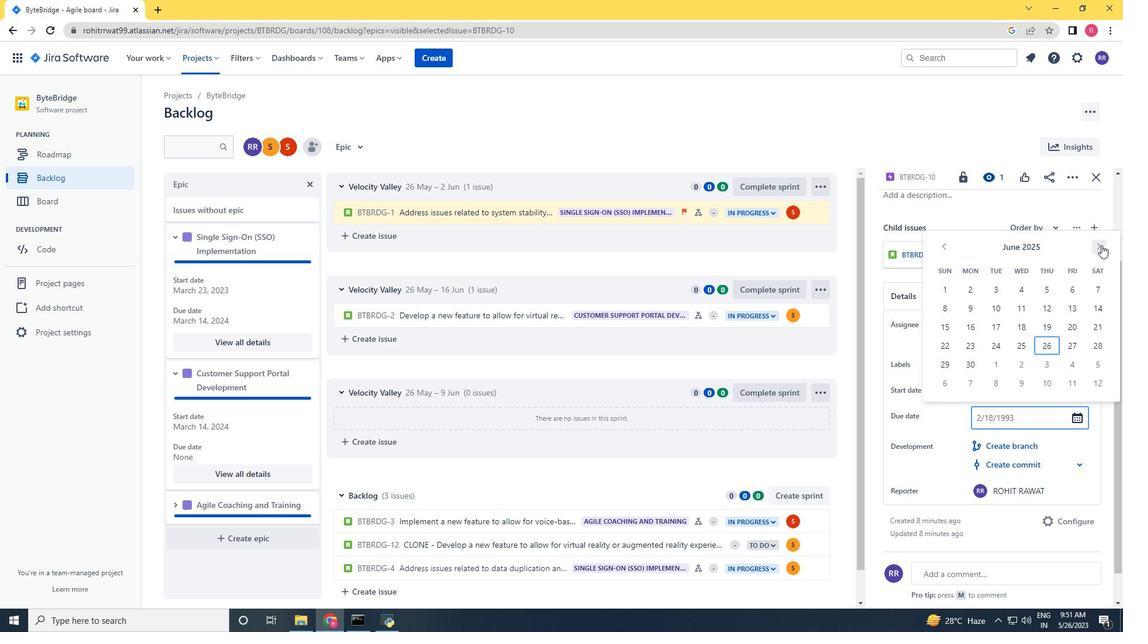 
Action: Mouse pressed left at (1101, 245)
Screenshot: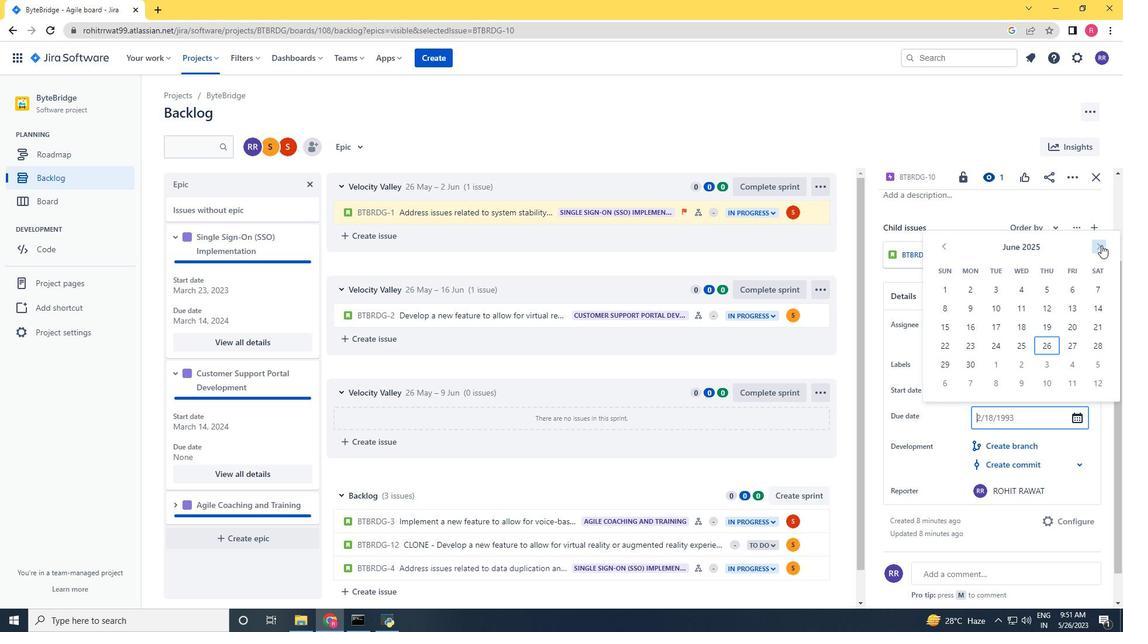 
Action: Mouse pressed left at (1101, 245)
Screenshot: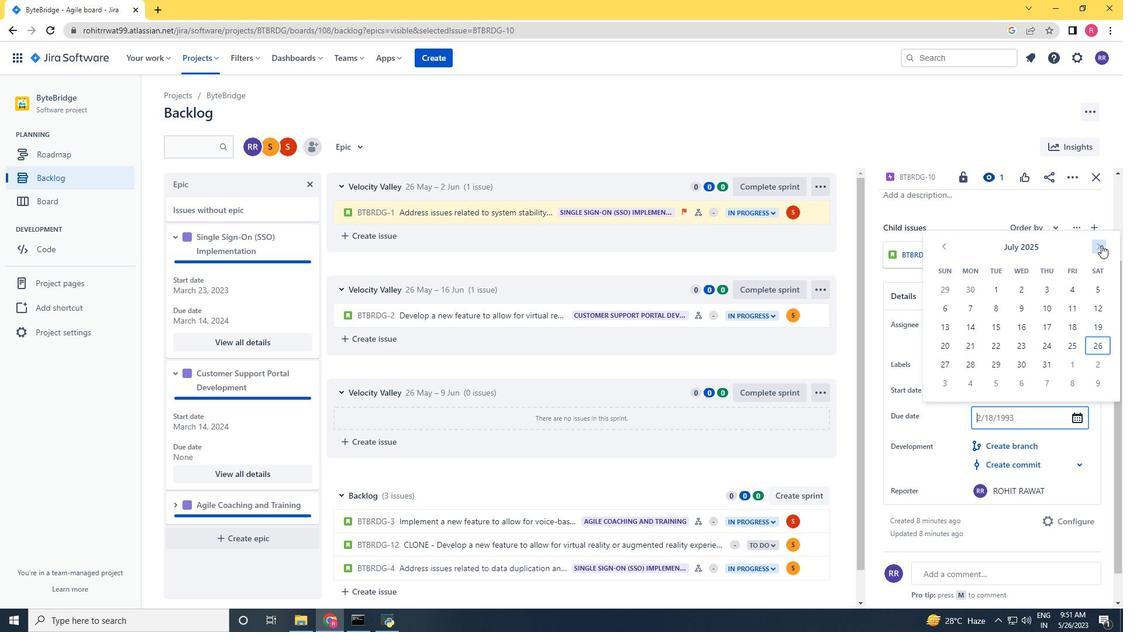 
Action: Mouse moved to (1073, 348)
Screenshot: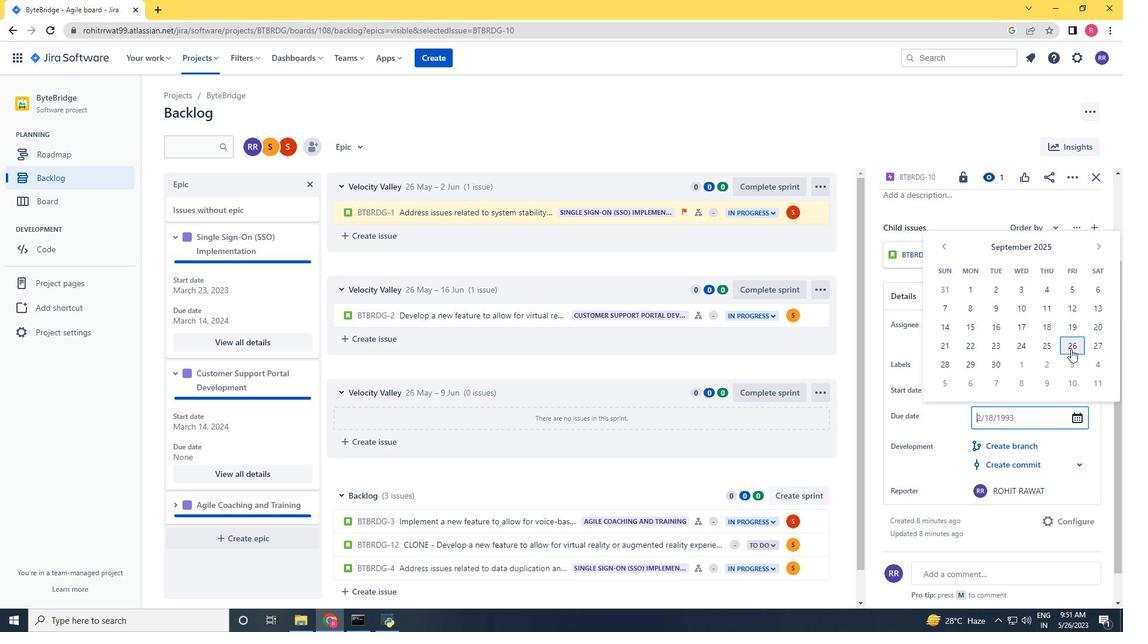 
Action: Mouse pressed left at (1073, 348)
Screenshot: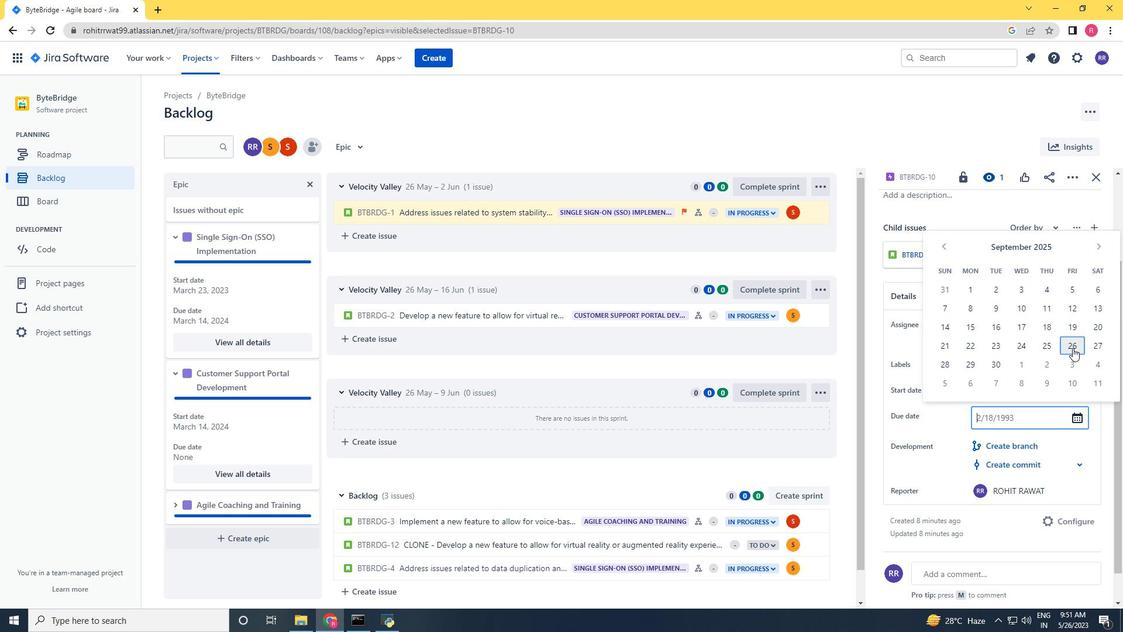 
Action: Mouse moved to (1007, 524)
Screenshot: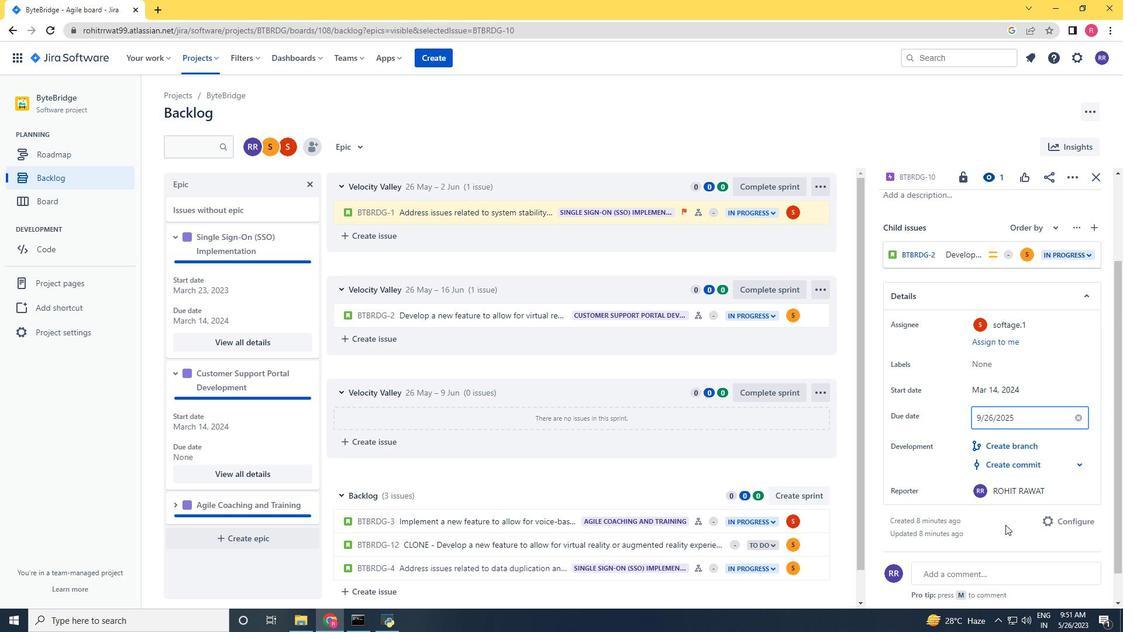 
Action: Mouse pressed left at (1007, 524)
Screenshot: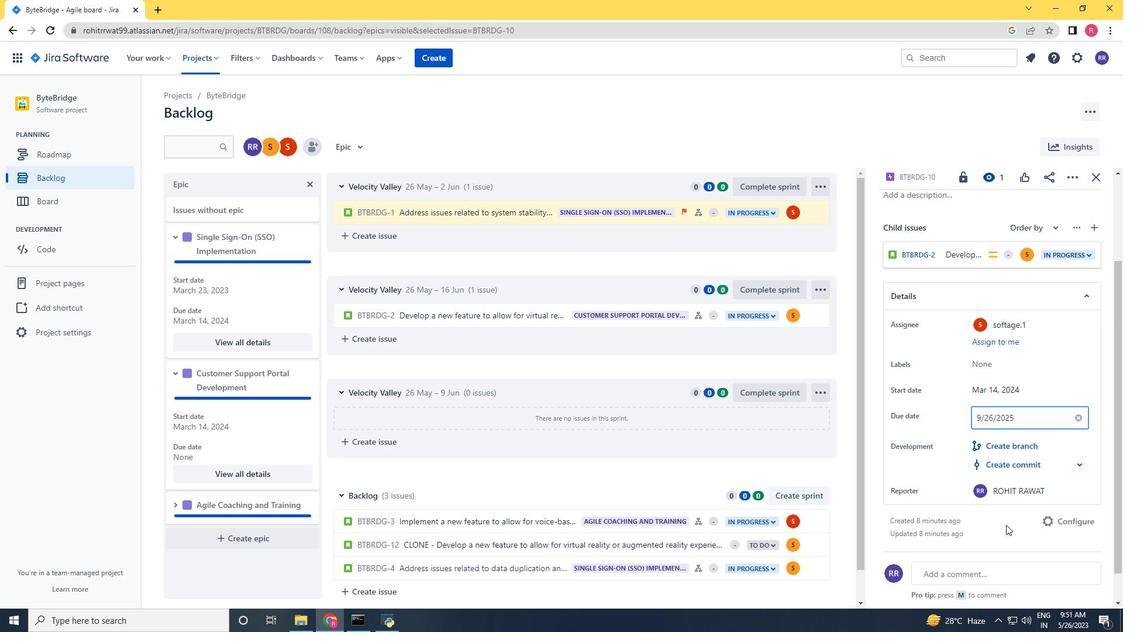 
Action: Mouse scrolled (1007, 524) with delta (0, 0)
Screenshot: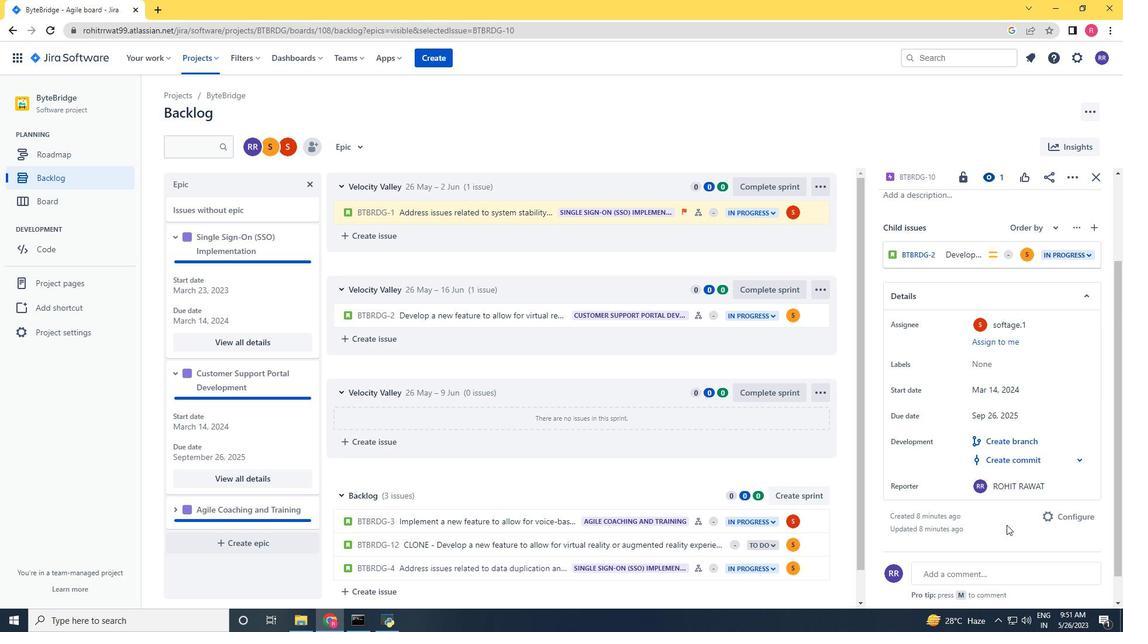 
Action: Mouse moved to (174, 507)
Screenshot: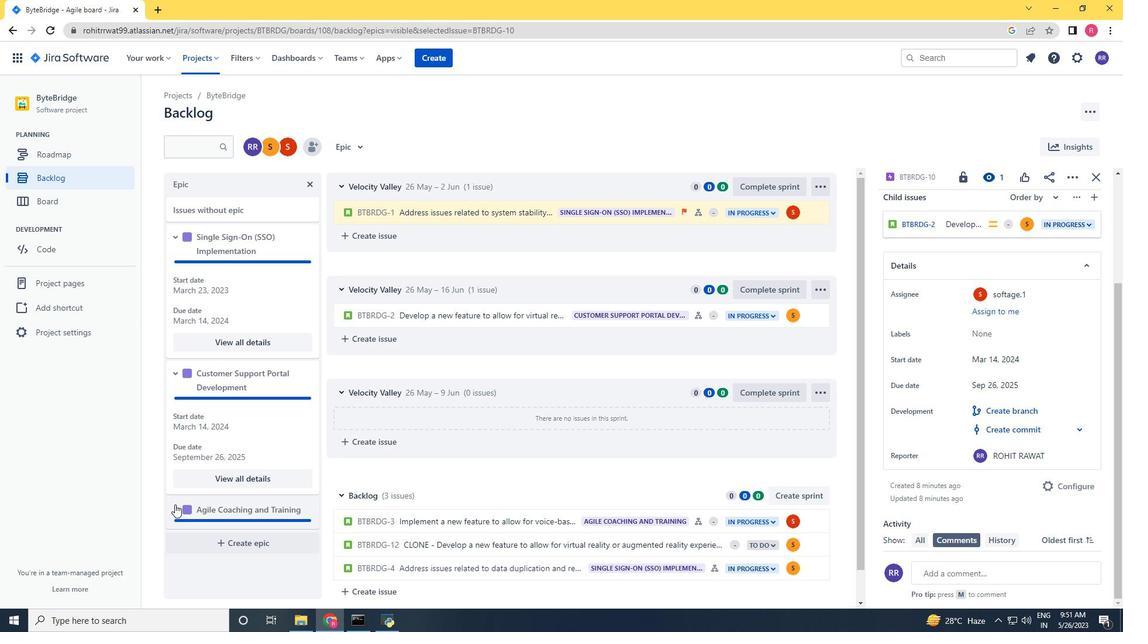 
Action: Mouse pressed left at (174, 507)
Screenshot: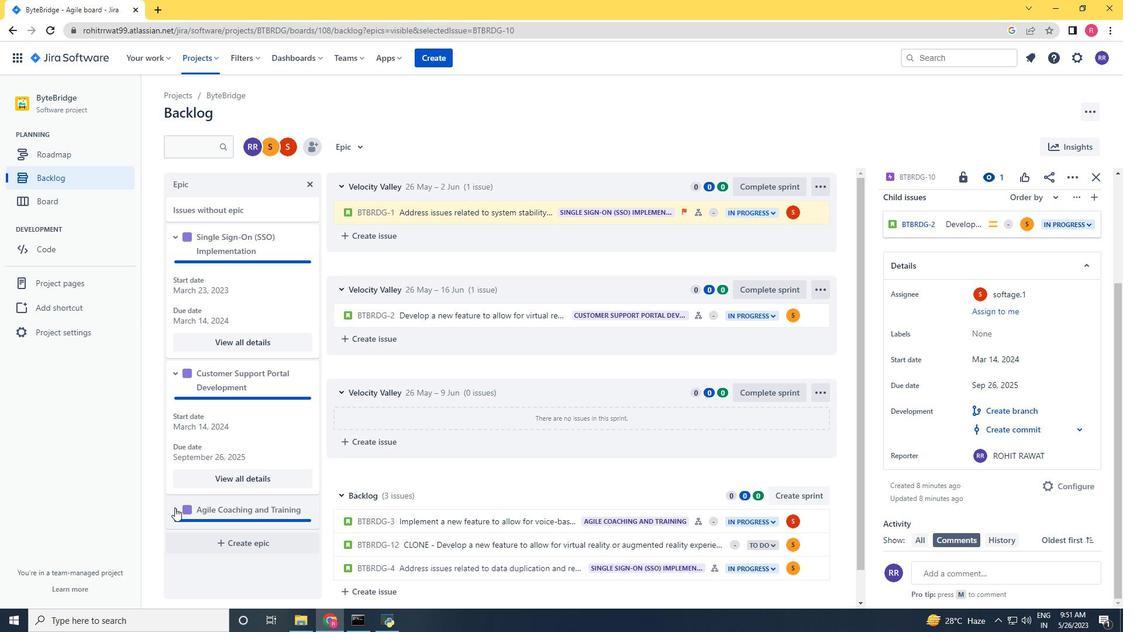 
Action: Mouse moved to (283, 494)
Screenshot: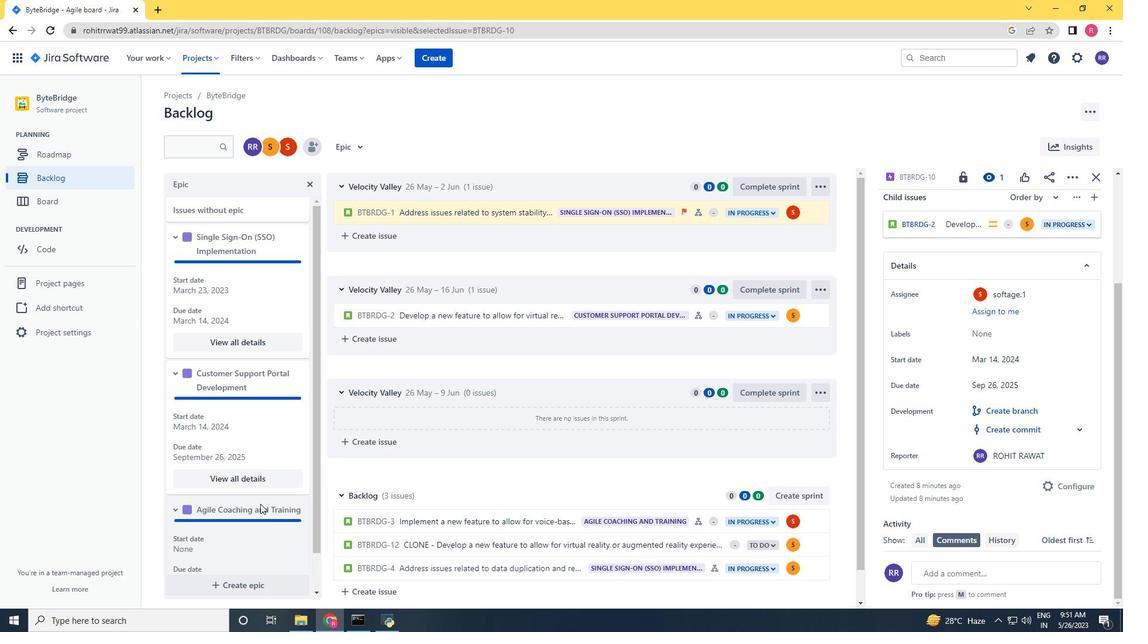 
Action: Mouse scrolled (283, 493) with delta (0, 0)
Screenshot: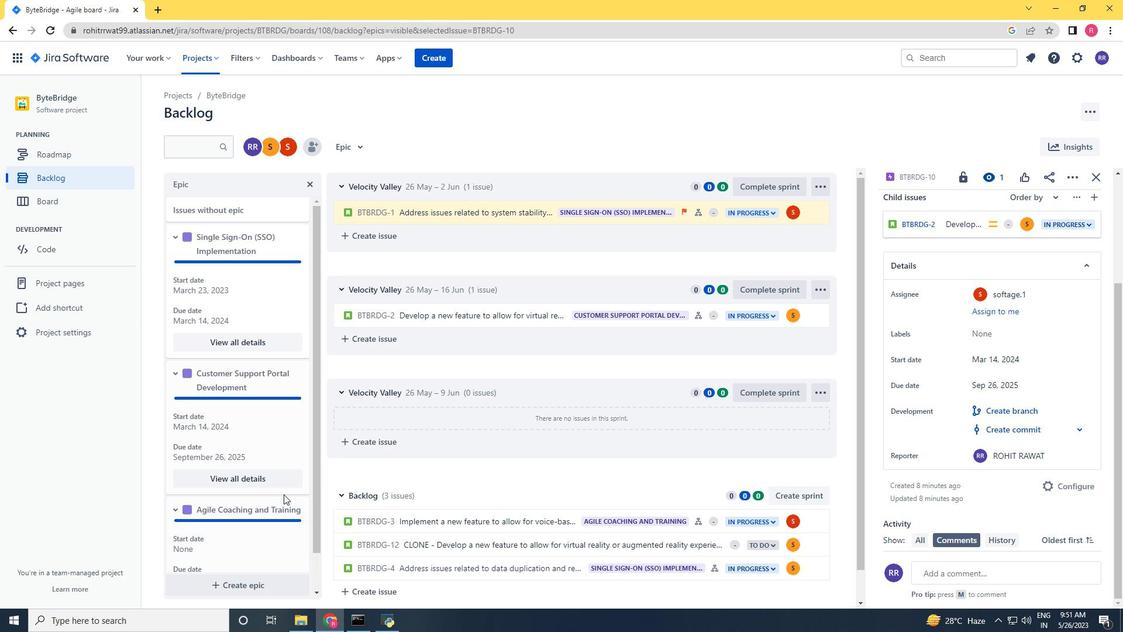 
Action: Mouse scrolled (283, 493) with delta (0, 0)
Screenshot: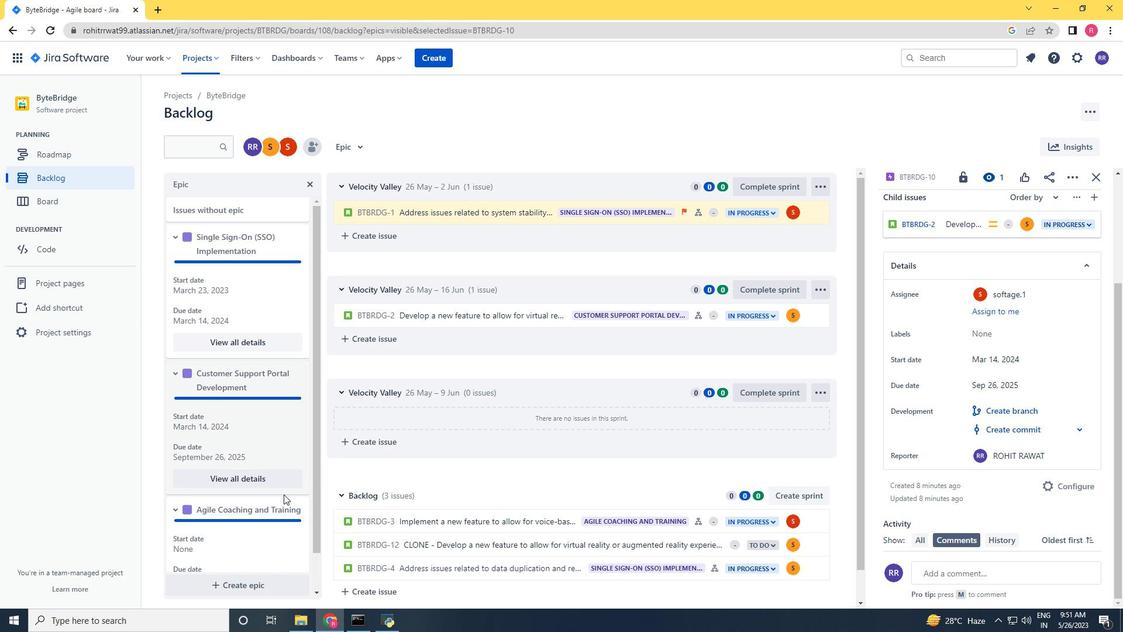 
Action: Mouse scrolled (283, 493) with delta (0, 0)
Screenshot: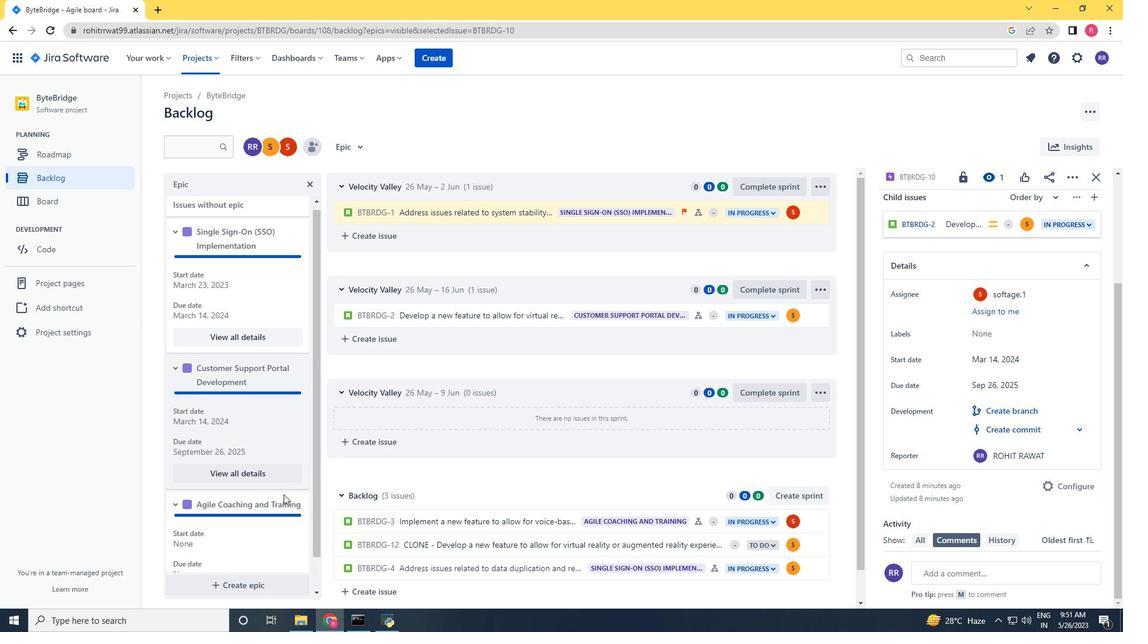 
Action: Mouse moved to (267, 553)
Screenshot: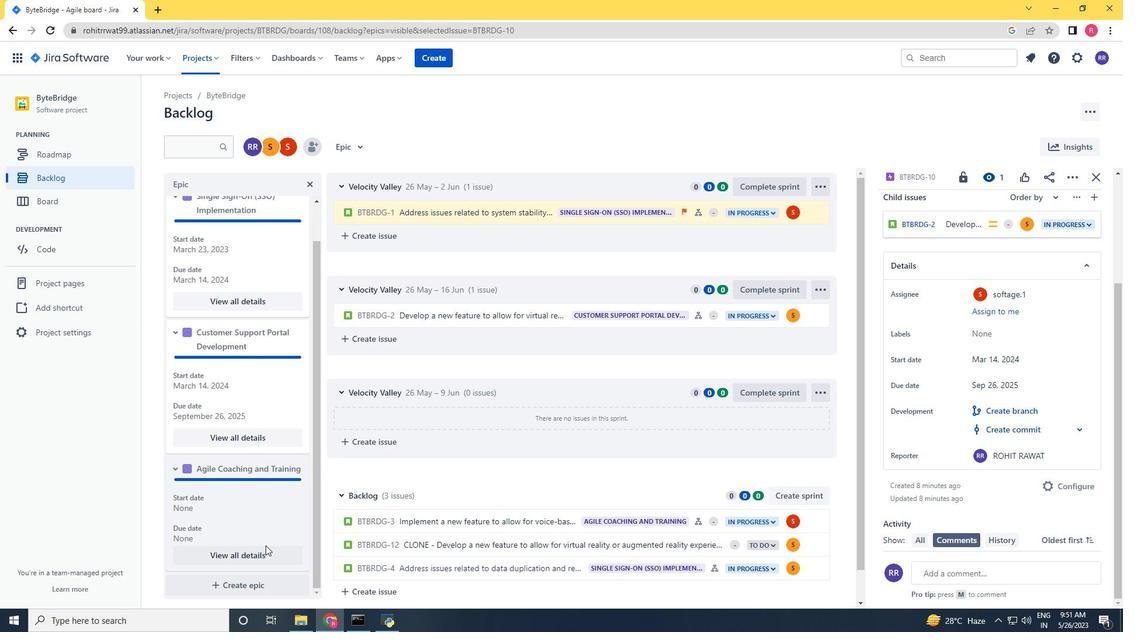 
Action: Mouse pressed left at (267, 553)
Screenshot: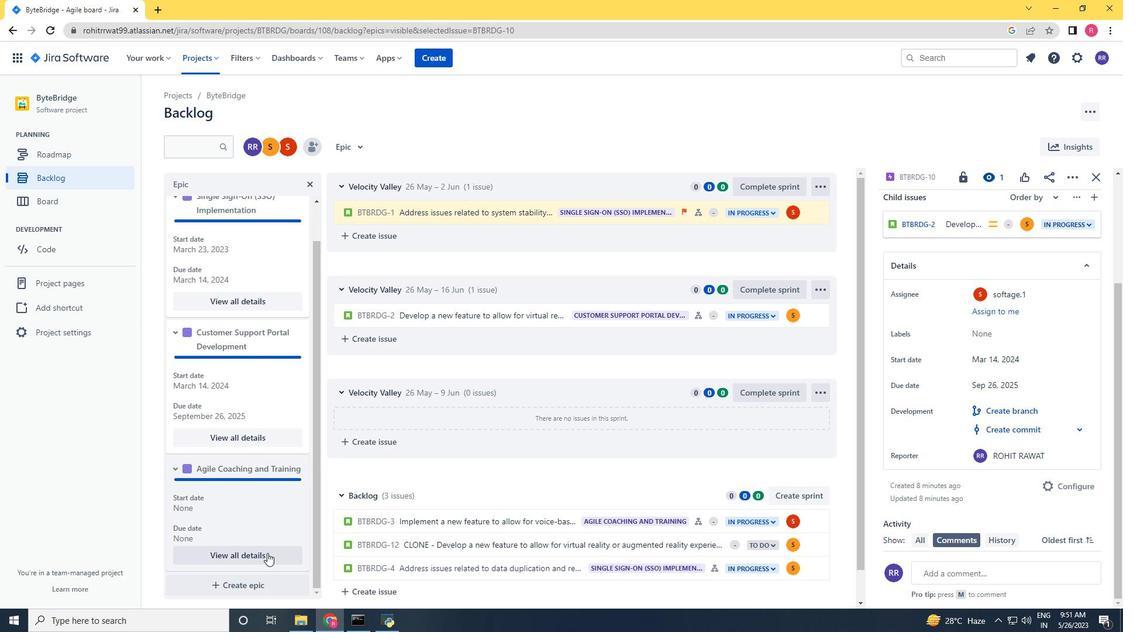 
Action: Mouse moved to (1030, 490)
Screenshot: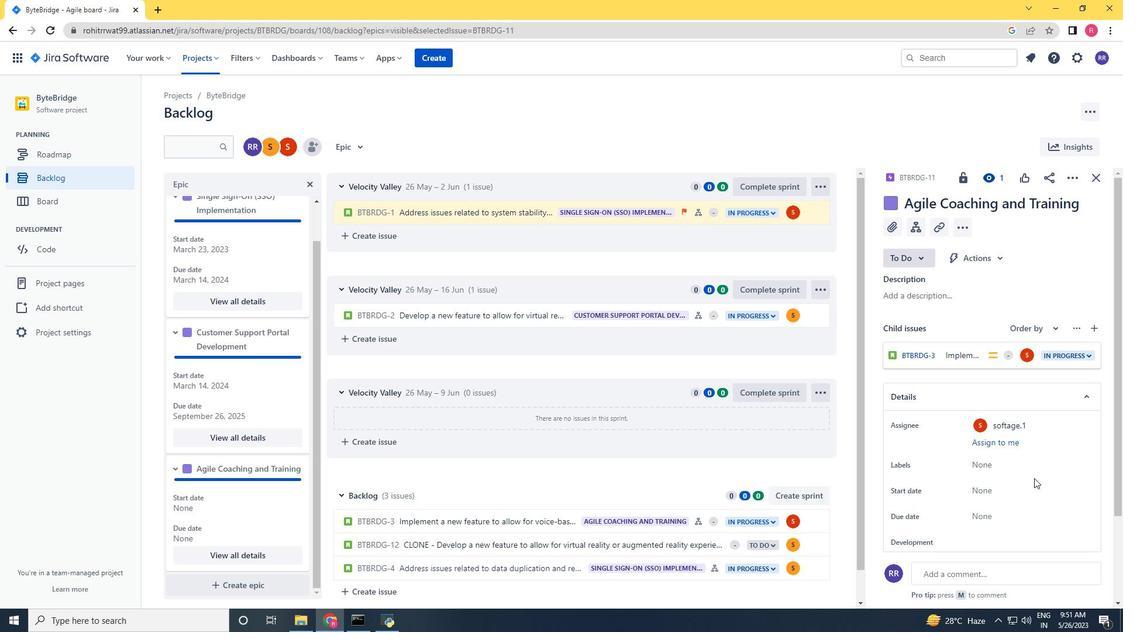 
Action: Mouse scrolled (1030, 490) with delta (0, 0)
Screenshot: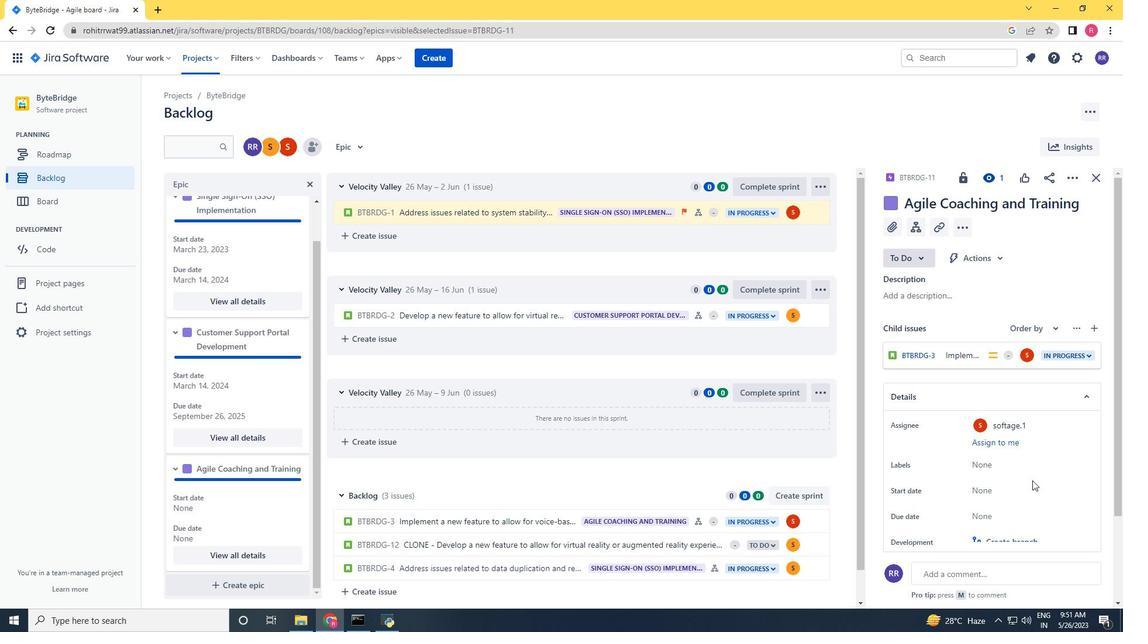 
Action: Mouse scrolled (1030, 490) with delta (0, 0)
Screenshot: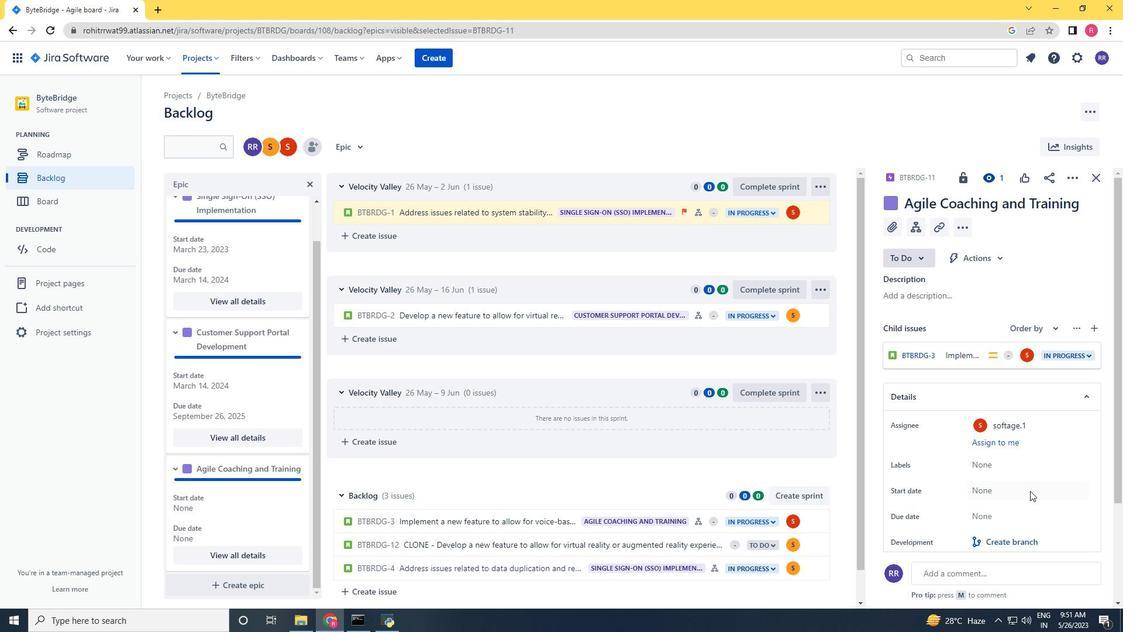 
Action: Mouse scrolled (1030, 490) with delta (0, 0)
Screenshot: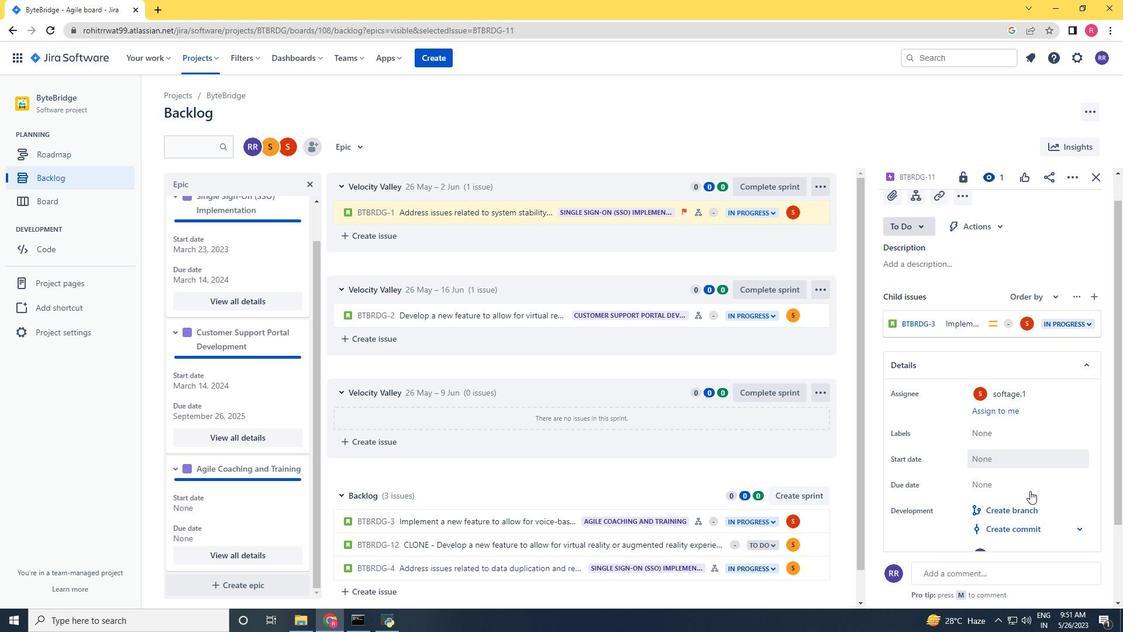 
Action: Mouse moved to (1018, 363)
Screenshot: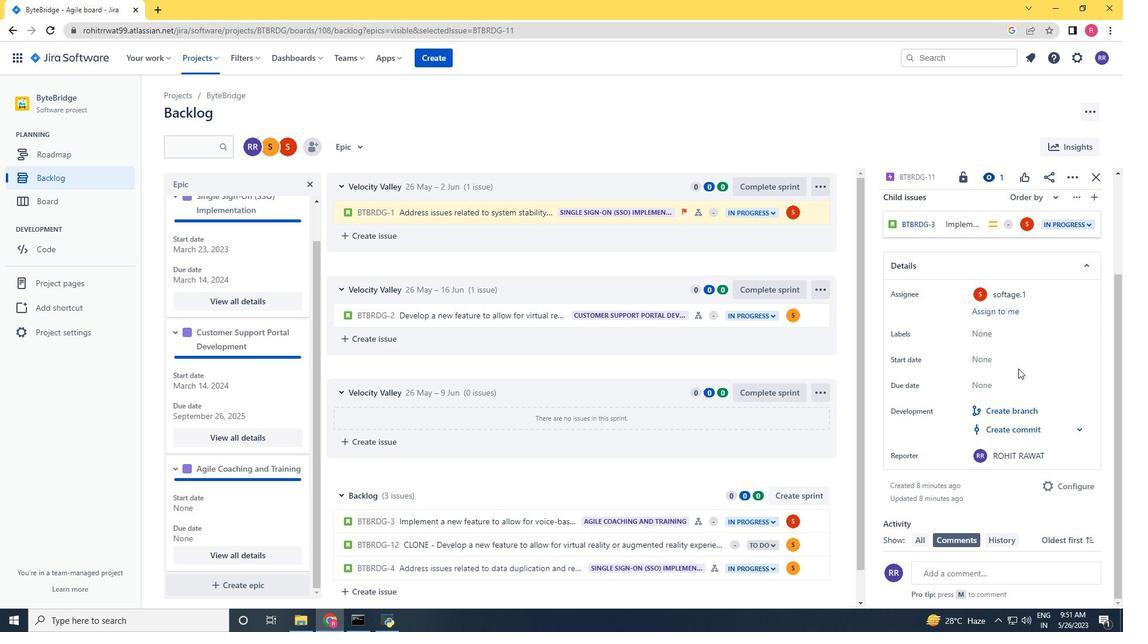 
Action: Mouse pressed left at (1018, 363)
Screenshot: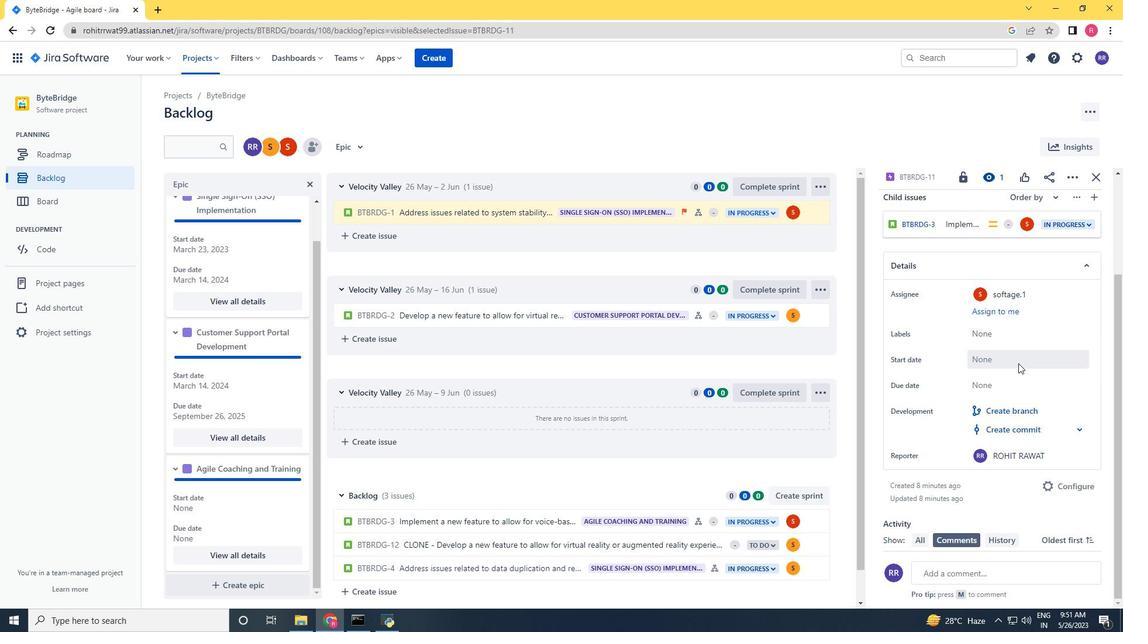
Action: Mouse moved to (1097, 396)
Screenshot: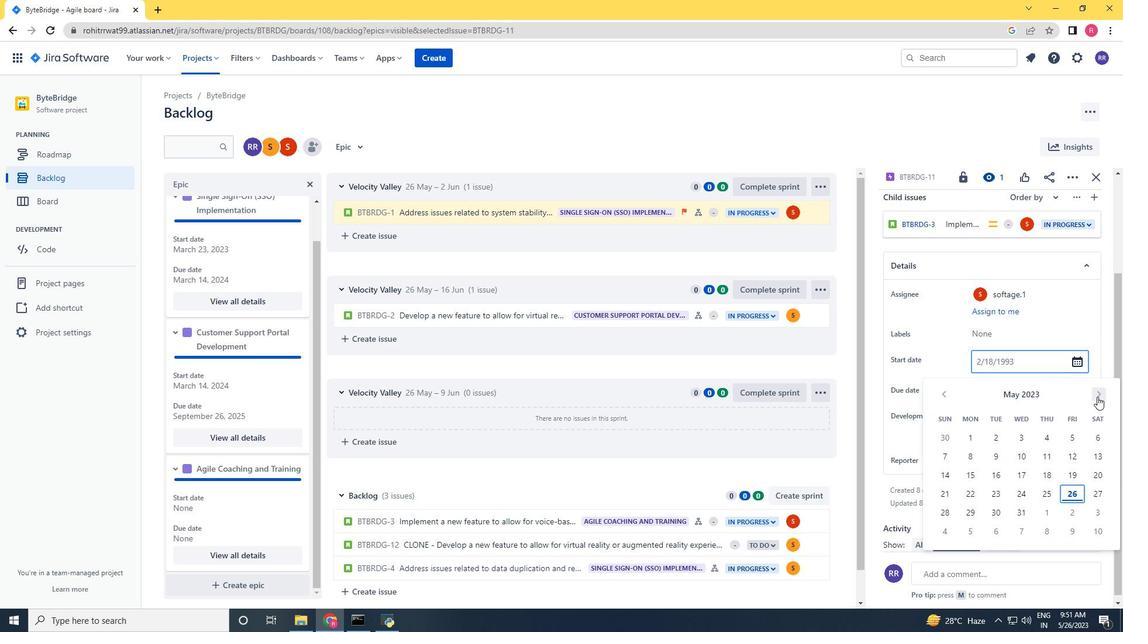 
Action: Mouse pressed left at (1097, 396)
Screenshot: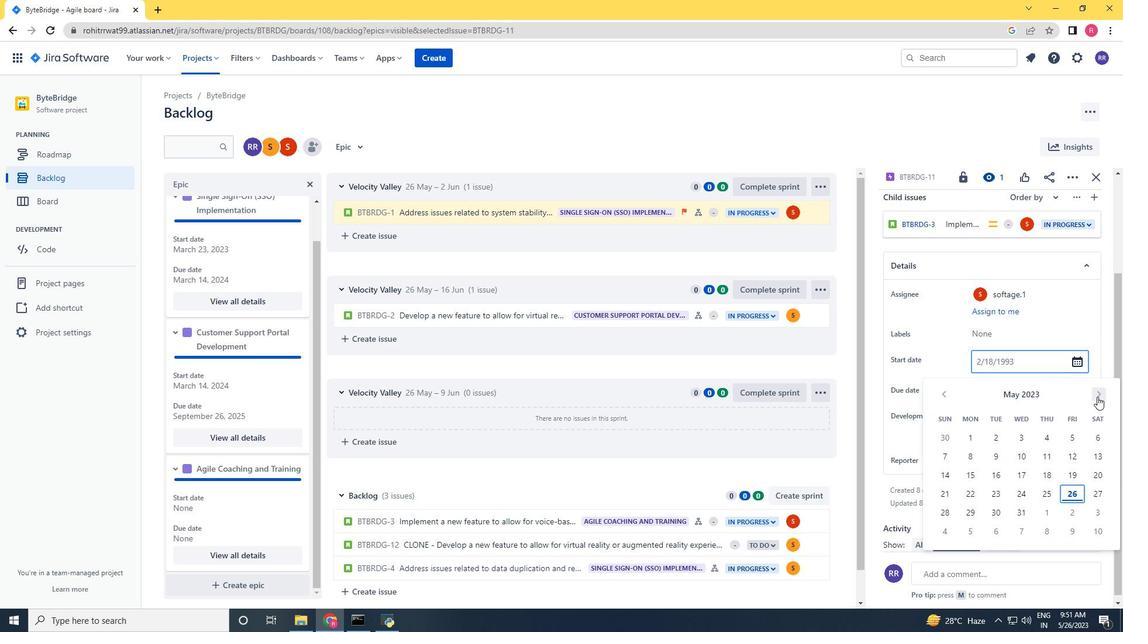 
Action: Mouse pressed left at (1097, 396)
Screenshot: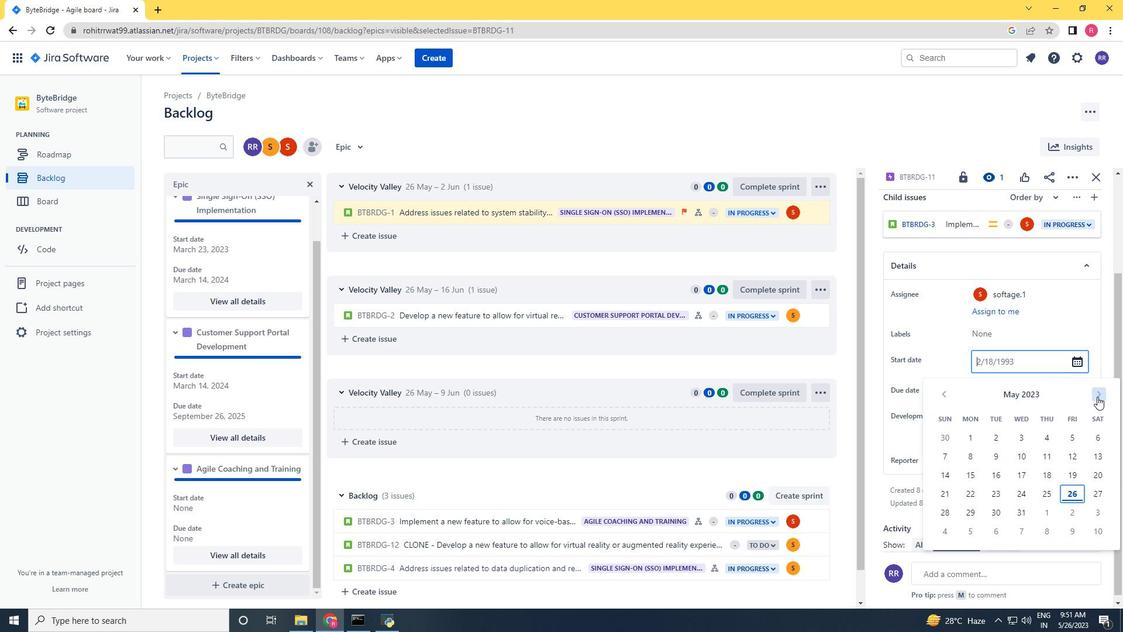 
Action: Mouse pressed left at (1097, 396)
Screenshot: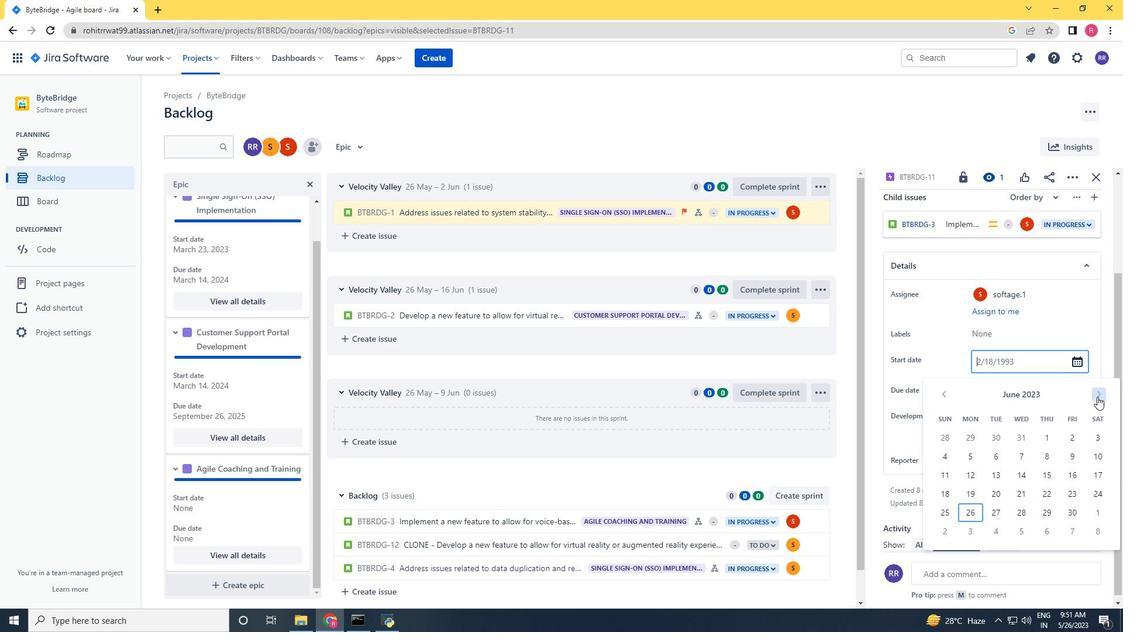 
Action: Mouse pressed left at (1097, 396)
Screenshot: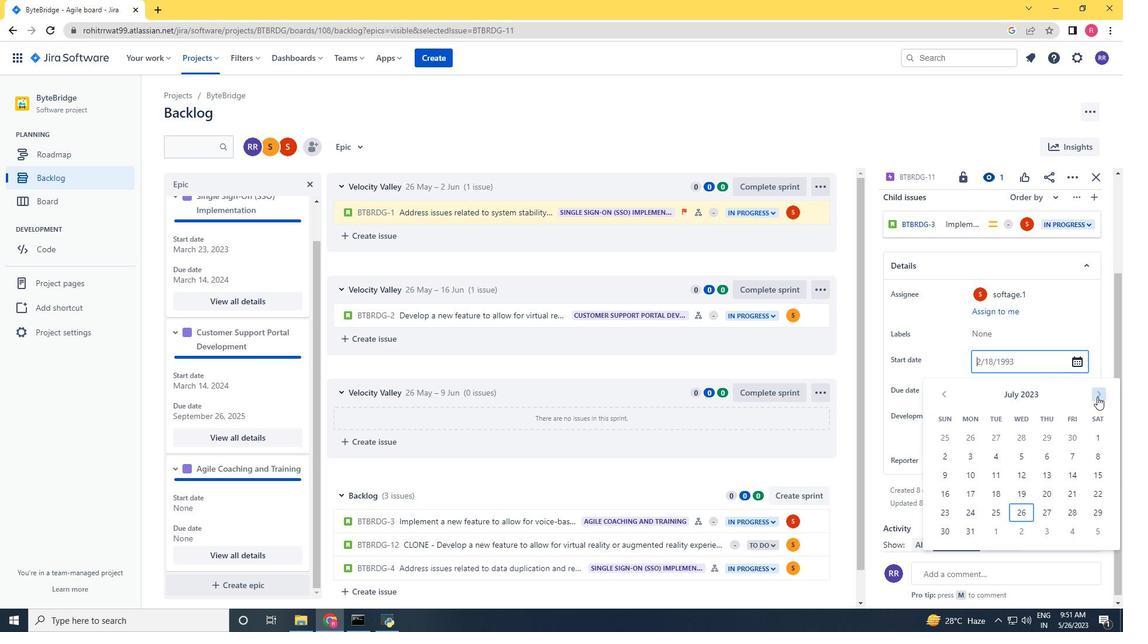 
Action: Mouse pressed left at (1097, 396)
Screenshot: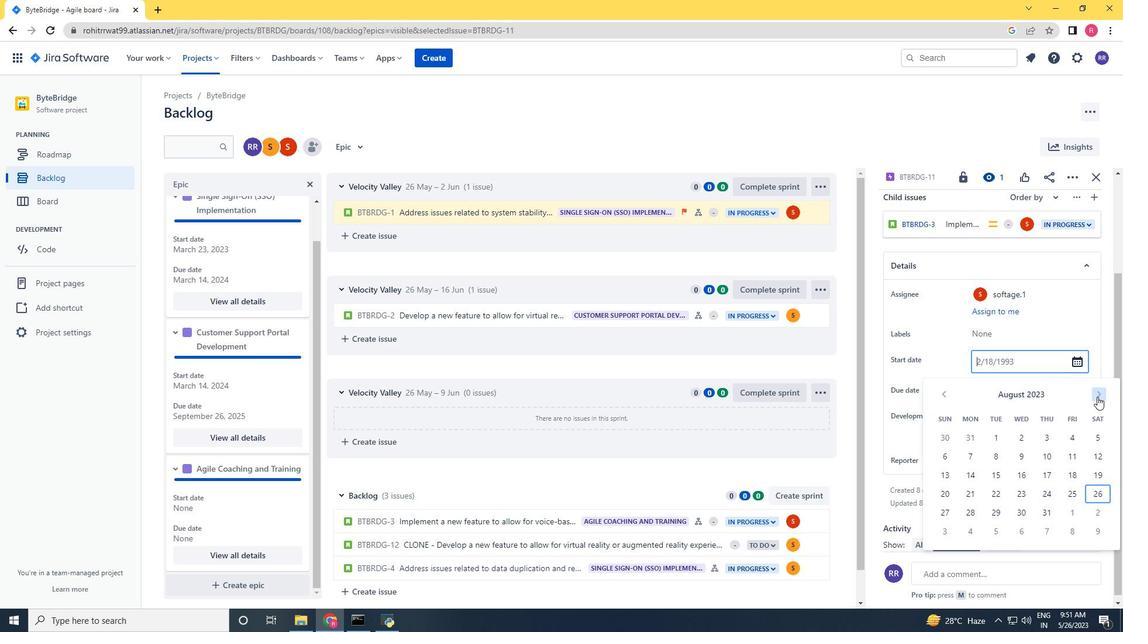 
Action: Mouse pressed left at (1097, 396)
Screenshot: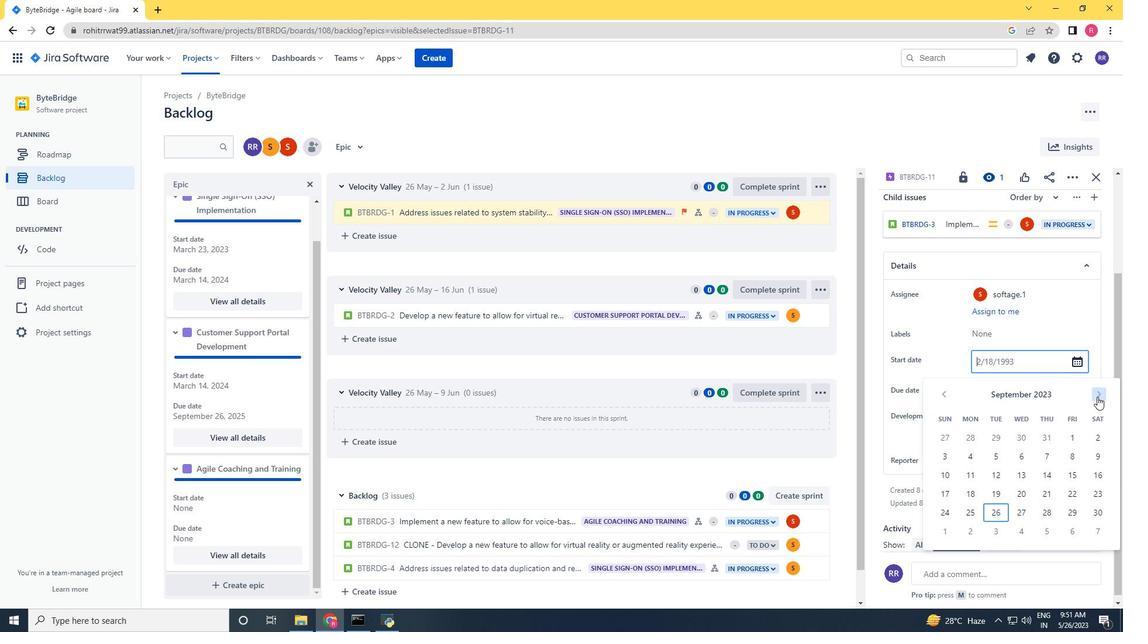 
Action: Mouse pressed left at (1097, 396)
Screenshot: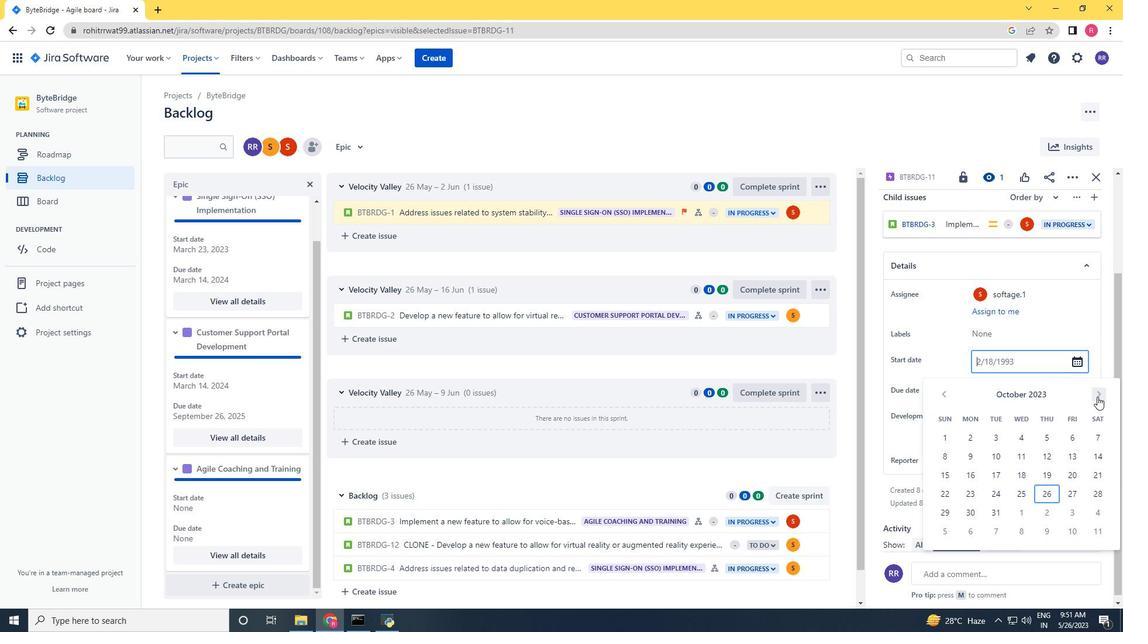 
Action: Mouse pressed left at (1097, 396)
Screenshot: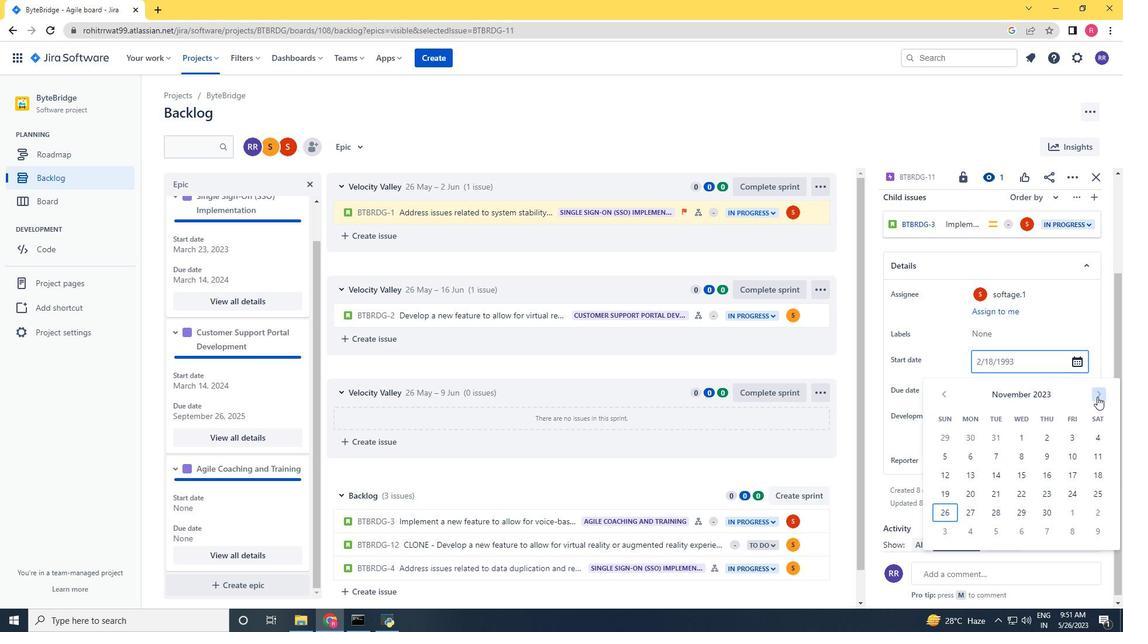 
Action: Mouse pressed left at (1097, 396)
Screenshot: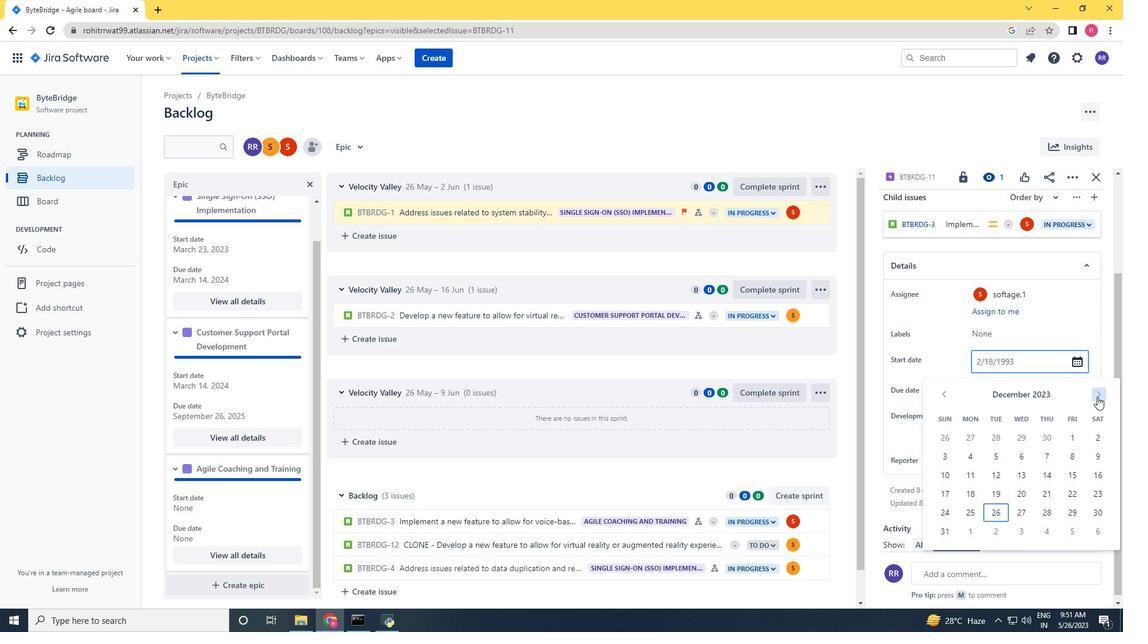 
Action: Mouse pressed left at (1097, 396)
Screenshot: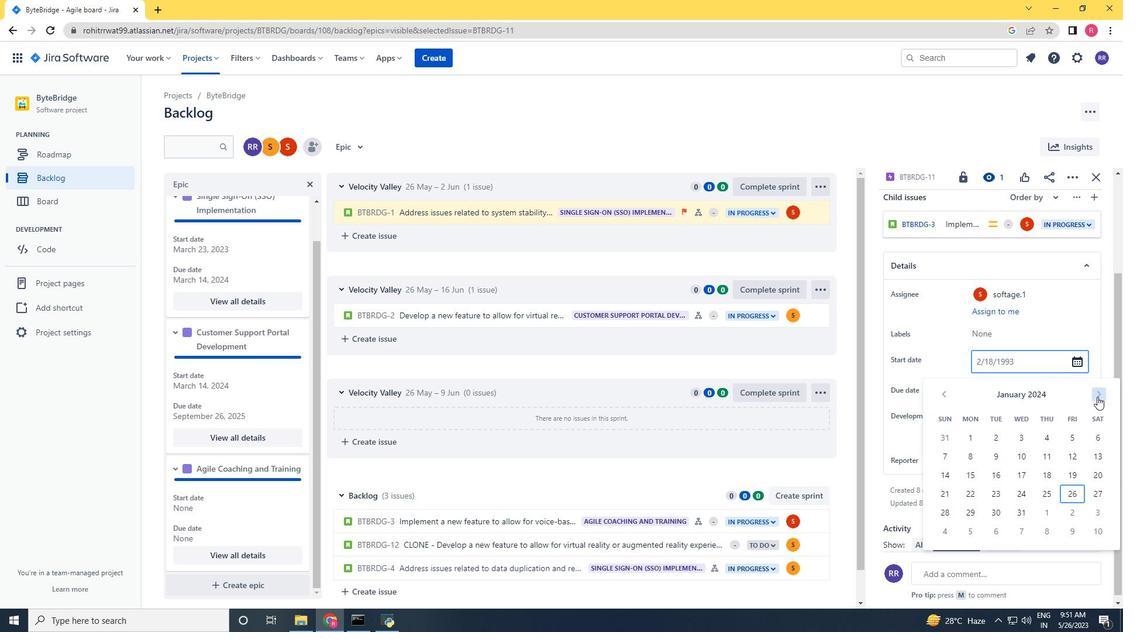 
Action: Mouse pressed left at (1097, 396)
Screenshot: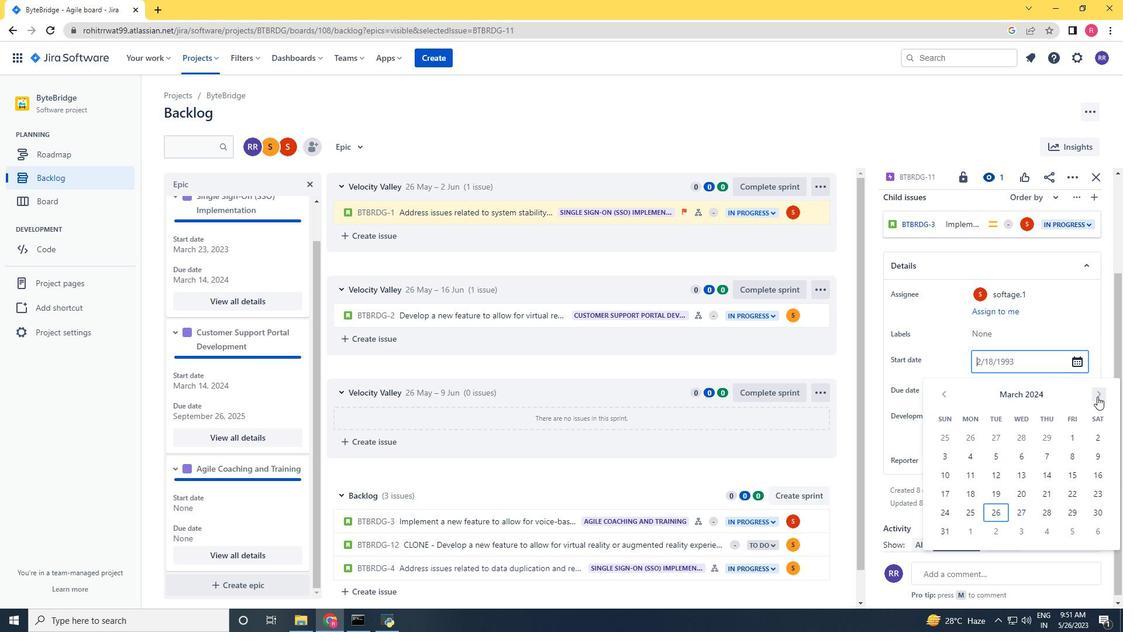
Action: Mouse pressed left at (1097, 396)
Screenshot: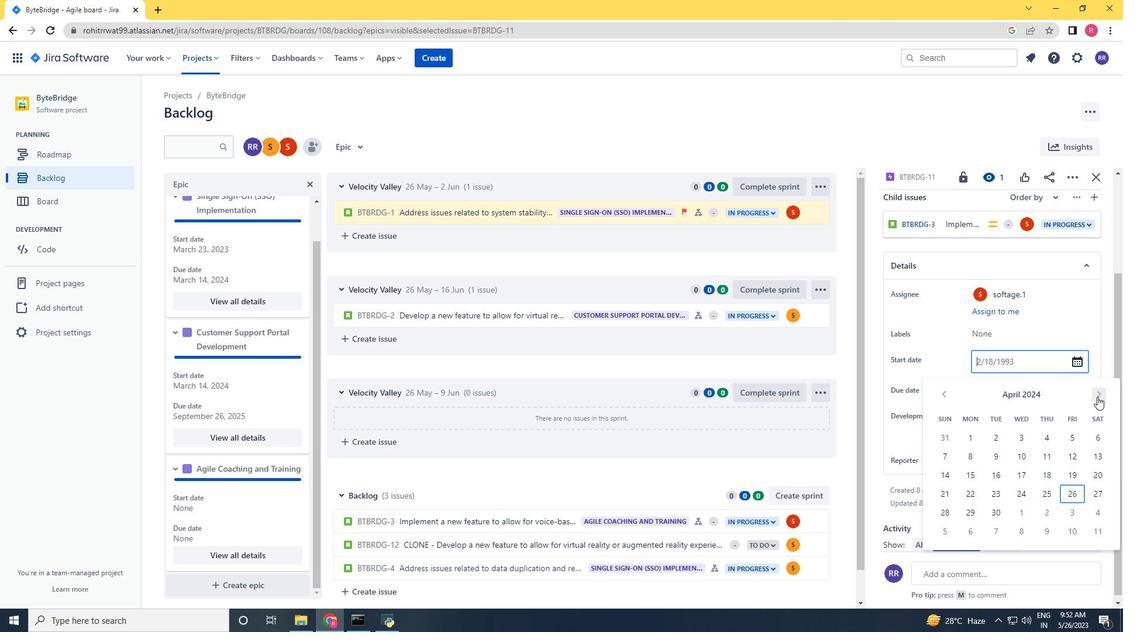 
Action: Mouse pressed left at (1097, 396)
Screenshot: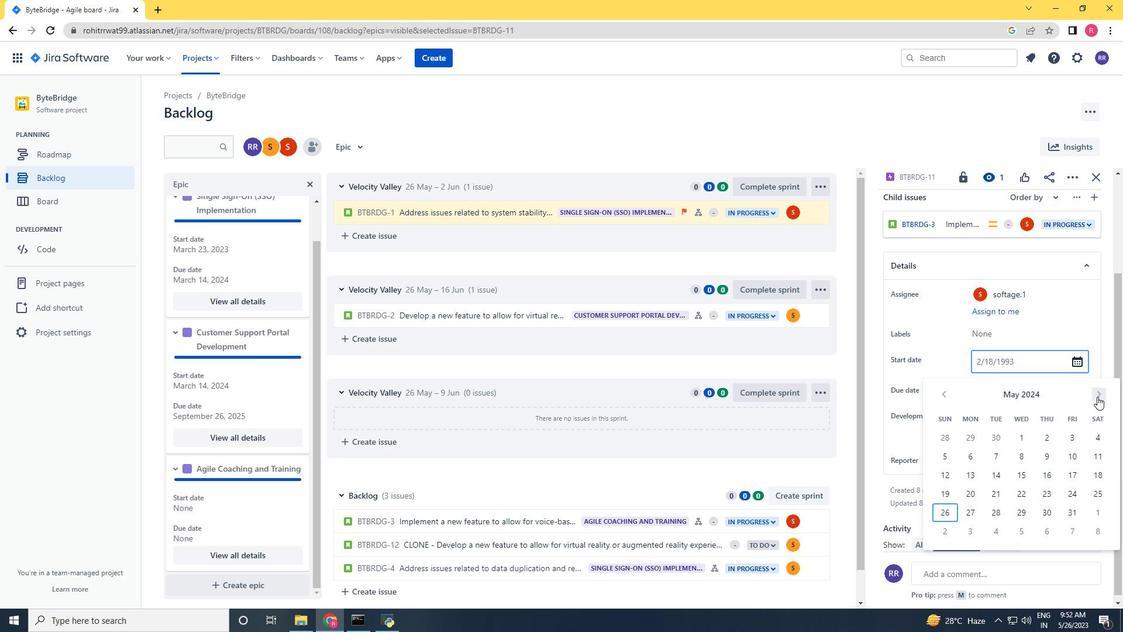 
Action: Mouse moved to (1091, 440)
Screenshot: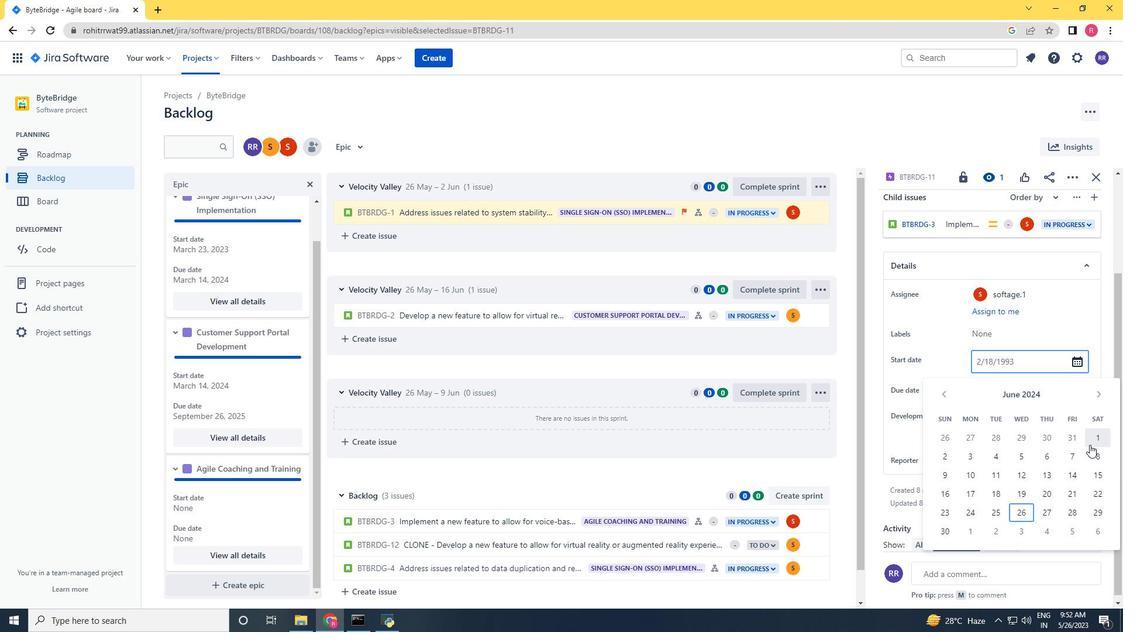 
Action: Mouse pressed left at (1091, 440)
Screenshot: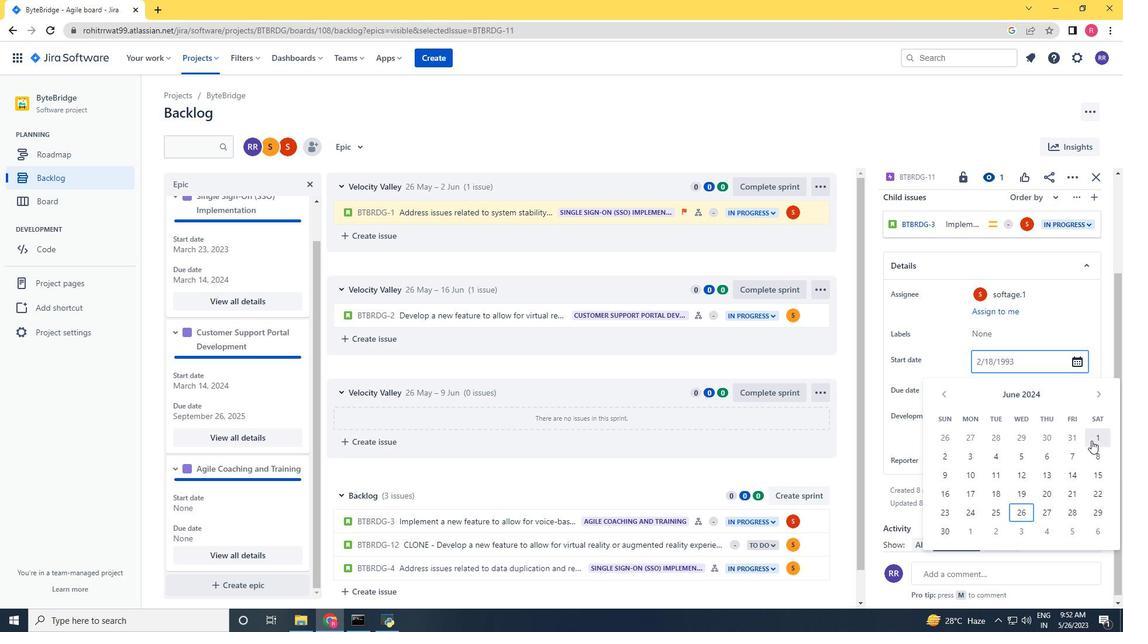 
Action: Mouse moved to (1000, 393)
Screenshot: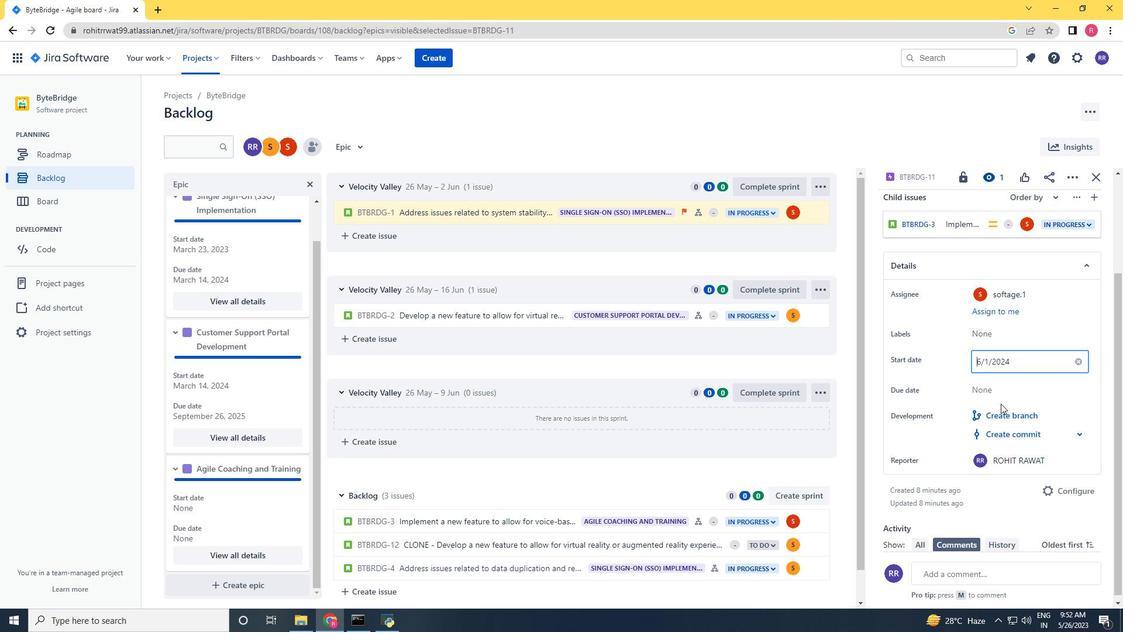 
Action: Mouse pressed left at (1000, 393)
Screenshot: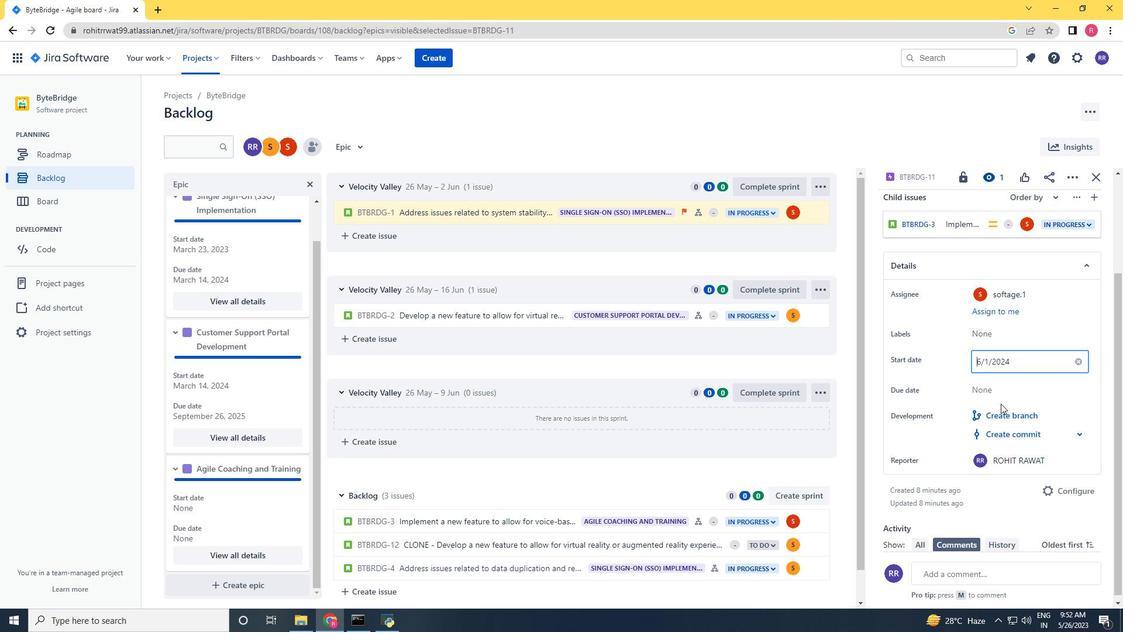 
Action: Mouse moved to (1094, 422)
Screenshot: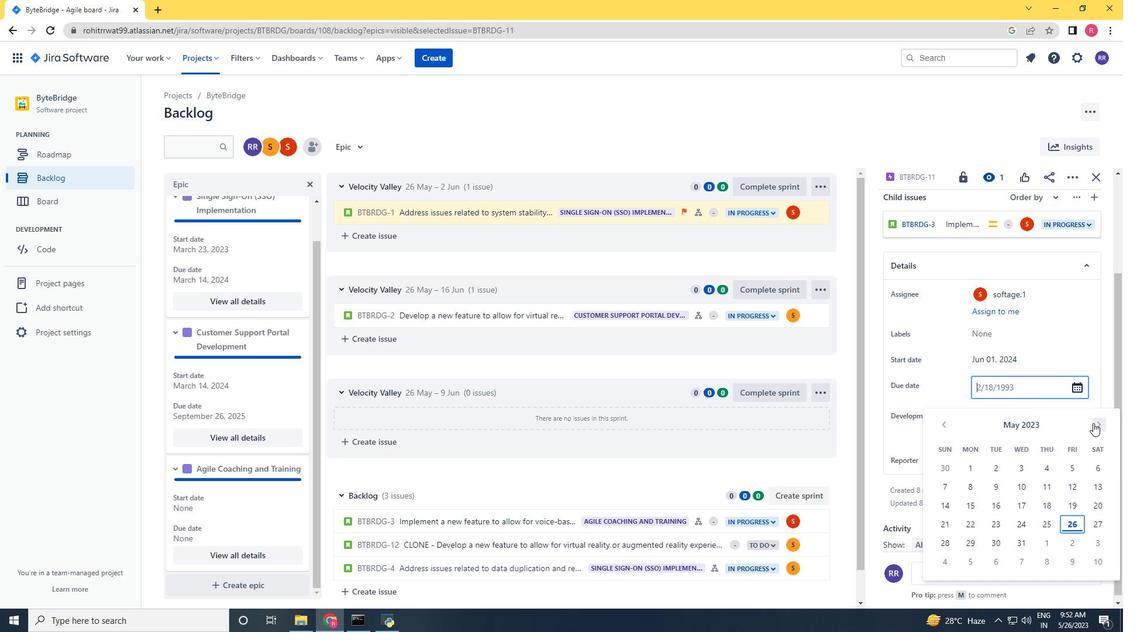 
Action: Mouse pressed left at (1094, 422)
Screenshot: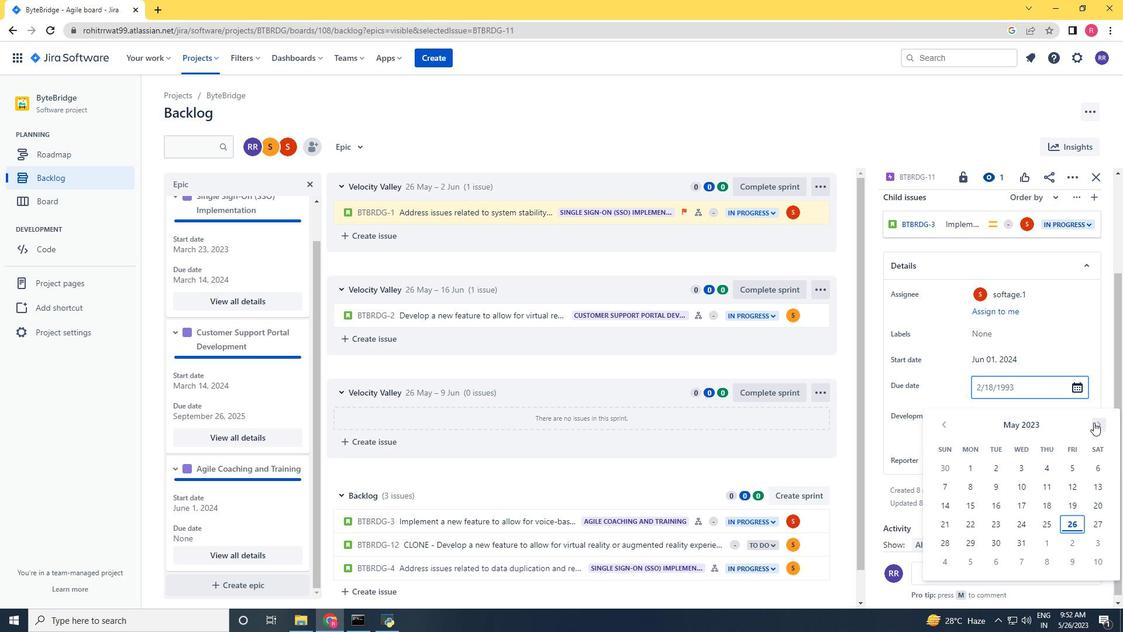 
Action: Mouse pressed left at (1094, 422)
Screenshot: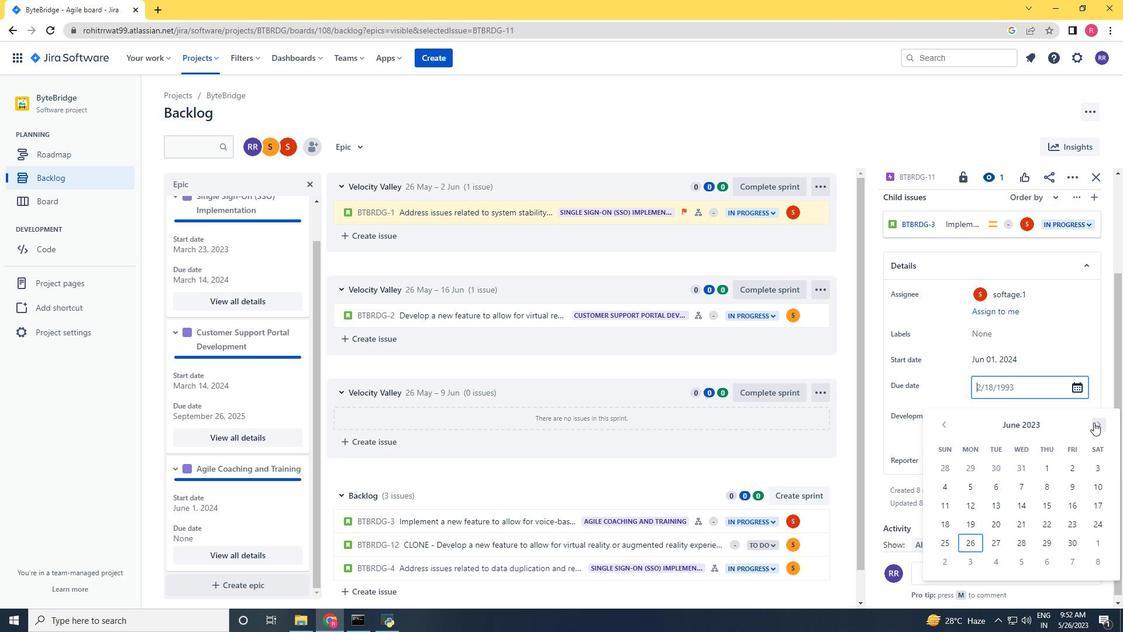
Action: Mouse pressed left at (1094, 422)
Screenshot: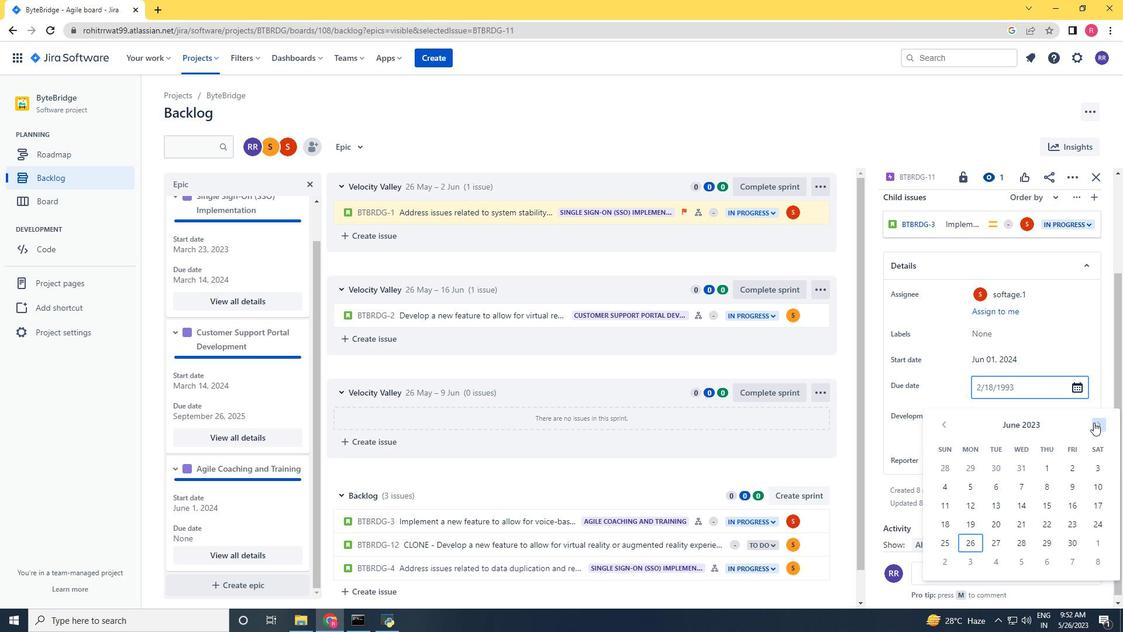 
Action: Mouse pressed left at (1094, 422)
Screenshot: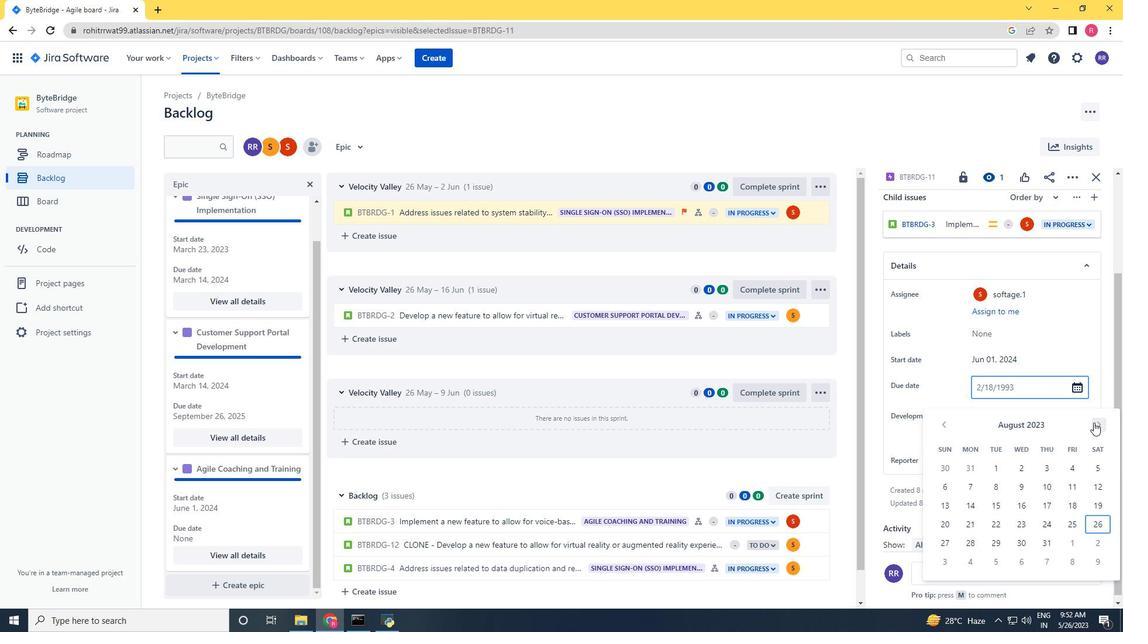 
Action: Mouse pressed left at (1094, 422)
Screenshot: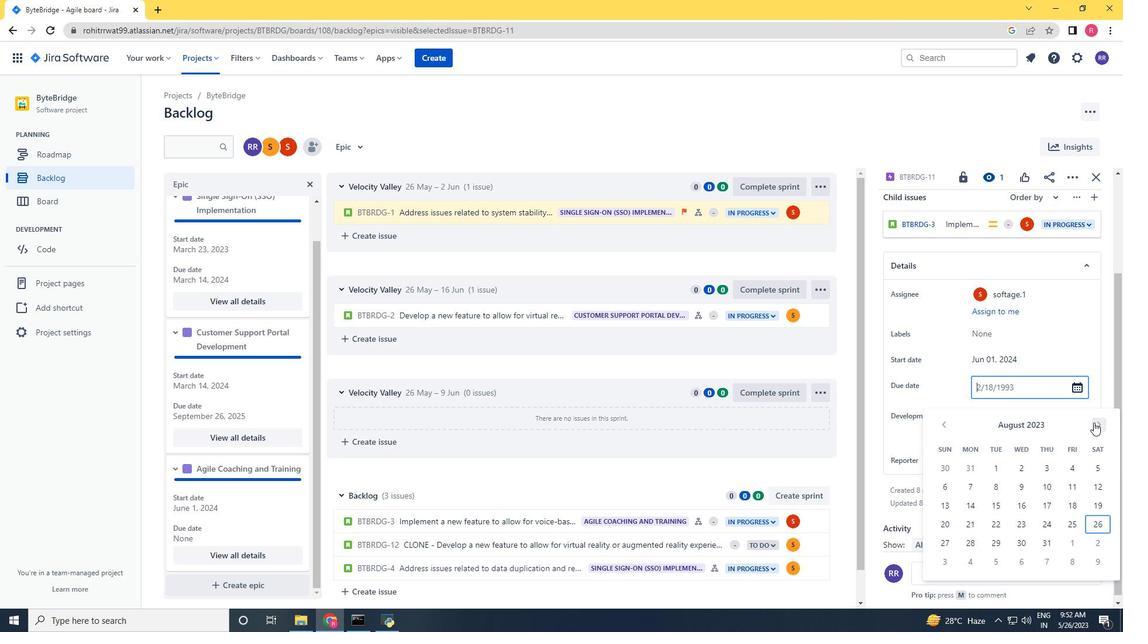 
Action: Mouse pressed left at (1094, 422)
Screenshot: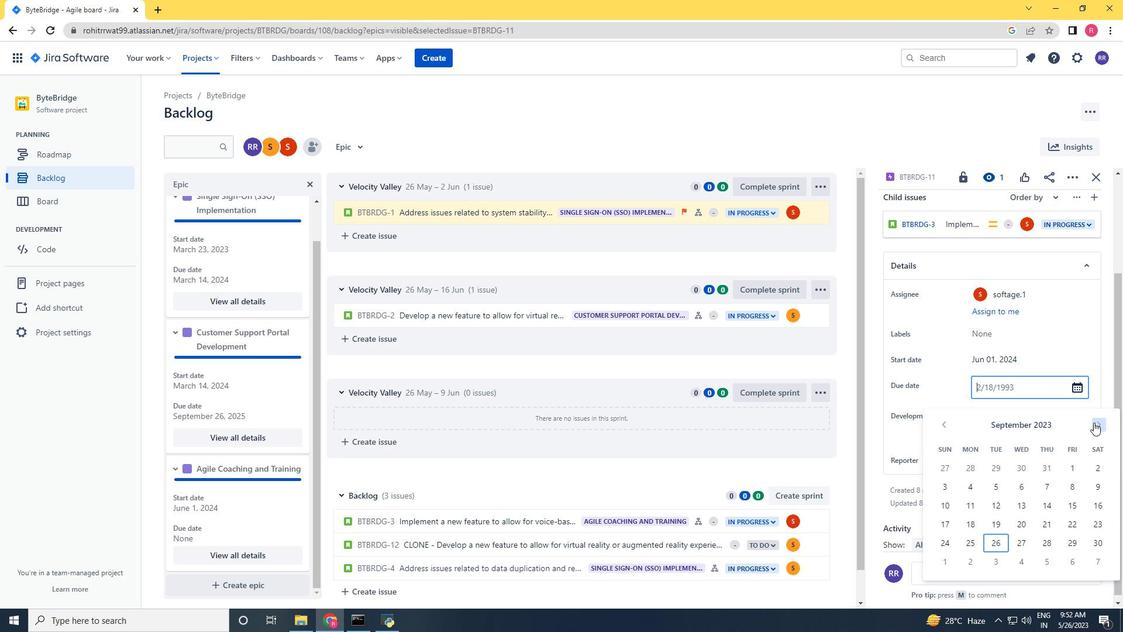 
Action: Mouse pressed left at (1094, 422)
Screenshot: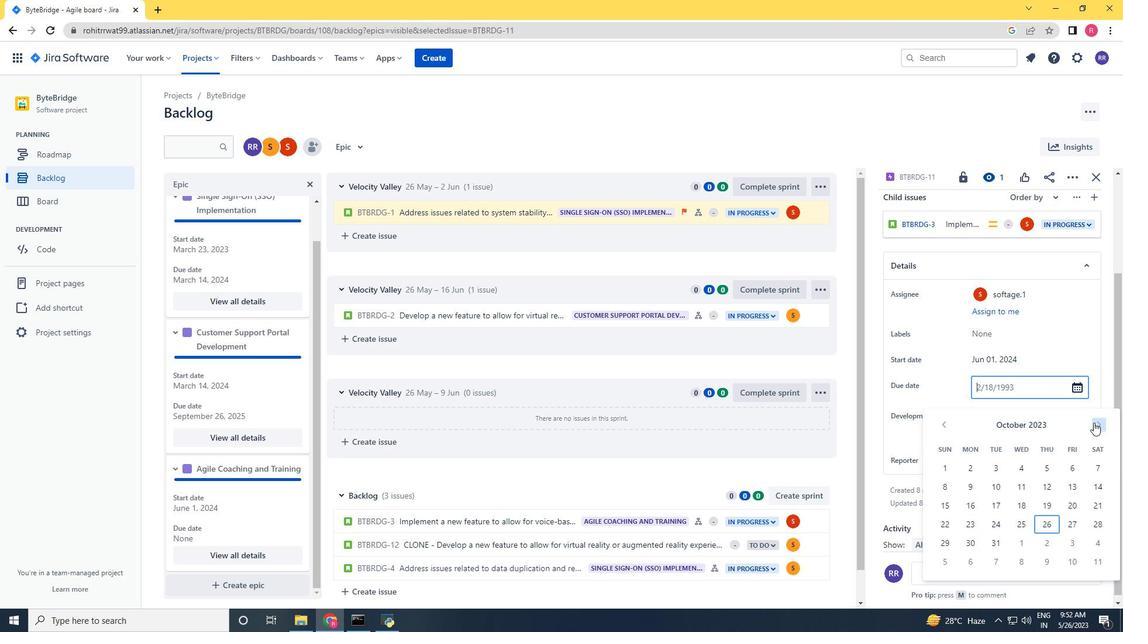 
Action: Mouse pressed left at (1094, 422)
Screenshot: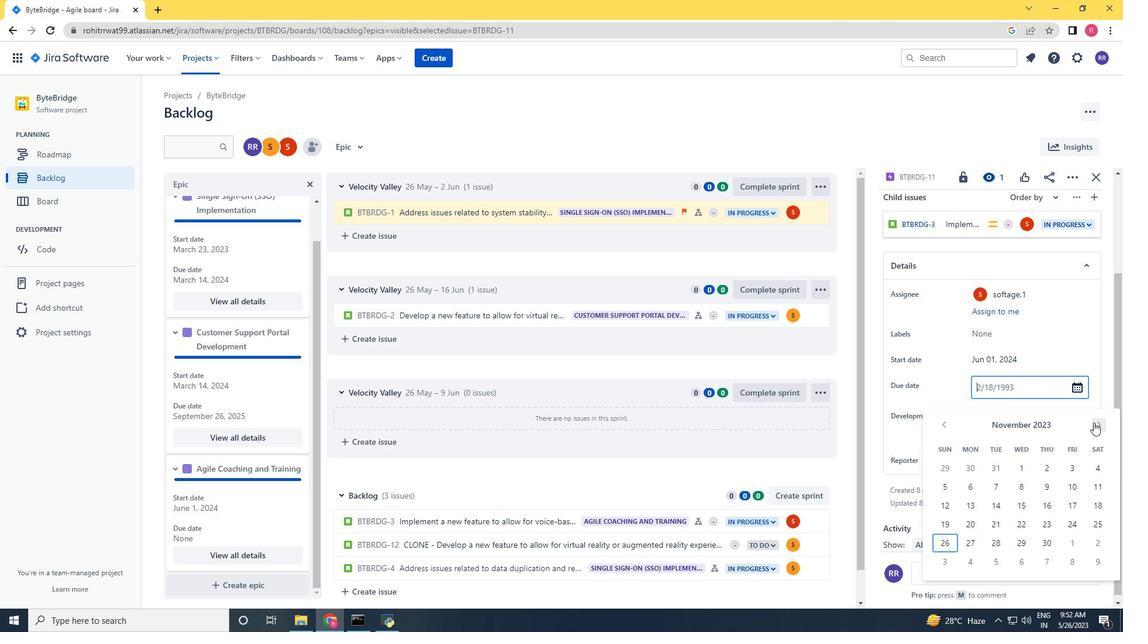 
Action: Mouse pressed left at (1094, 422)
Screenshot: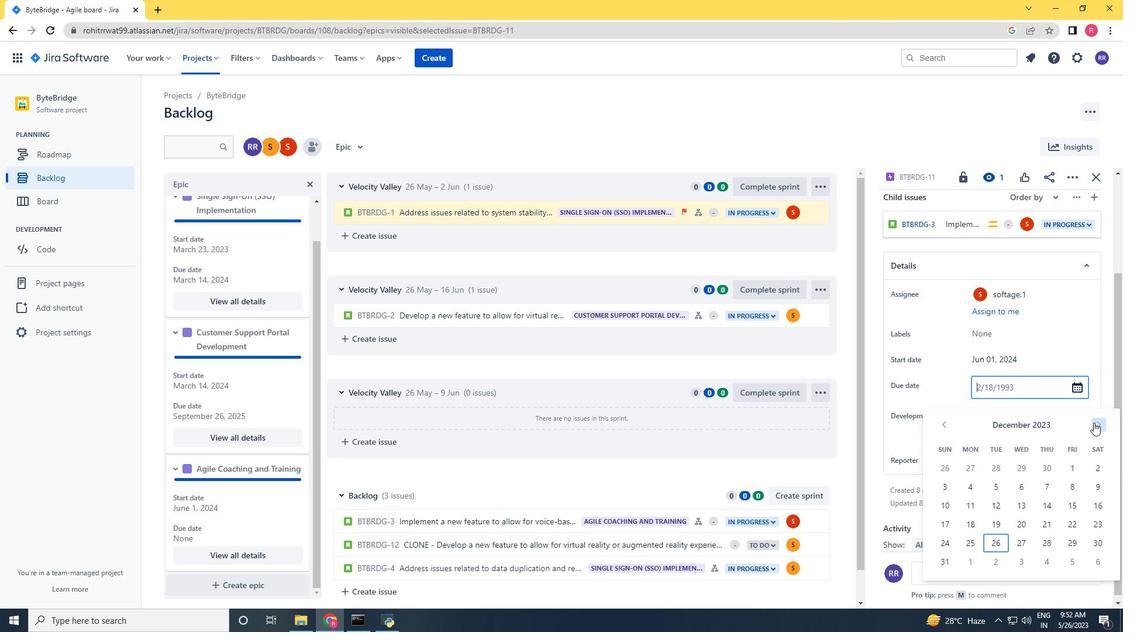 
Action: Mouse pressed left at (1094, 422)
Screenshot: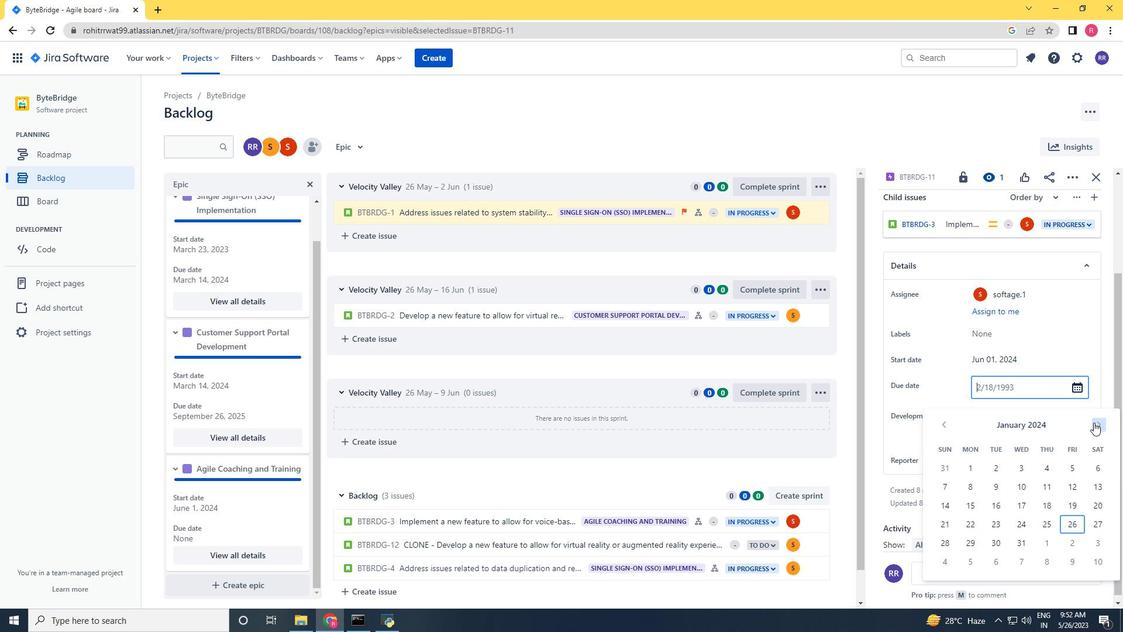 
Action: Mouse pressed left at (1094, 422)
Screenshot: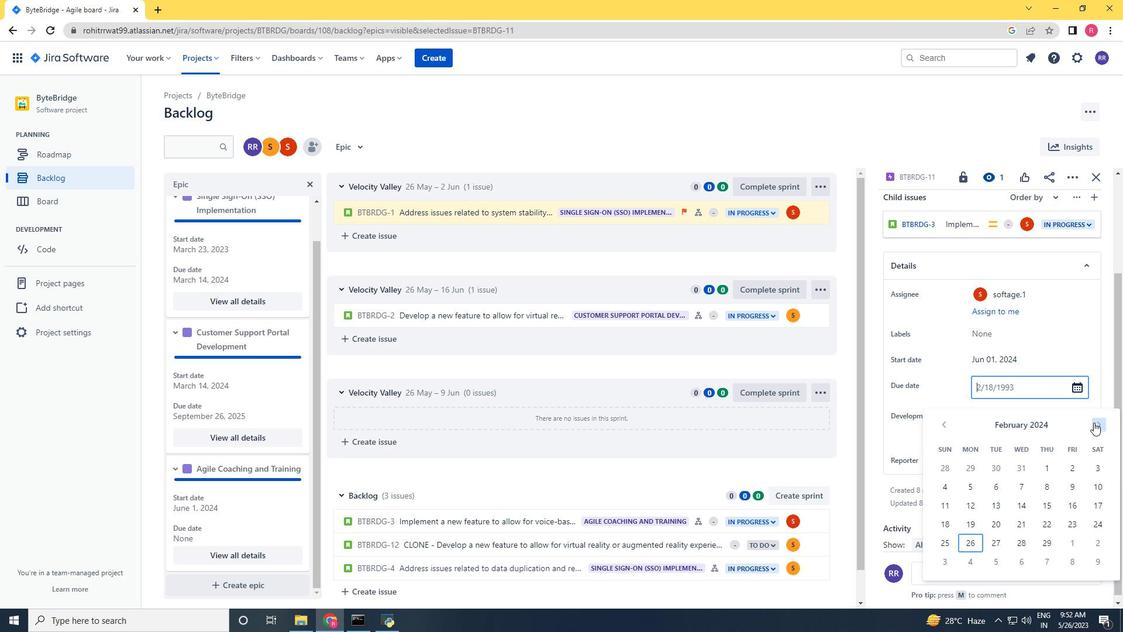 
Action: Mouse pressed left at (1094, 422)
Screenshot: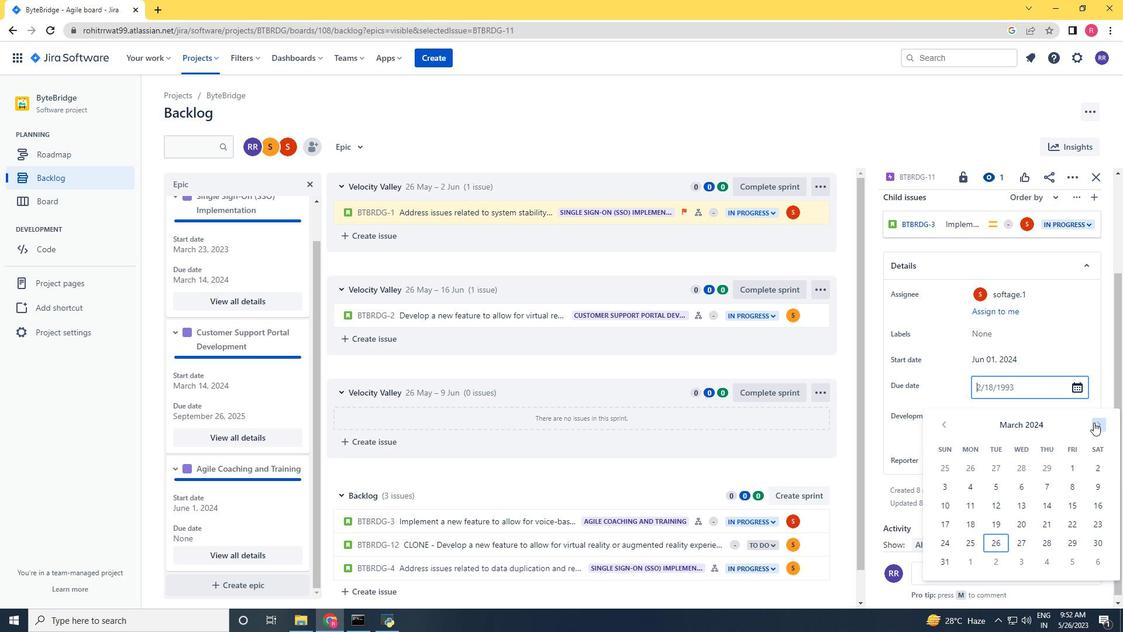 
Action: Mouse pressed left at (1094, 422)
Screenshot: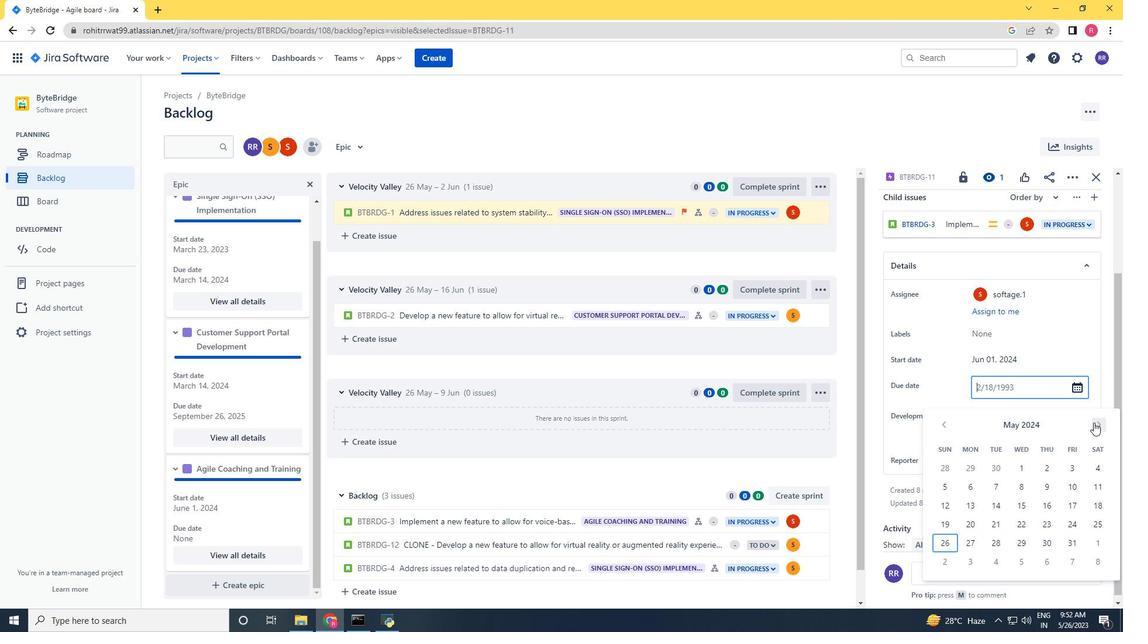 
Action: Mouse pressed left at (1094, 422)
Screenshot: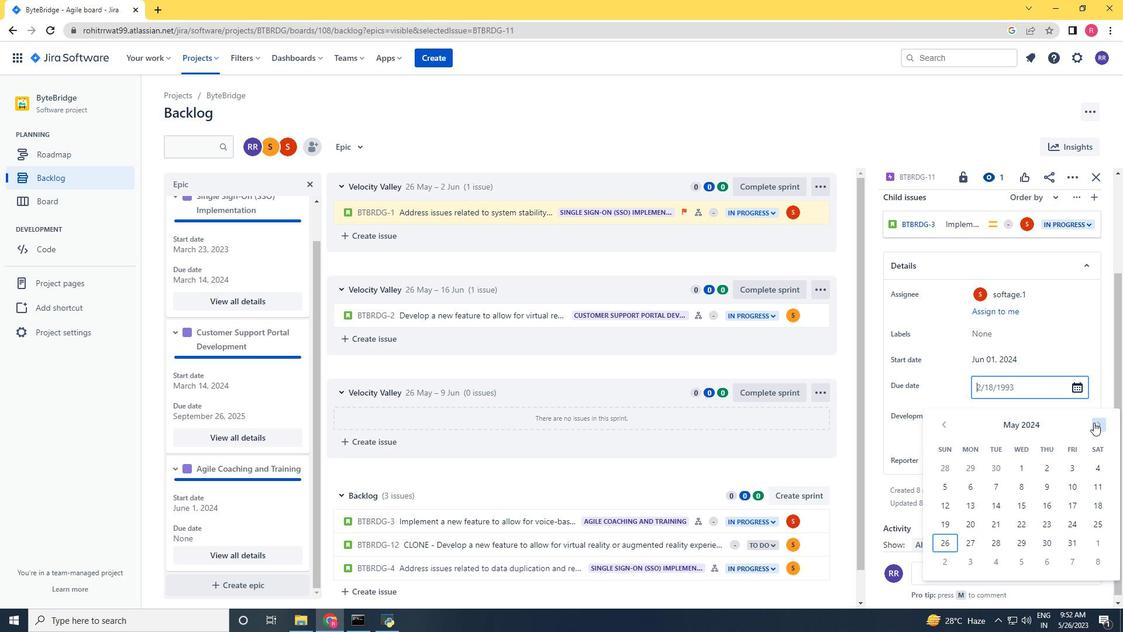 
Action: Mouse pressed left at (1094, 422)
Screenshot: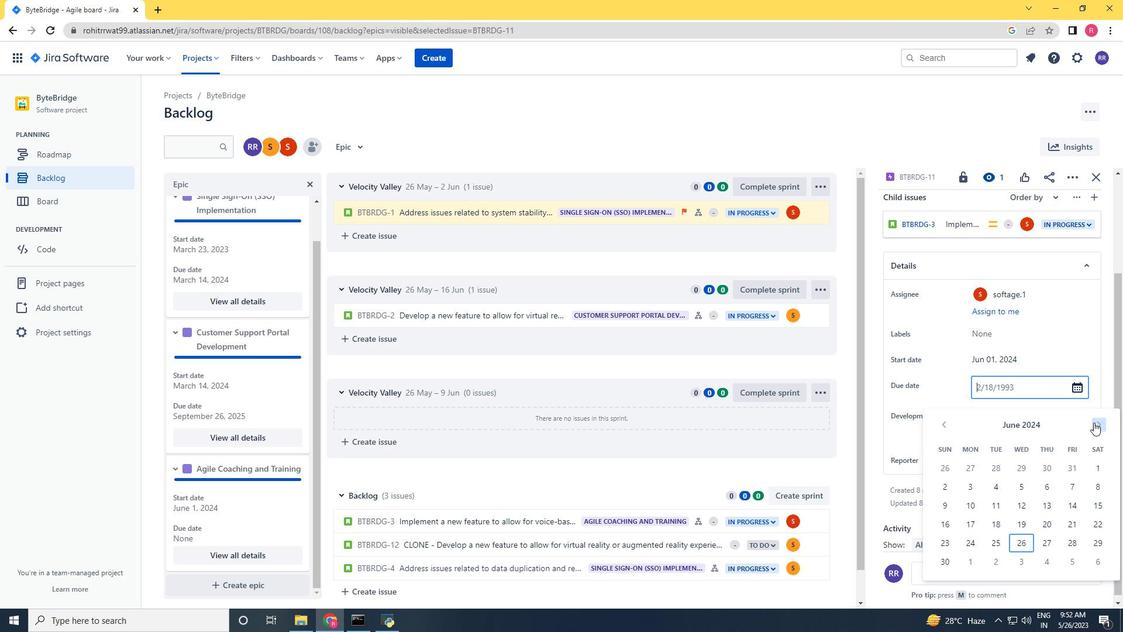 
Action: Mouse pressed left at (1094, 422)
Screenshot: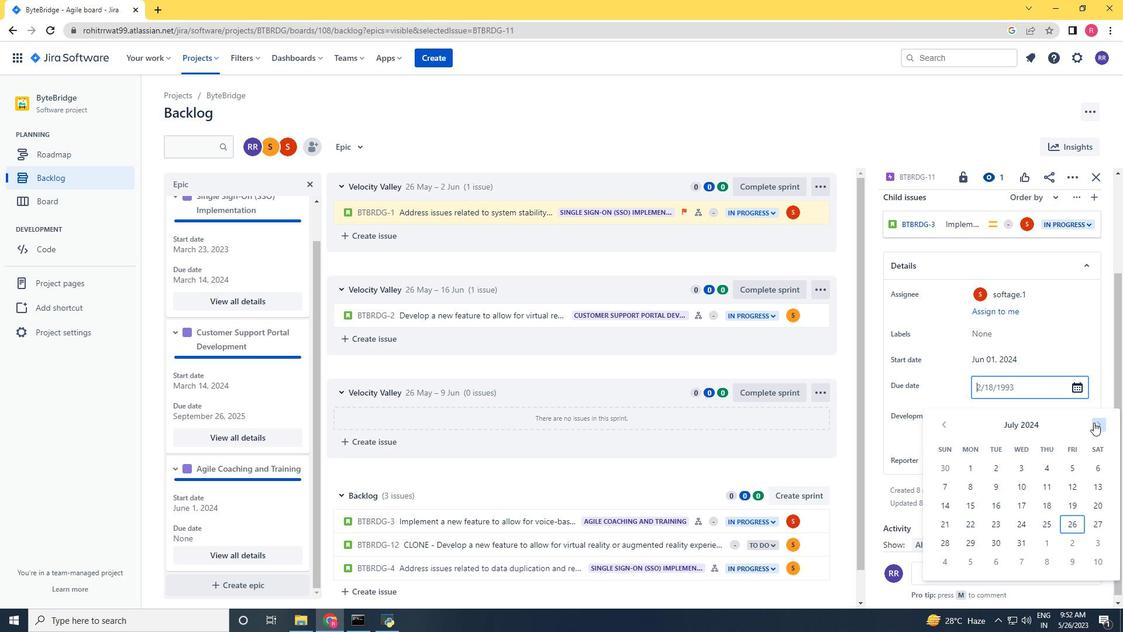 
Action: Mouse pressed left at (1094, 422)
Screenshot: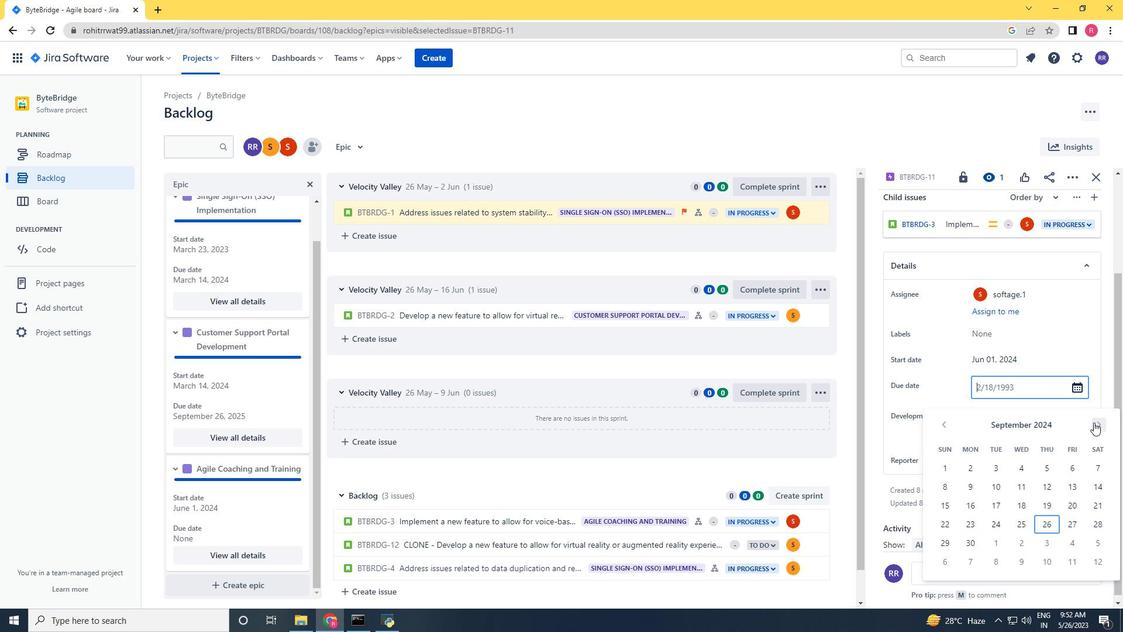 
Action: Mouse pressed left at (1094, 422)
Screenshot: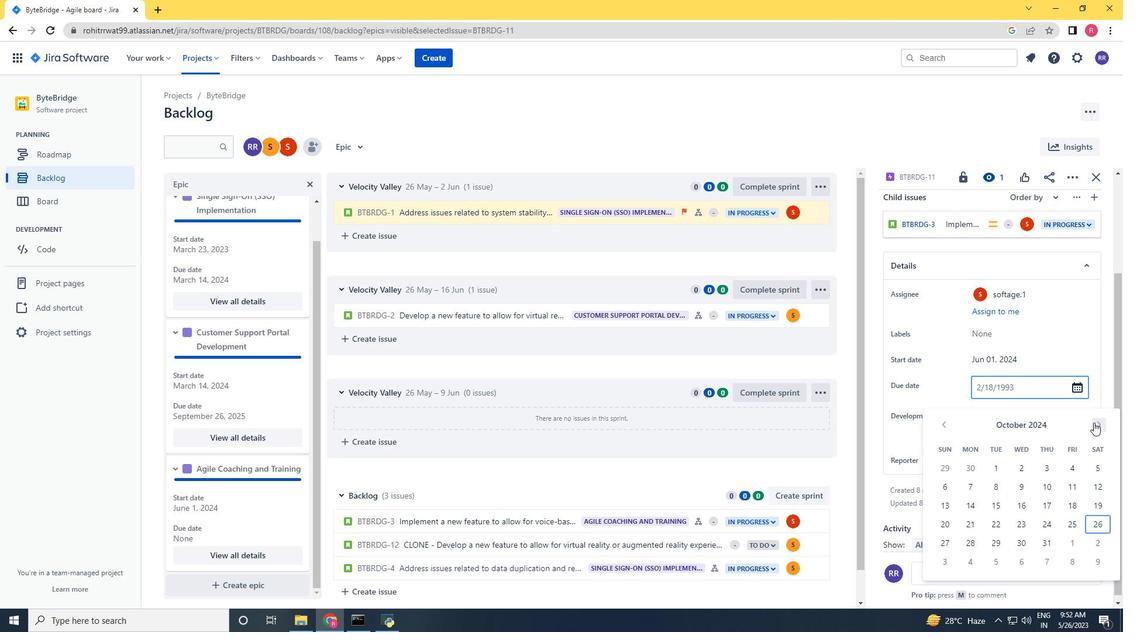 
Action: Mouse pressed left at (1094, 422)
Screenshot: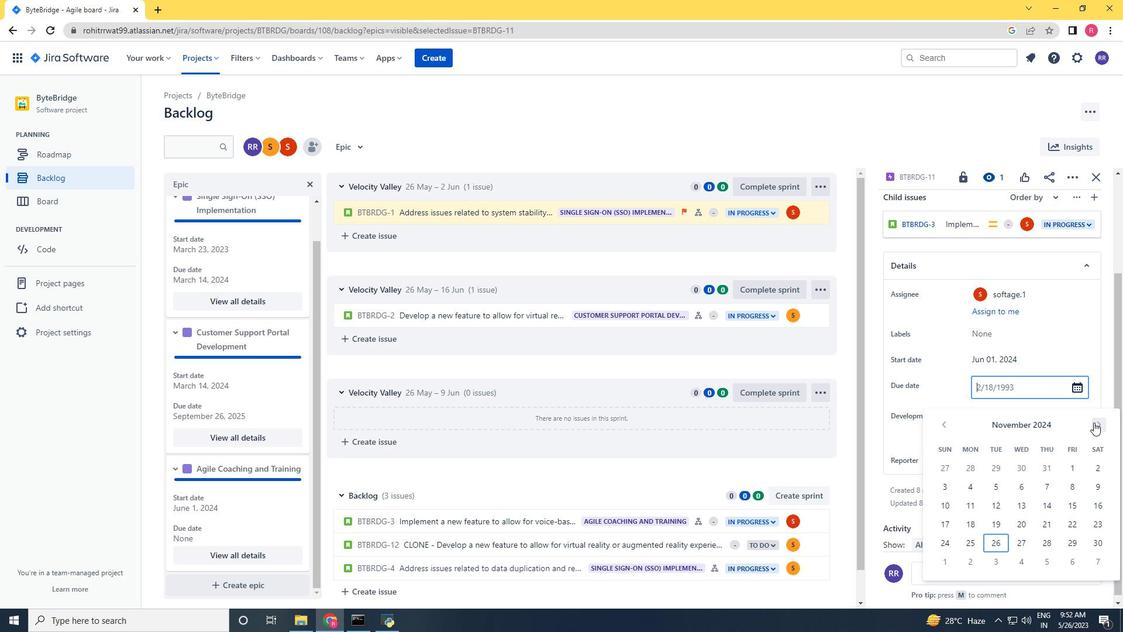 
Action: Mouse pressed left at (1094, 422)
Screenshot: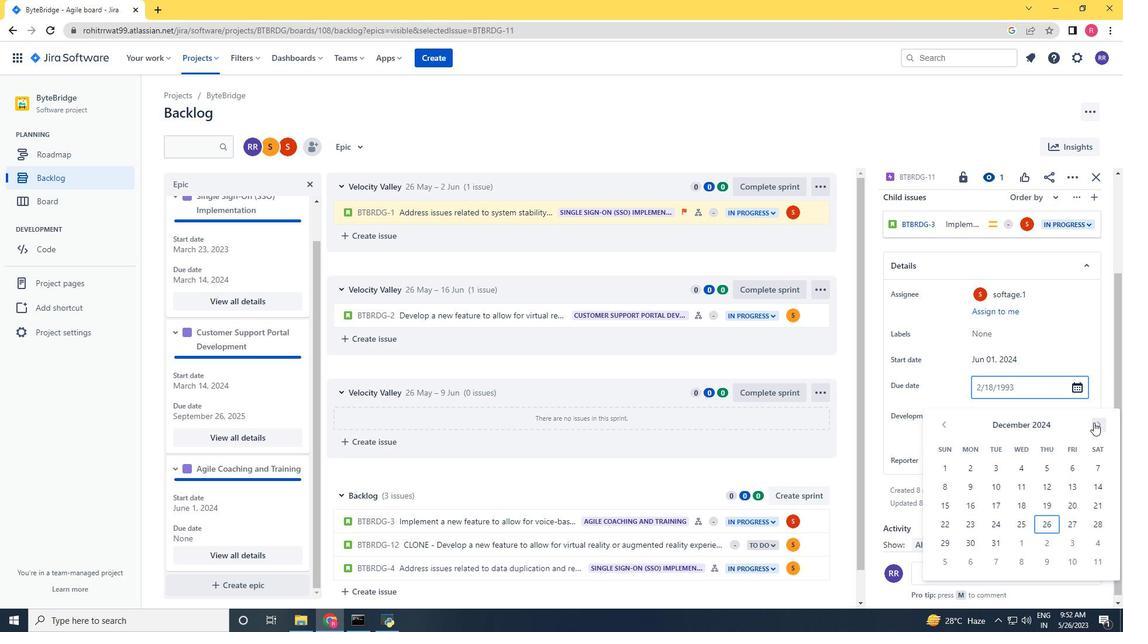 
Action: Mouse pressed left at (1094, 422)
Screenshot: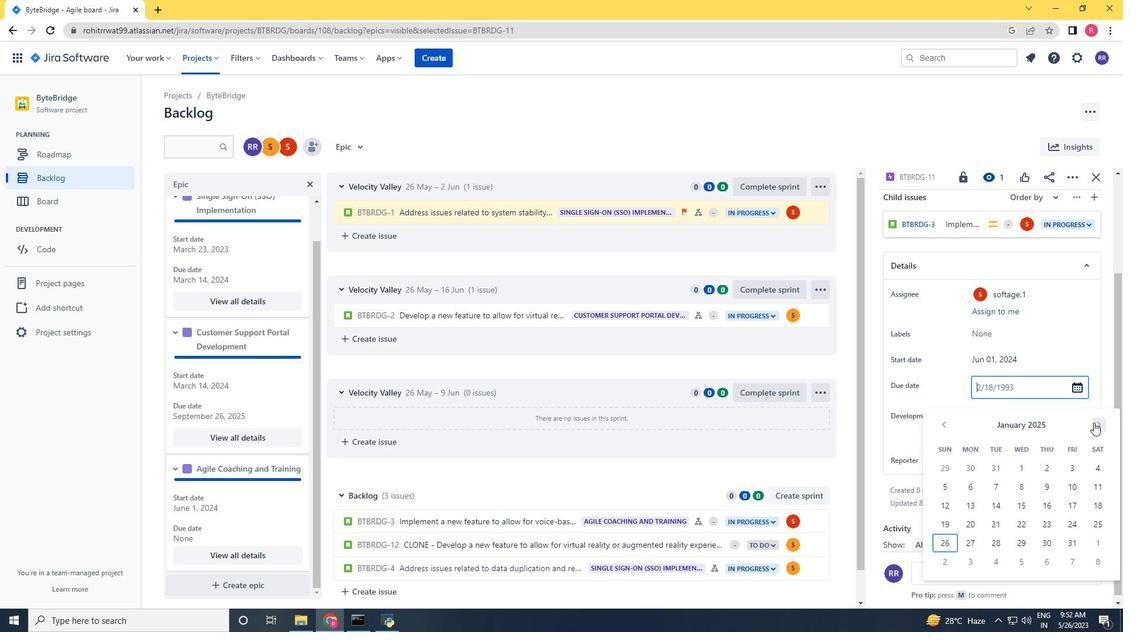 
Action: Mouse pressed left at (1094, 422)
Screenshot: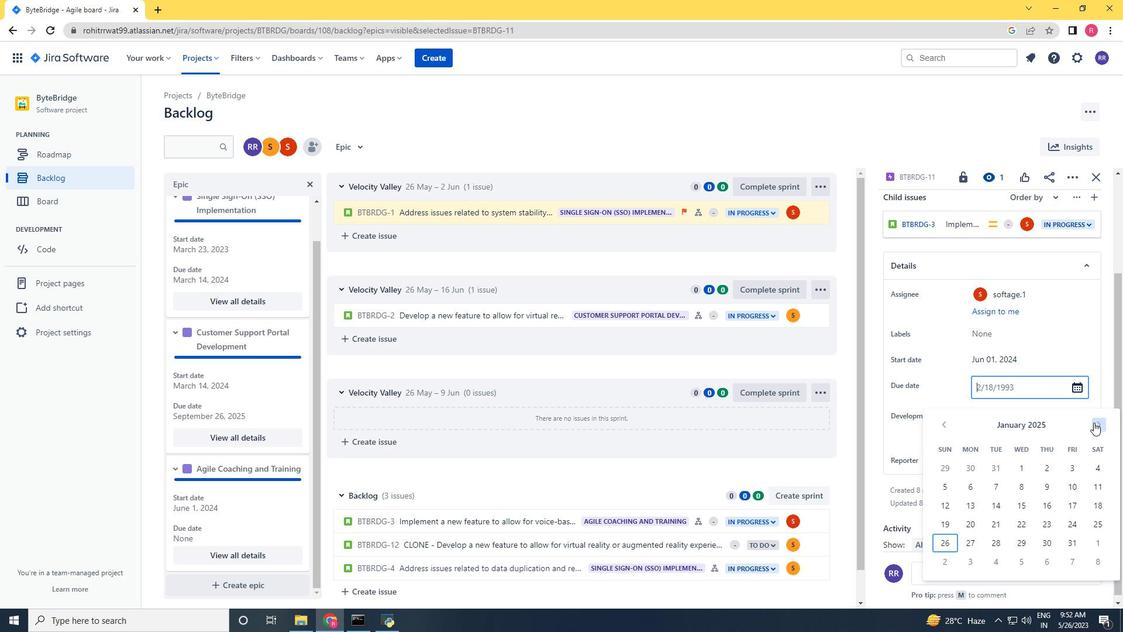 
Action: Mouse pressed left at (1094, 422)
Screenshot: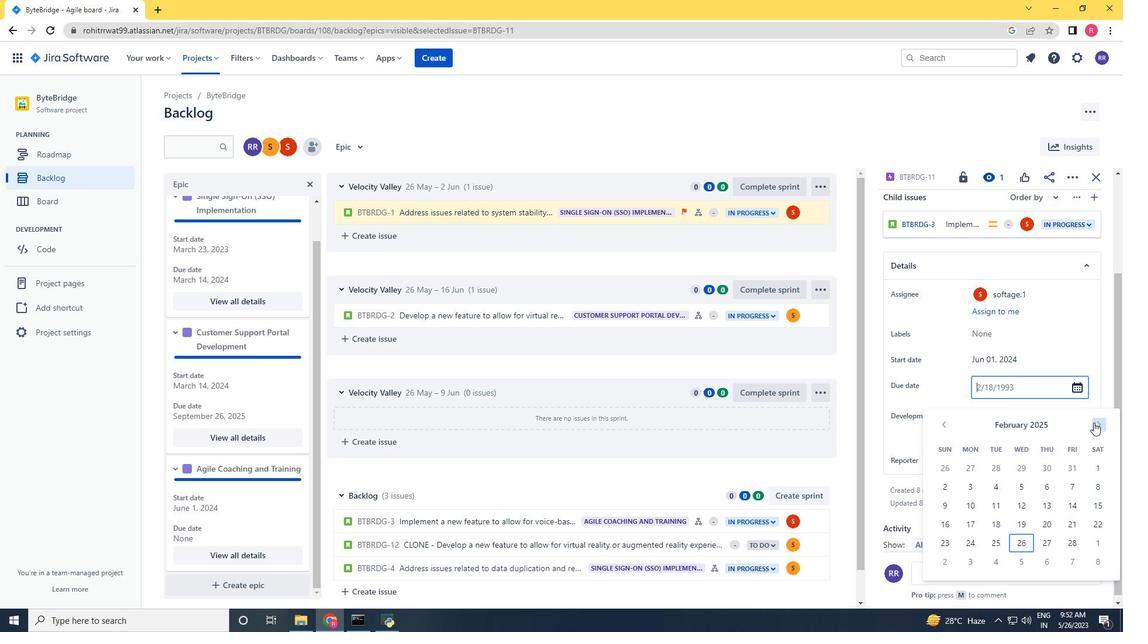 
Action: Mouse pressed left at (1094, 422)
Screenshot: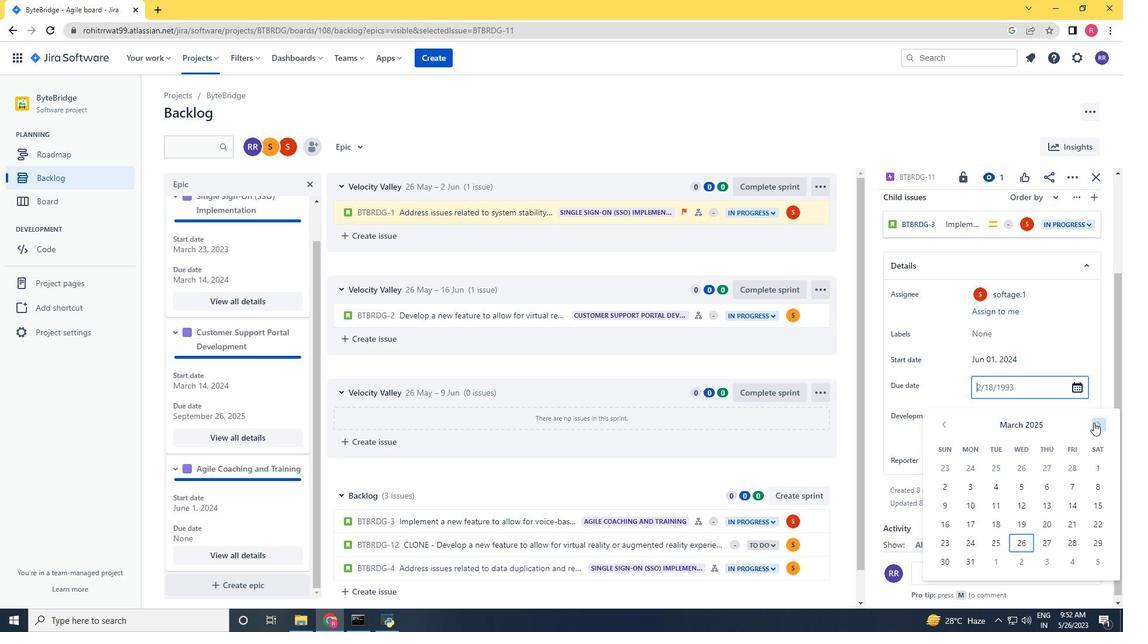 
Action: Mouse pressed left at (1094, 422)
Screenshot: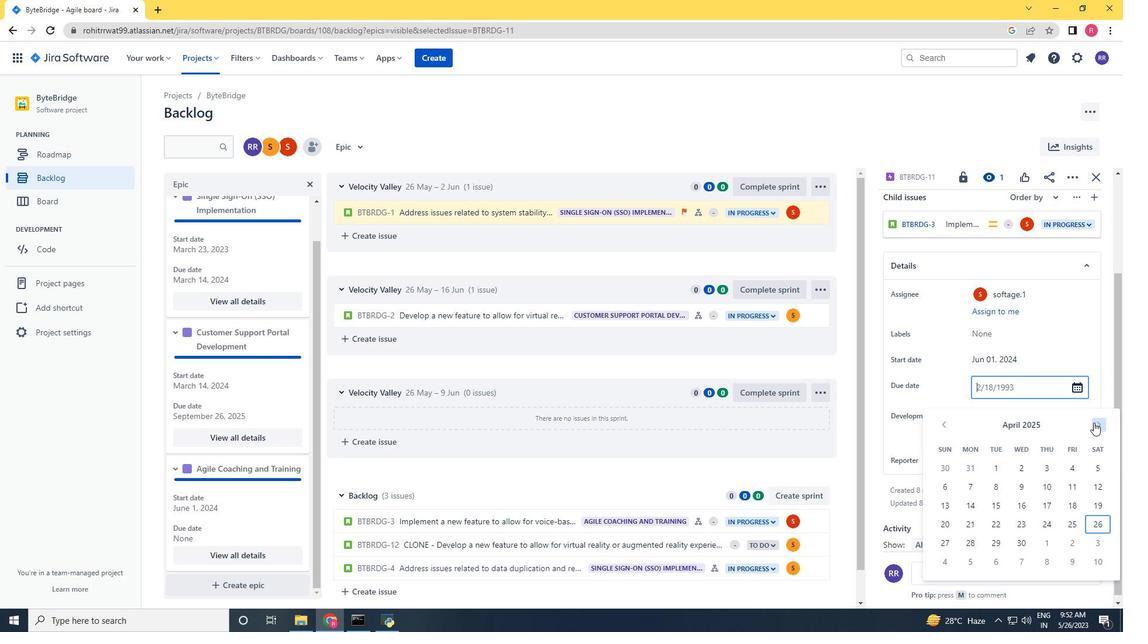 
Action: Mouse pressed left at (1094, 422)
Screenshot: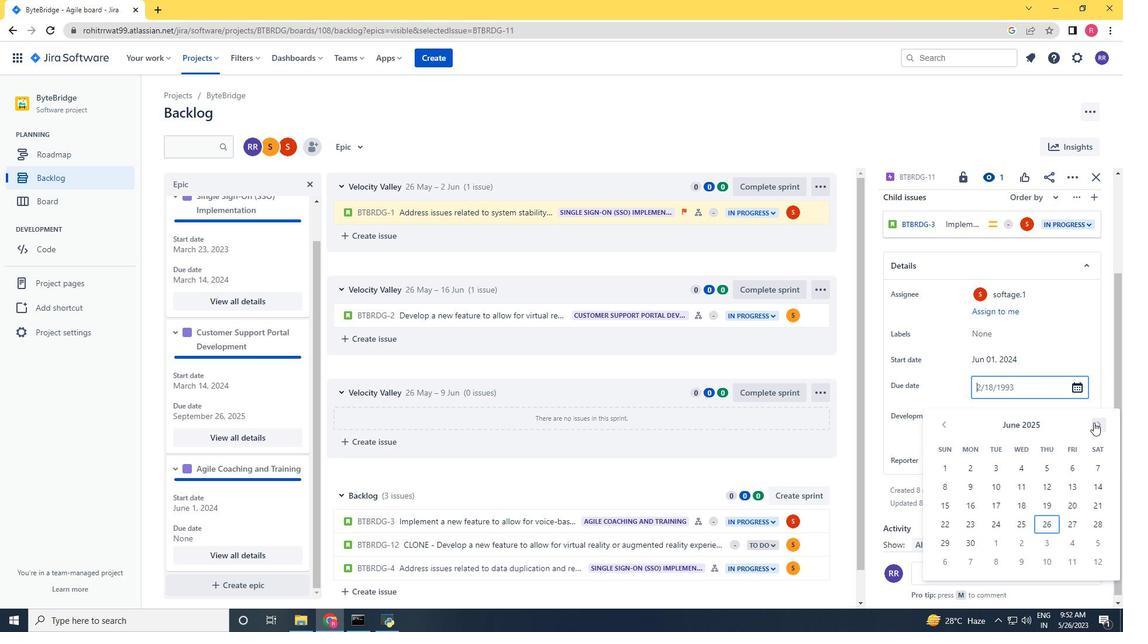 
Action: Mouse pressed left at (1094, 422)
Screenshot: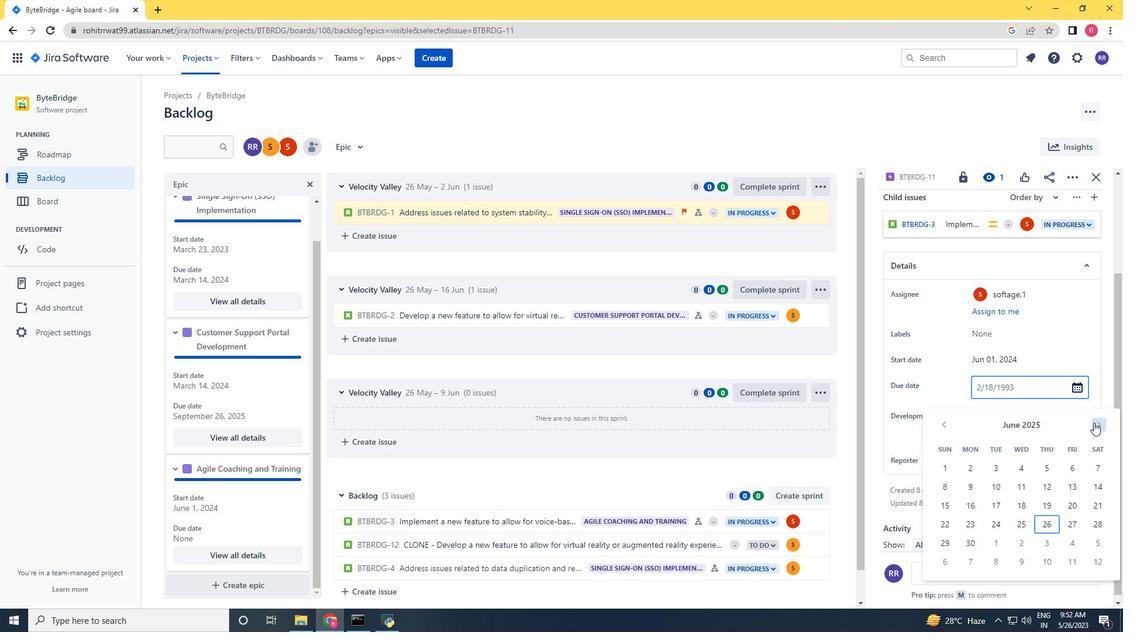 
Action: Mouse pressed left at (1094, 422)
Screenshot: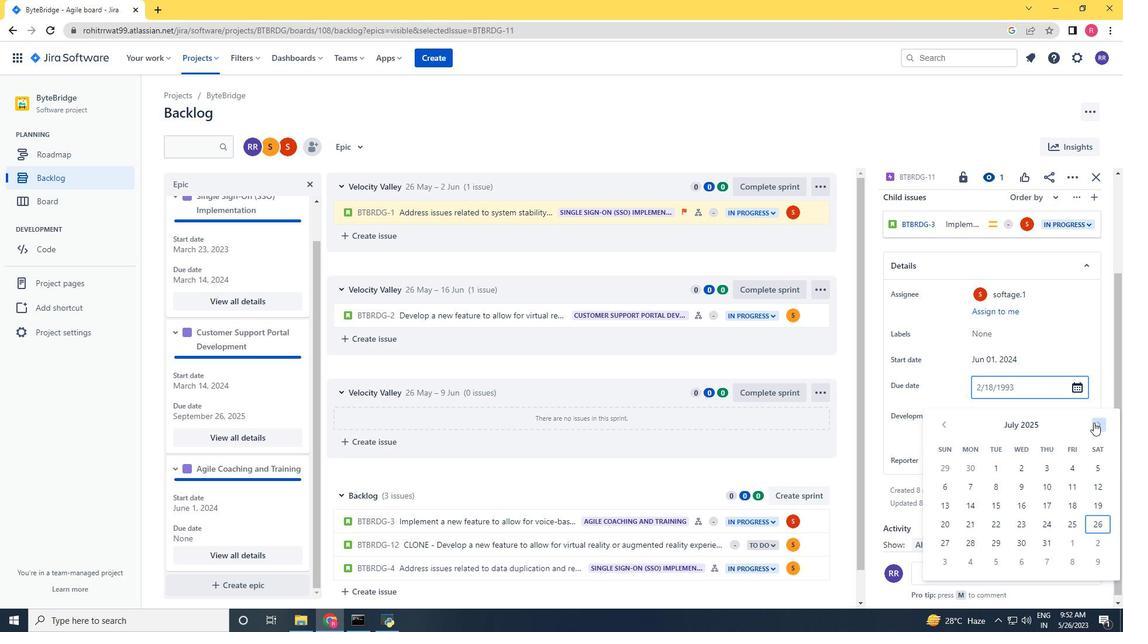 
Action: Mouse pressed left at (1094, 422)
Screenshot: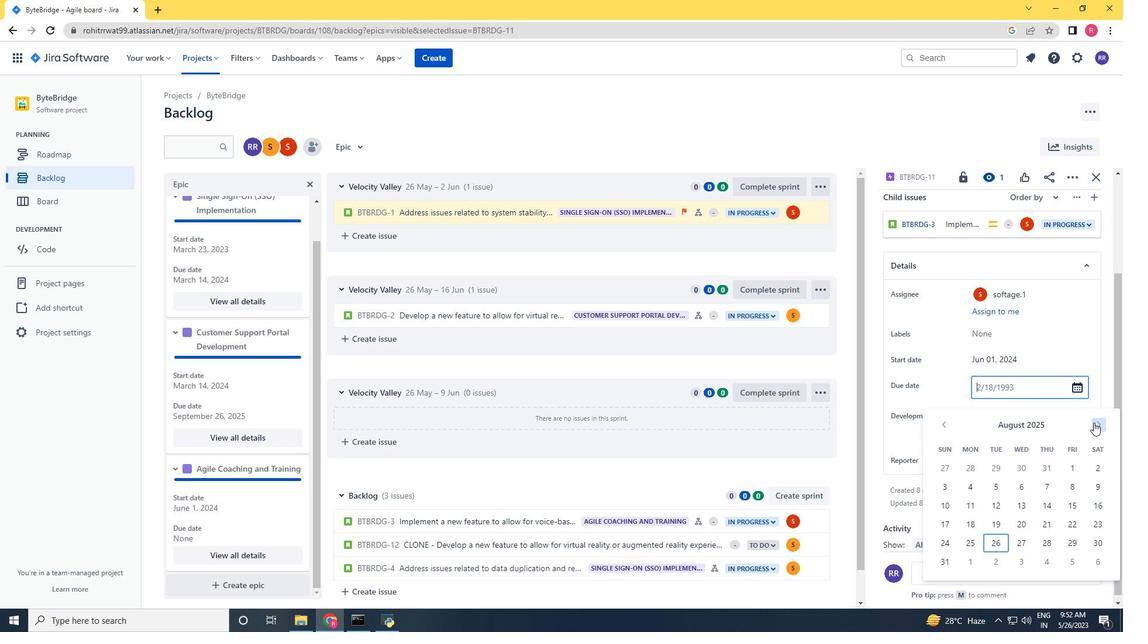 
Action: Mouse pressed left at (1094, 422)
Screenshot: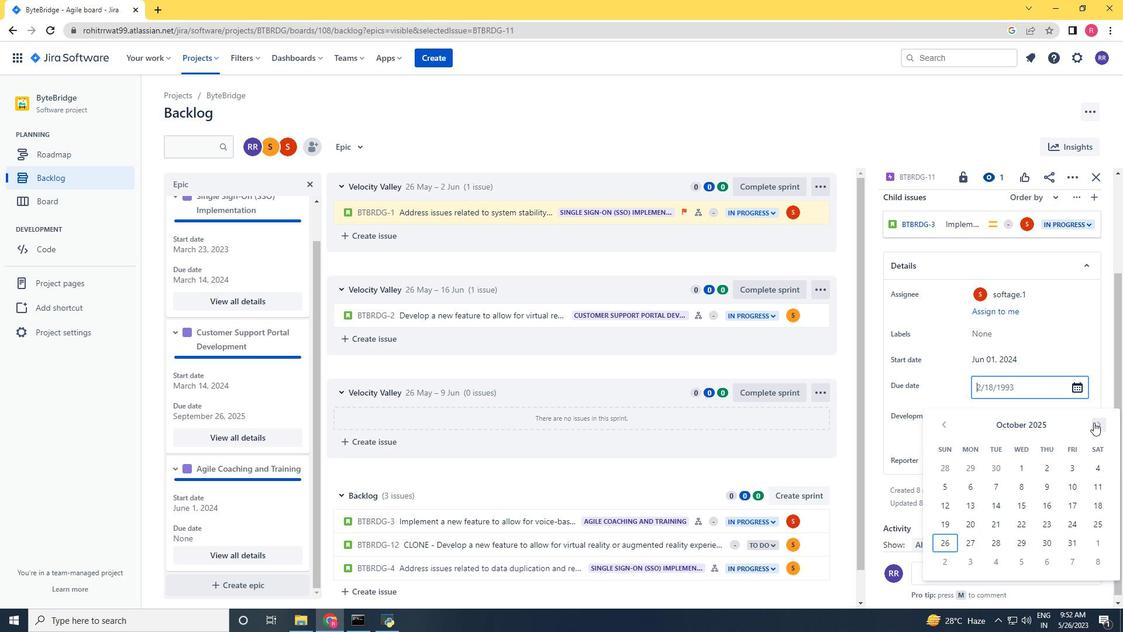 
Action: Mouse pressed left at (1094, 422)
Screenshot: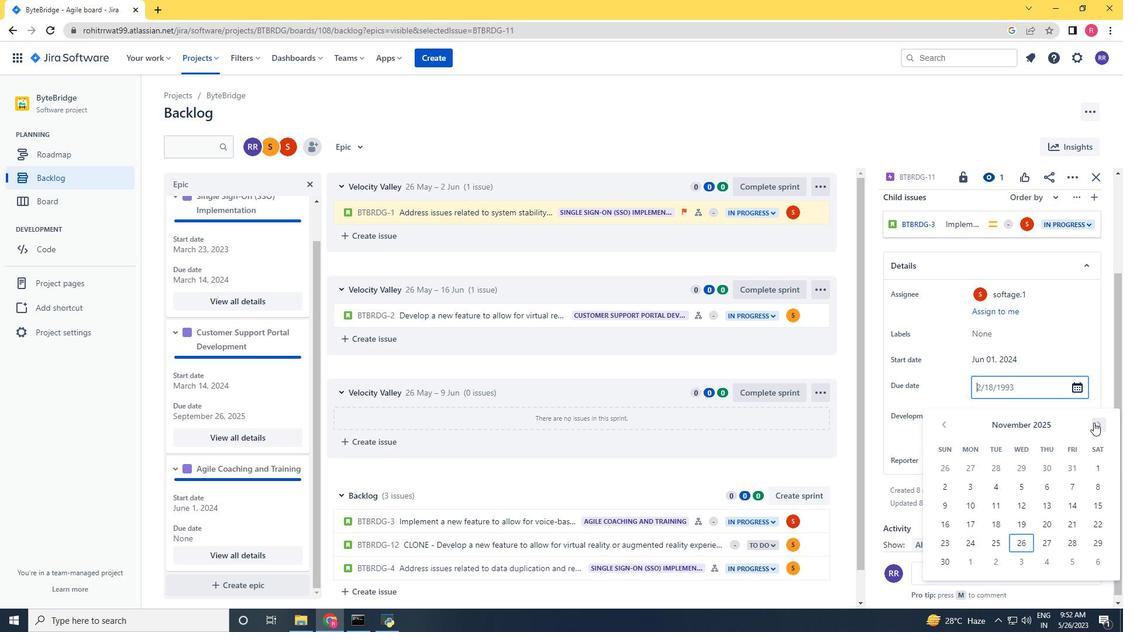 
Action: Mouse moved to (1049, 467)
Screenshot: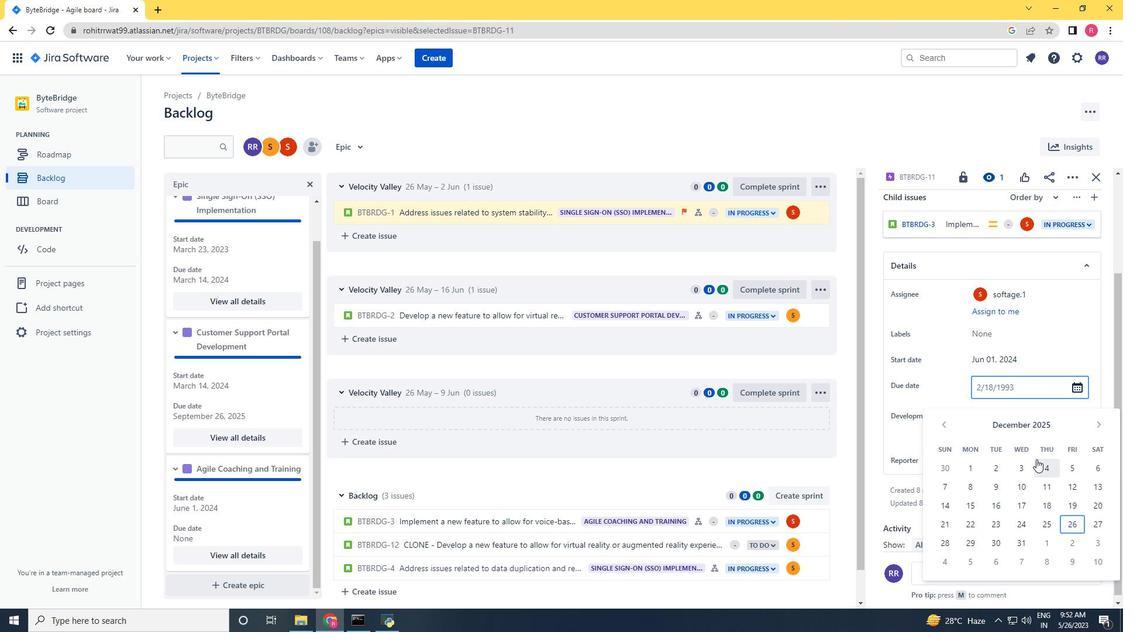 
Action: Mouse pressed left at (1049, 467)
Screenshot: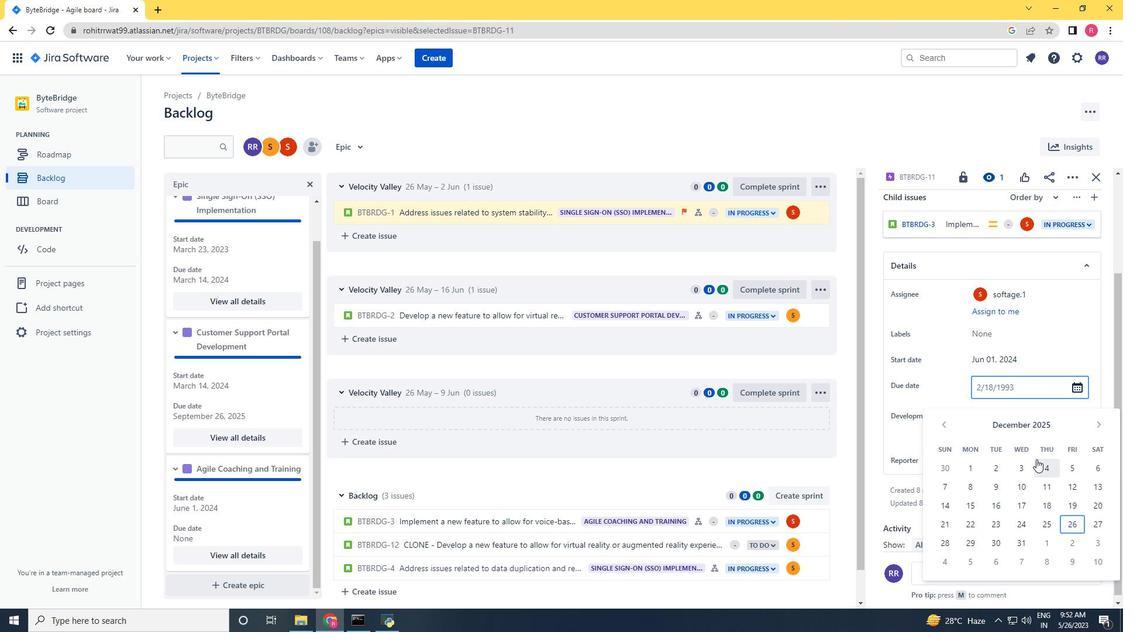 
Action: Mouse moved to (1014, 498)
Screenshot: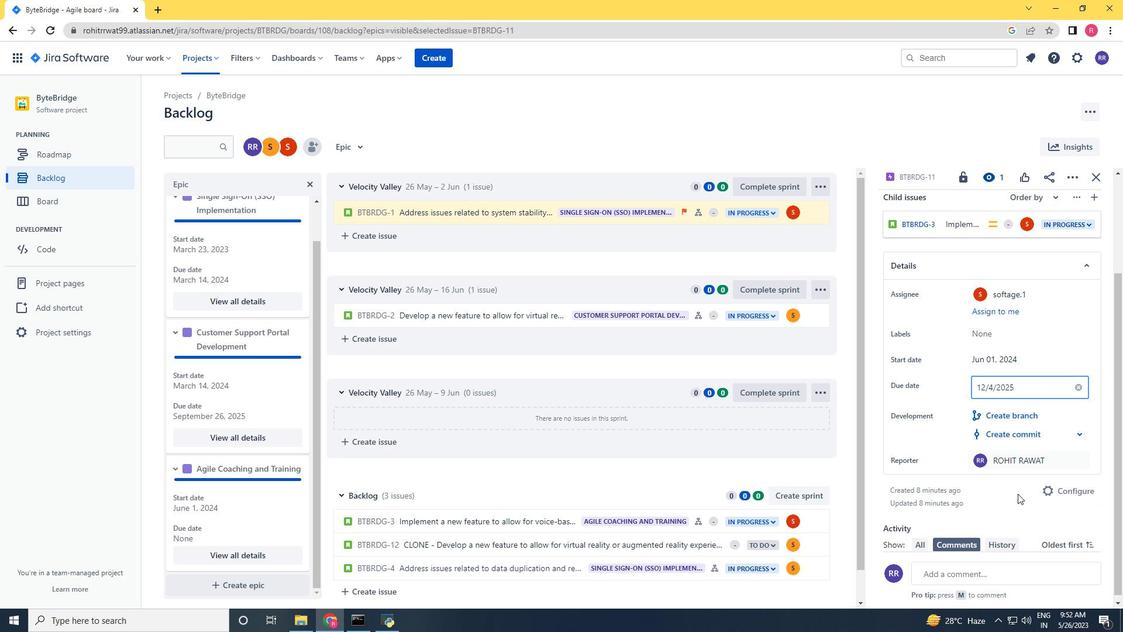 
Action: Mouse pressed left at (1014, 498)
Screenshot: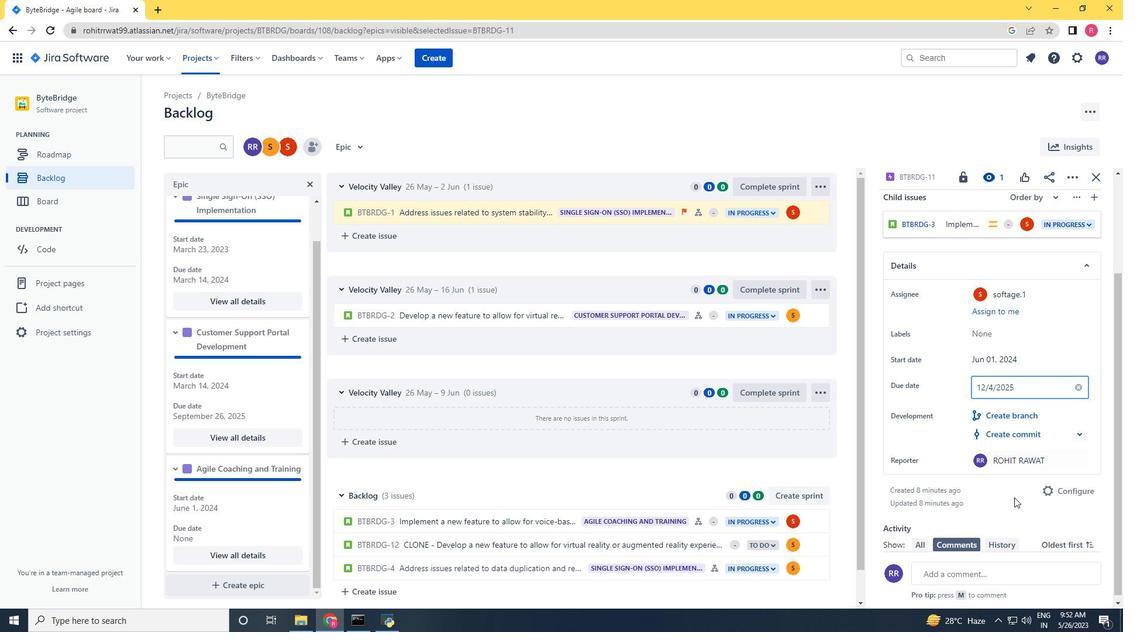 
Action: Mouse moved to (215, 430)
Screenshot: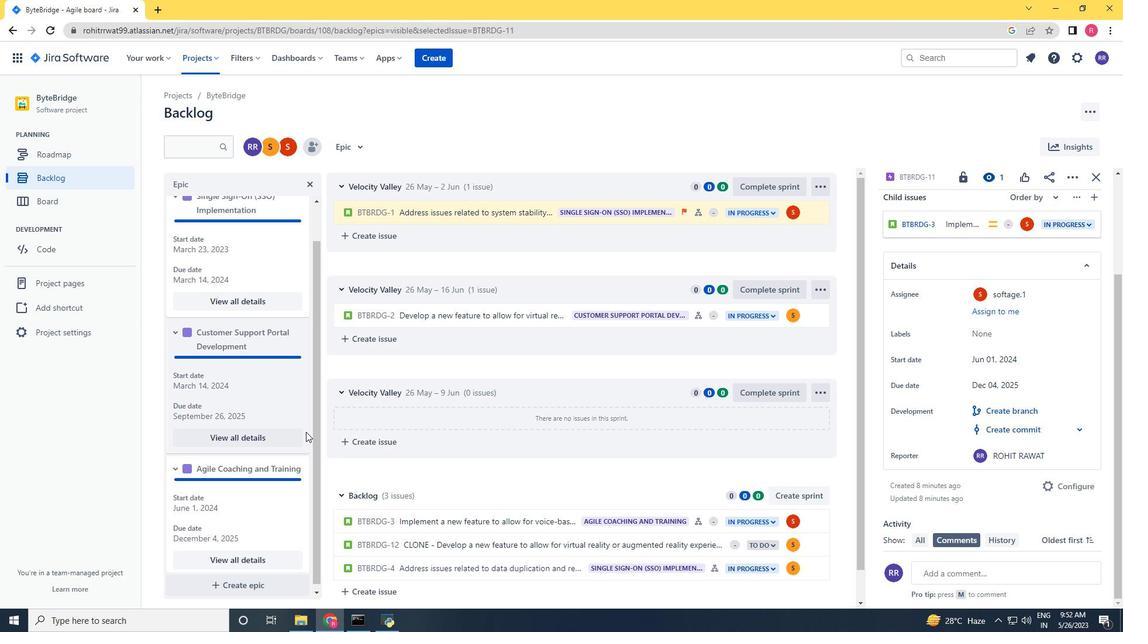
Action: Mouse scrolled (215, 430) with delta (0, 0)
Screenshot: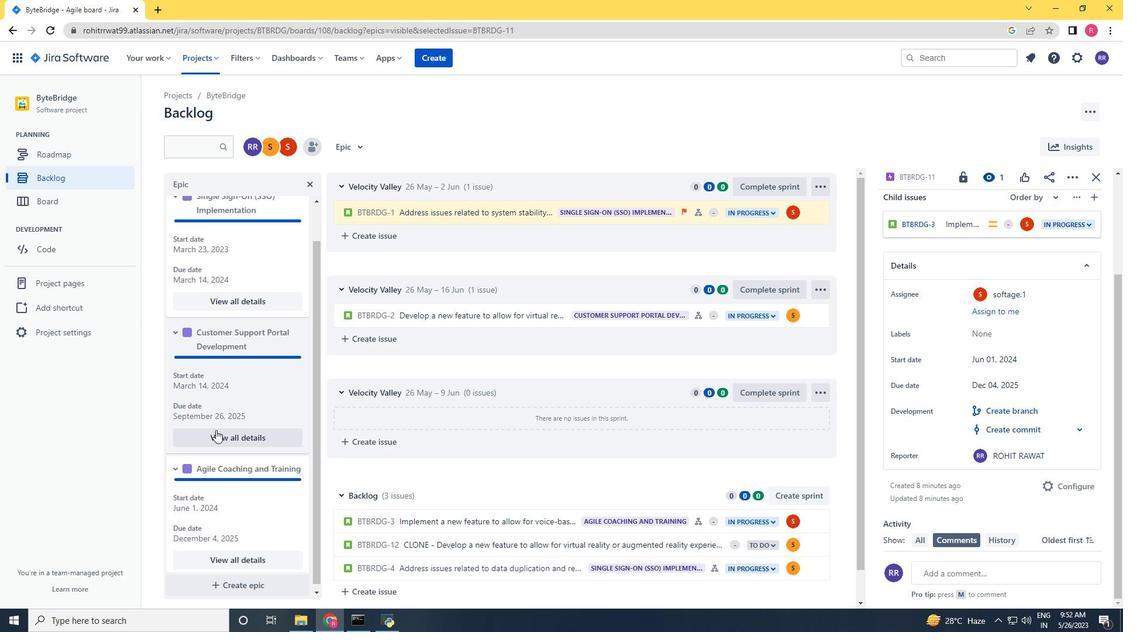 
Action: Mouse scrolled (215, 430) with delta (0, 0)
Screenshot: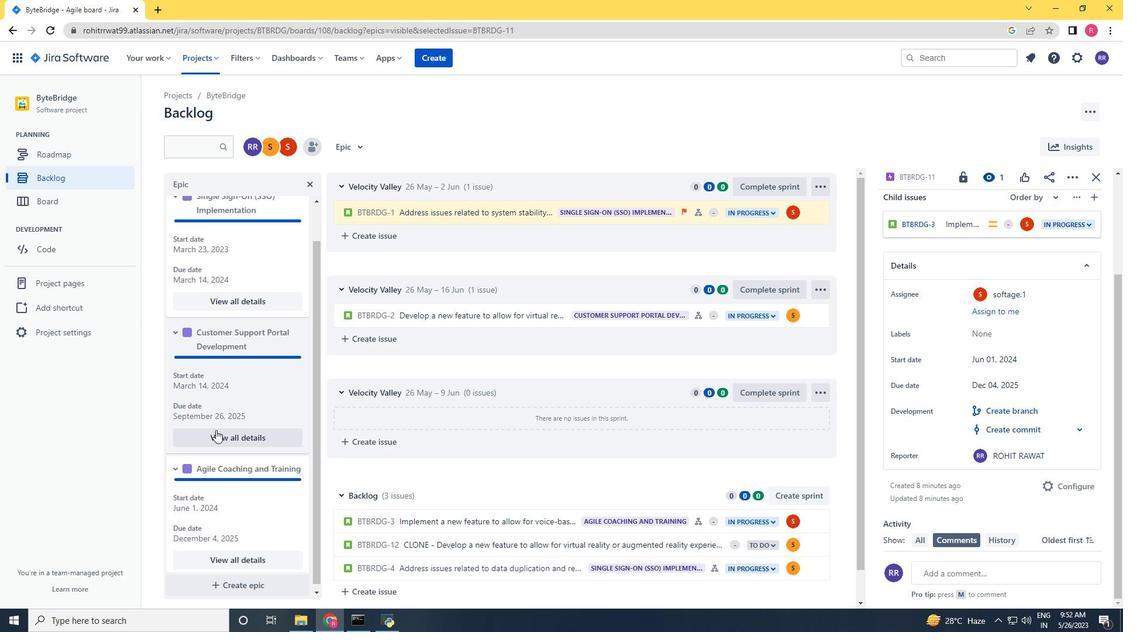
Action: Mouse scrolled (215, 430) with delta (0, 0)
Screenshot: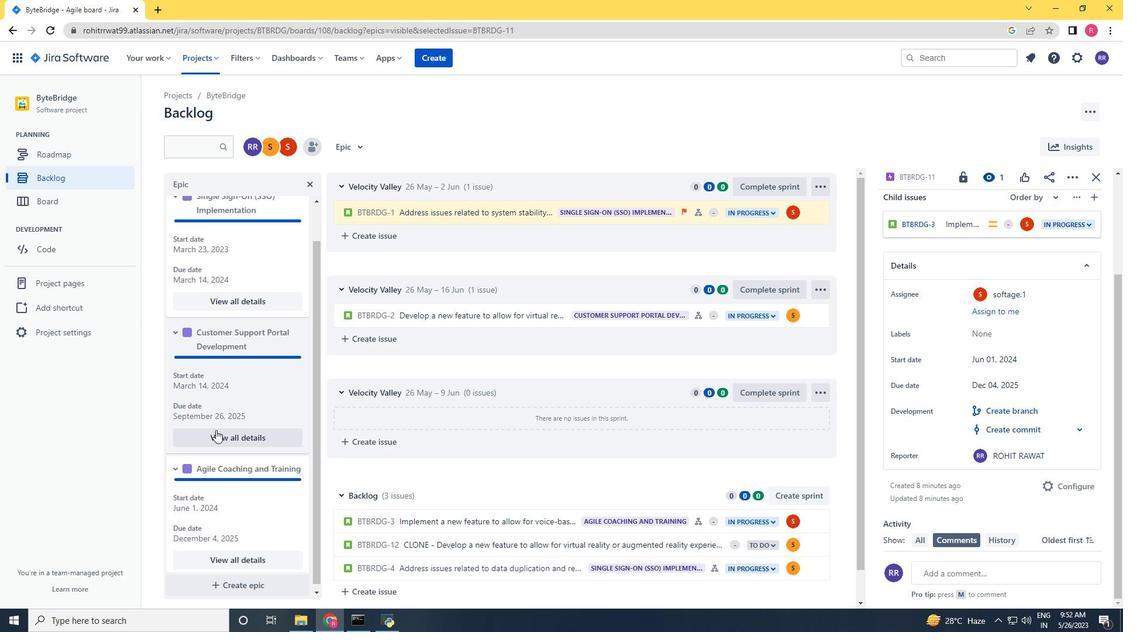 
Action: Mouse scrolled (215, 430) with delta (0, 0)
Screenshot: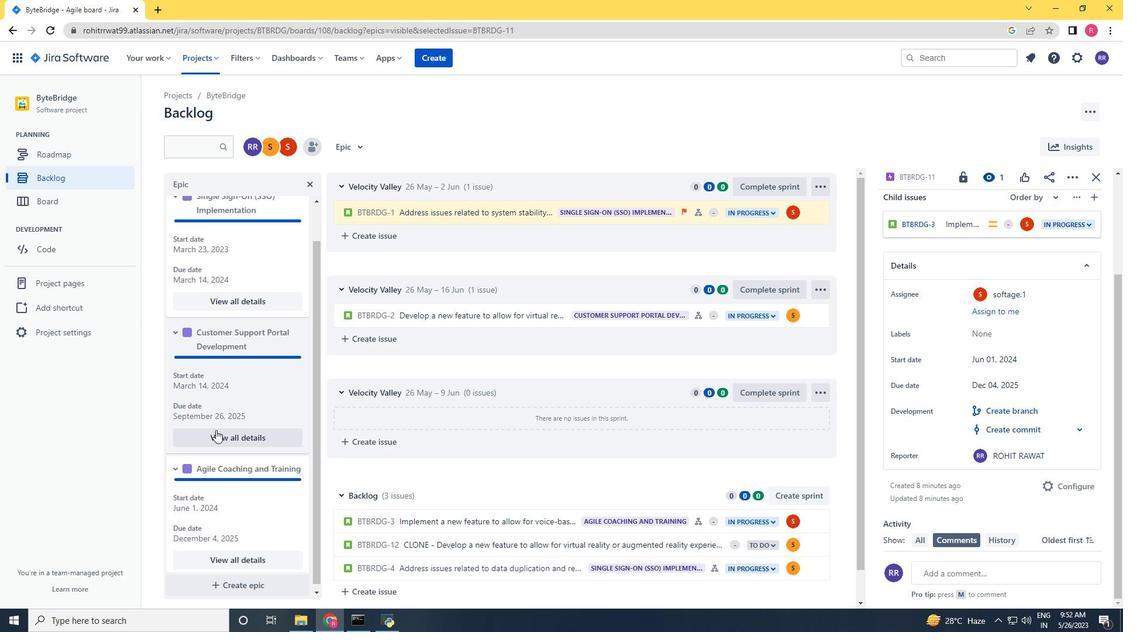 
Action: Mouse scrolled (215, 430) with delta (0, 0)
Screenshot: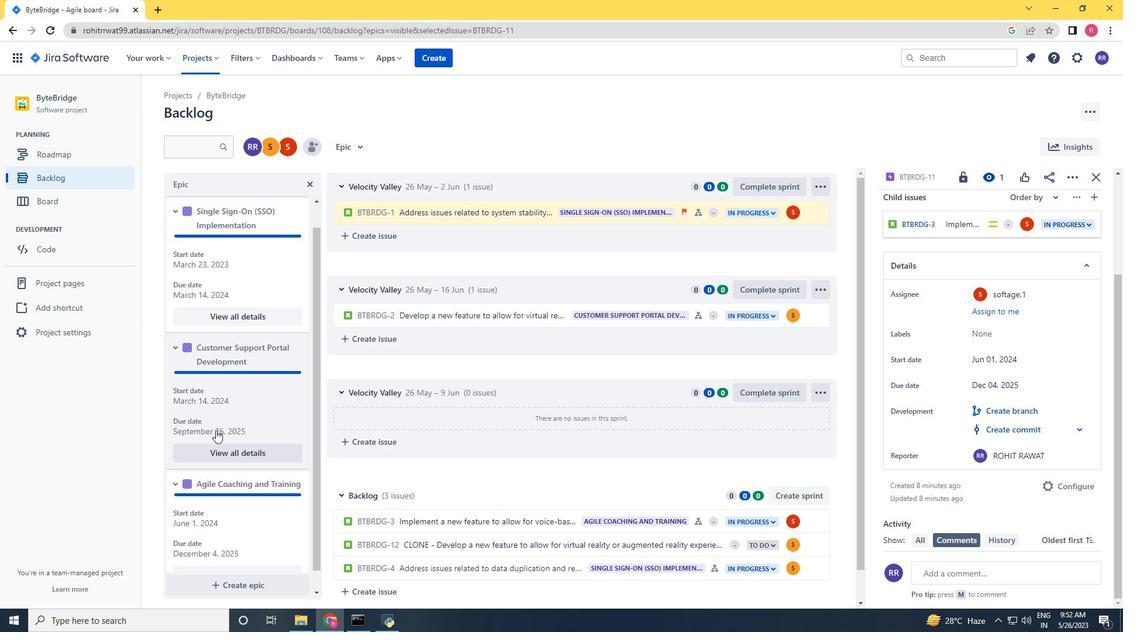 
Action: Mouse scrolled (215, 429) with delta (0, 0)
Screenshot: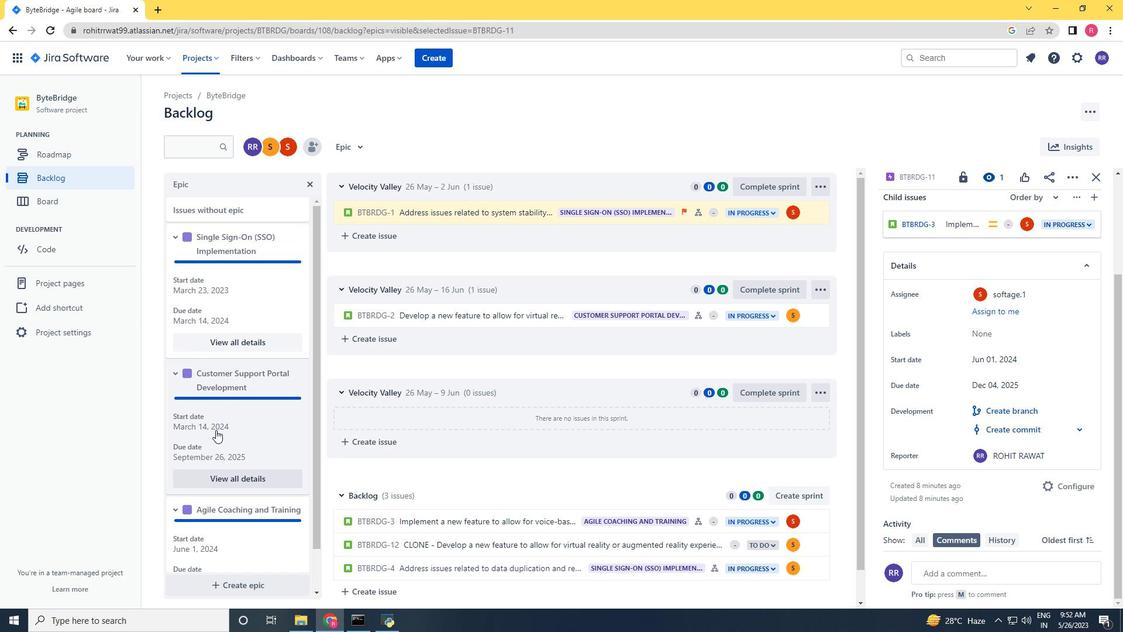 
Action: Mouse scrolled (215, 429) with delta (0, 0)
Screenshot: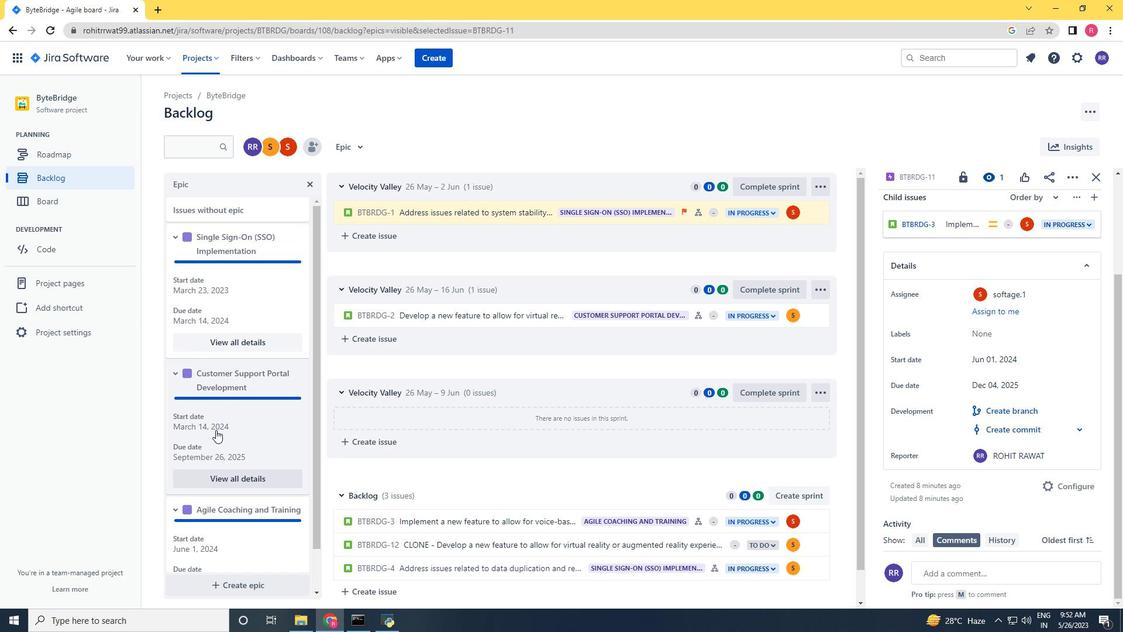 
Action: Mouse scrolled (215, 430) with delta (0, 0)
Screenshot: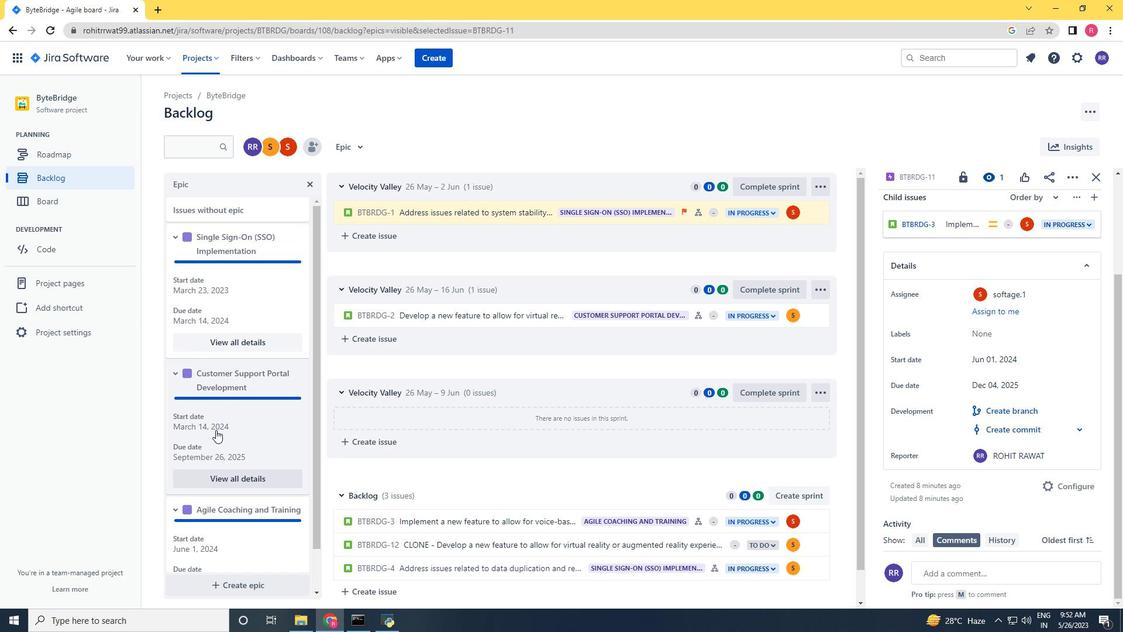 
Action: Mouse scrolled (215, 429) with delta (0, 0)
Screenshot: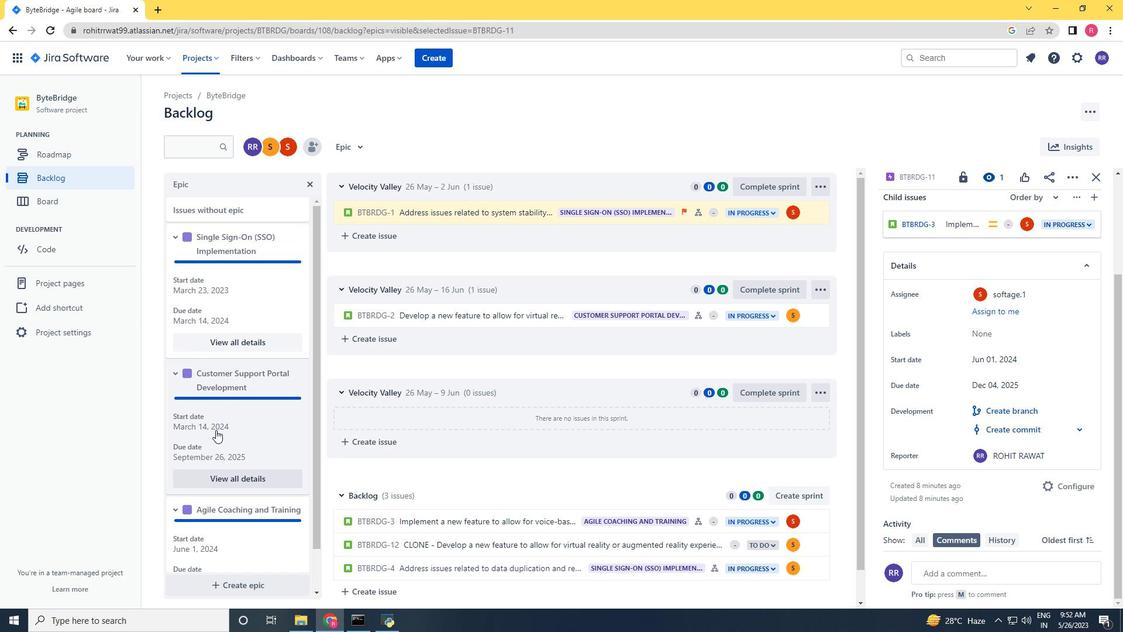 
Action: Mouse scrolled (215, 429) with delta (0, 0)
Screenshot: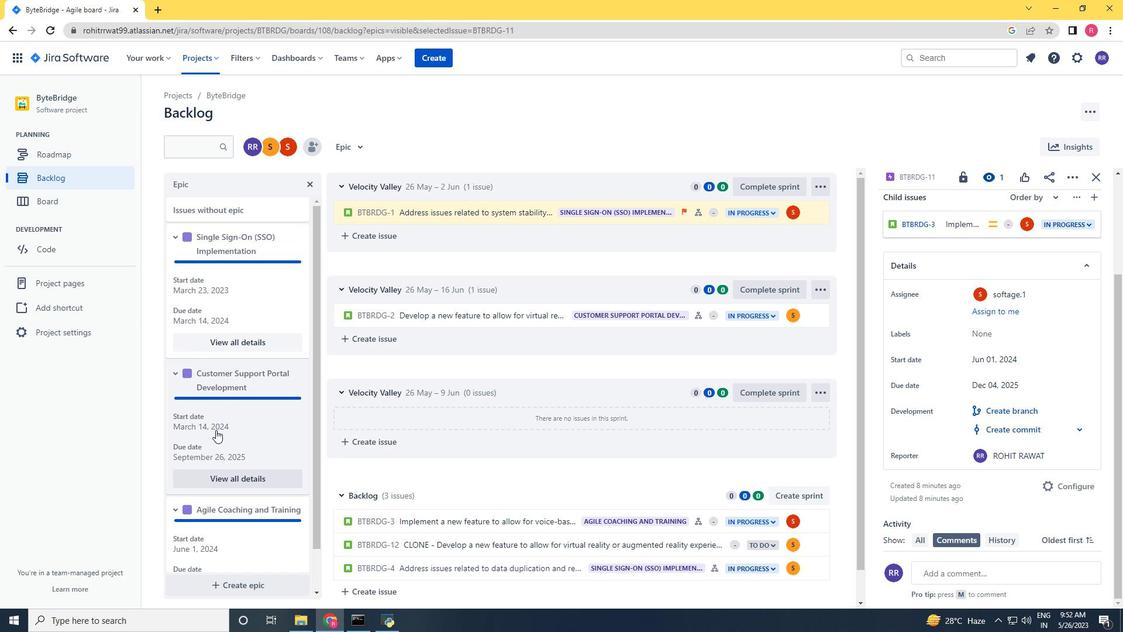 
Action: Mouse scrolled (215, 429) with delta (0, 0)
Screenshot: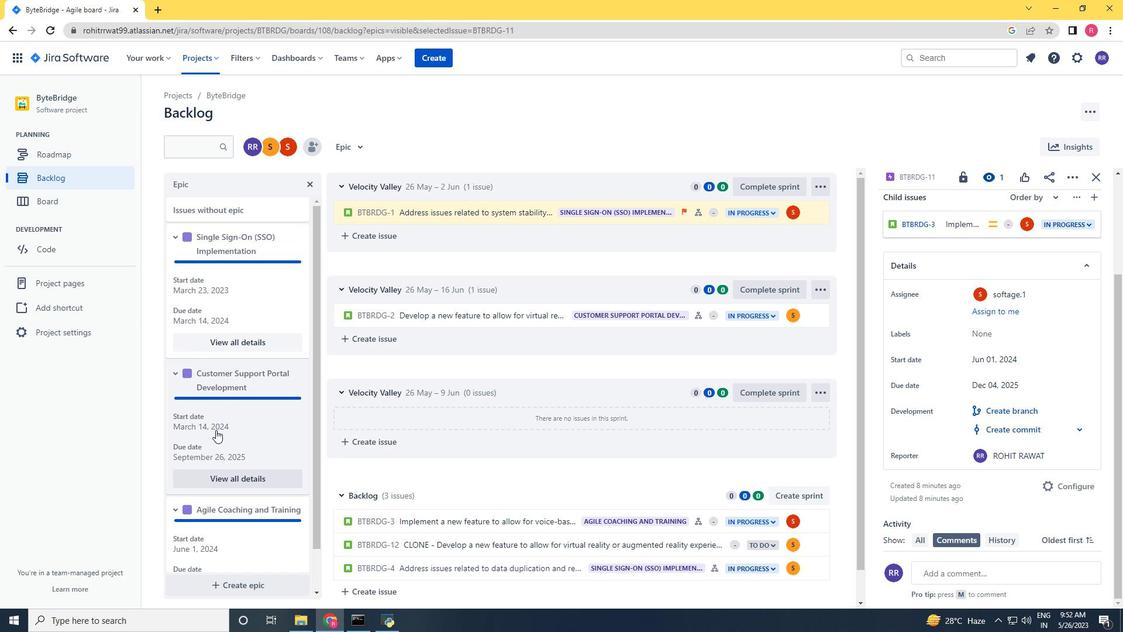
Action: Mouse scrolled (215, 429) with delta (0, 0)
Screenshot: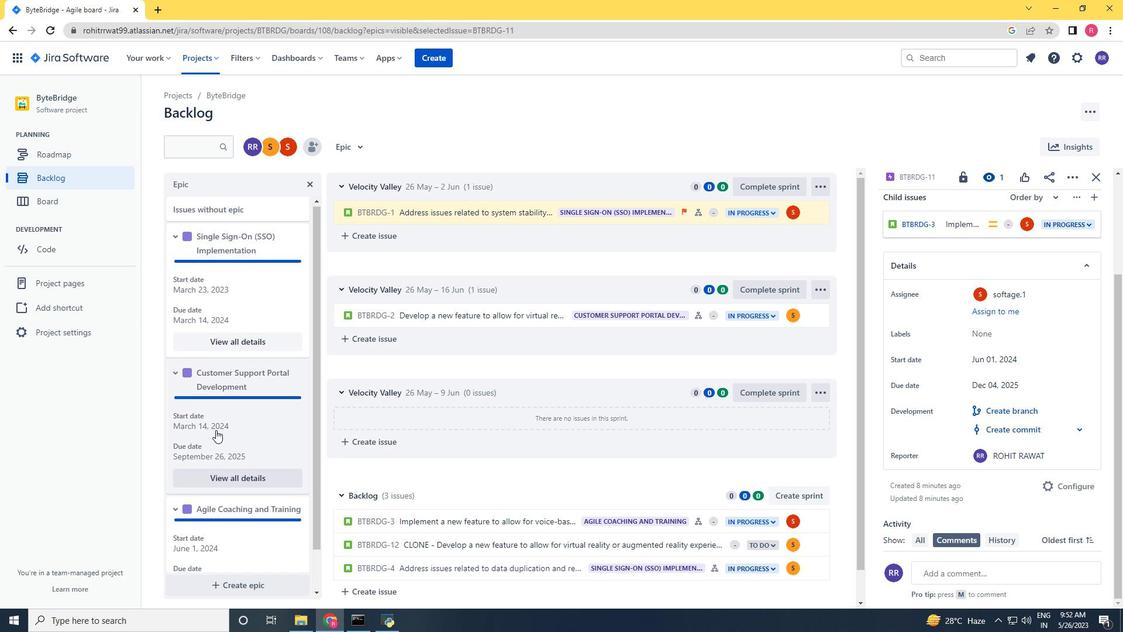 
